 Task: Look for space in Kamenjane, Macedonia from 5th June, 2023 to 16th June, 2023 for 2 adults in price range Rs.7000 to Rs.15000. Place can be entire place with 1  bedroom having 1 bed and 1 bathroom. Property type can be house, flat, guest house, hotel. Amenities needed are: washing machine. Booking option can be shelf check-in. Required host language is English.
Action: Mouse moved to (594, 120)
Screenshot: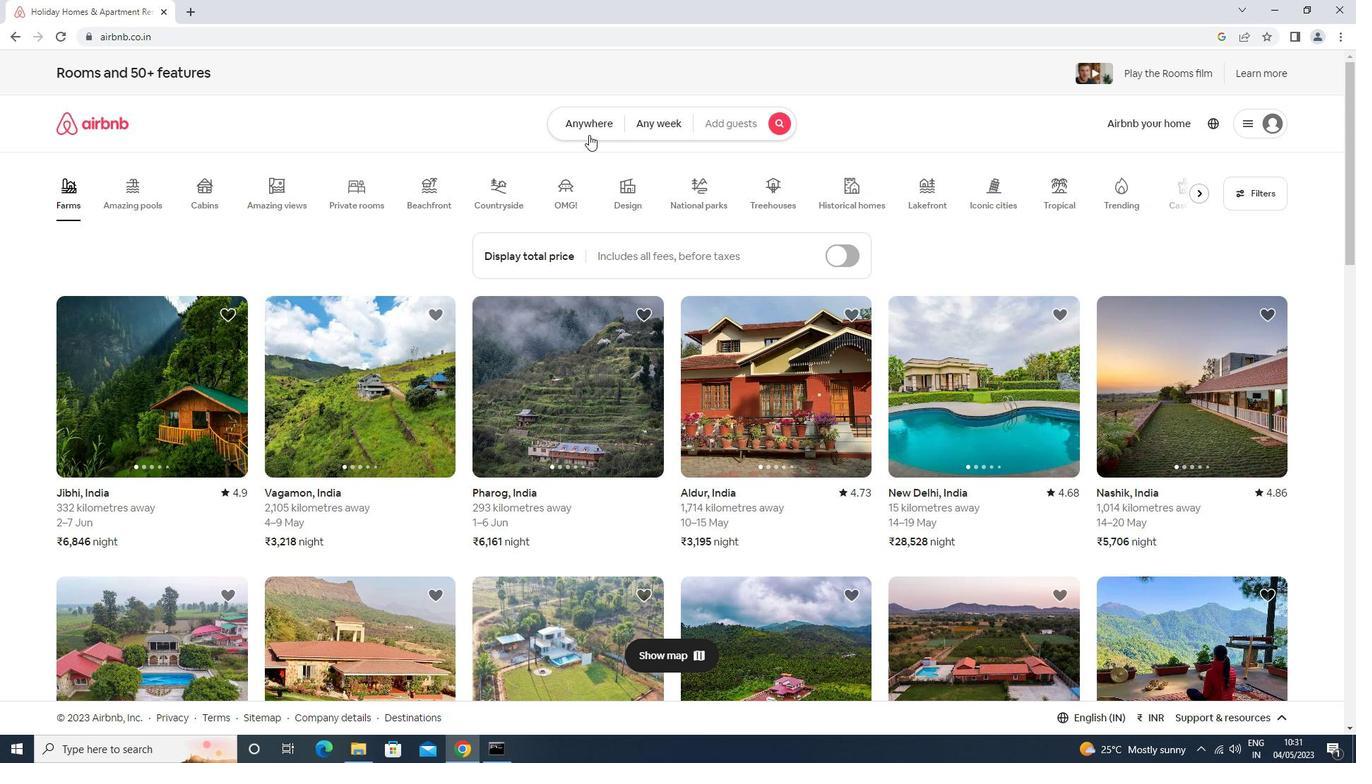 
Action: Mouse pressed left at (594, 120)
Screenshot: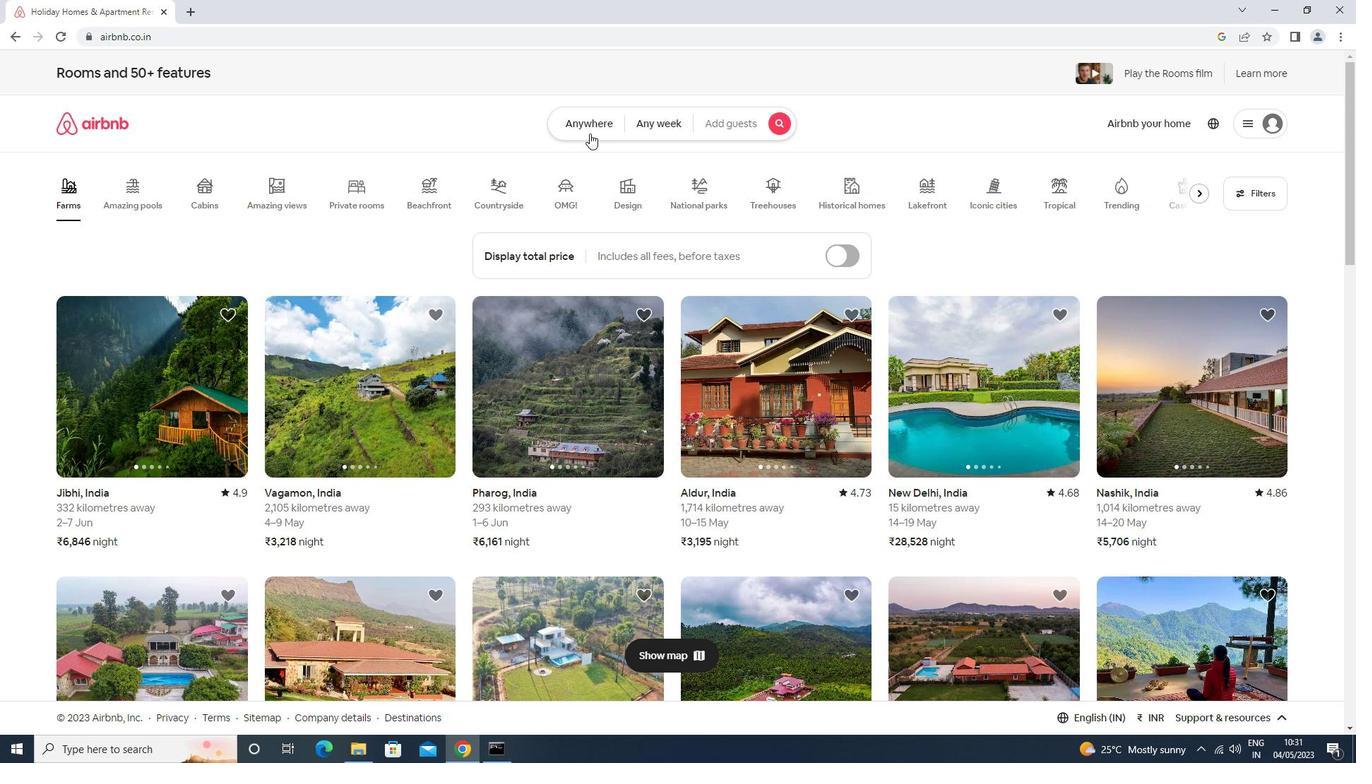 
Action: Mouse moved to (549, 180)
Screenshot: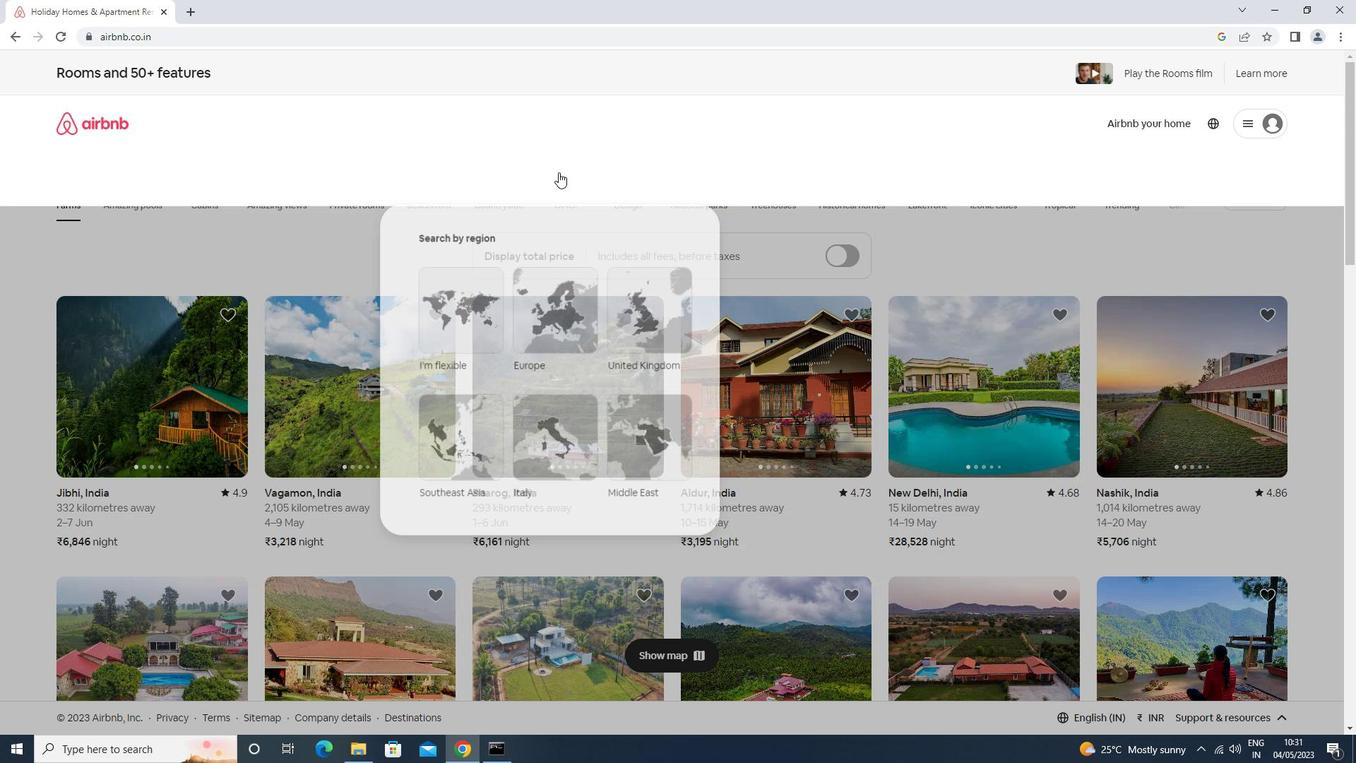 
Action: Mouse pressed left at (549, 180)
Screenshot: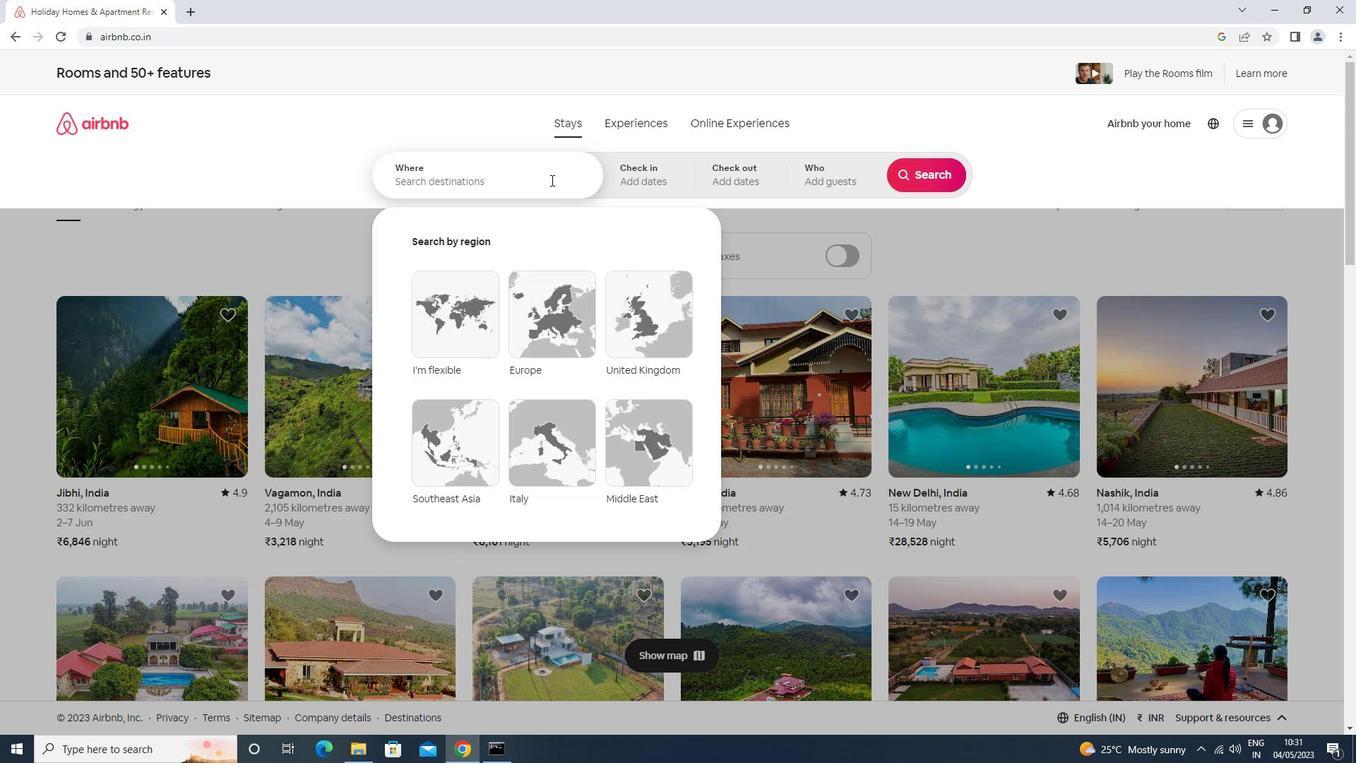 
Action: Key pressed kamejane<Key.enter>
Screenshot: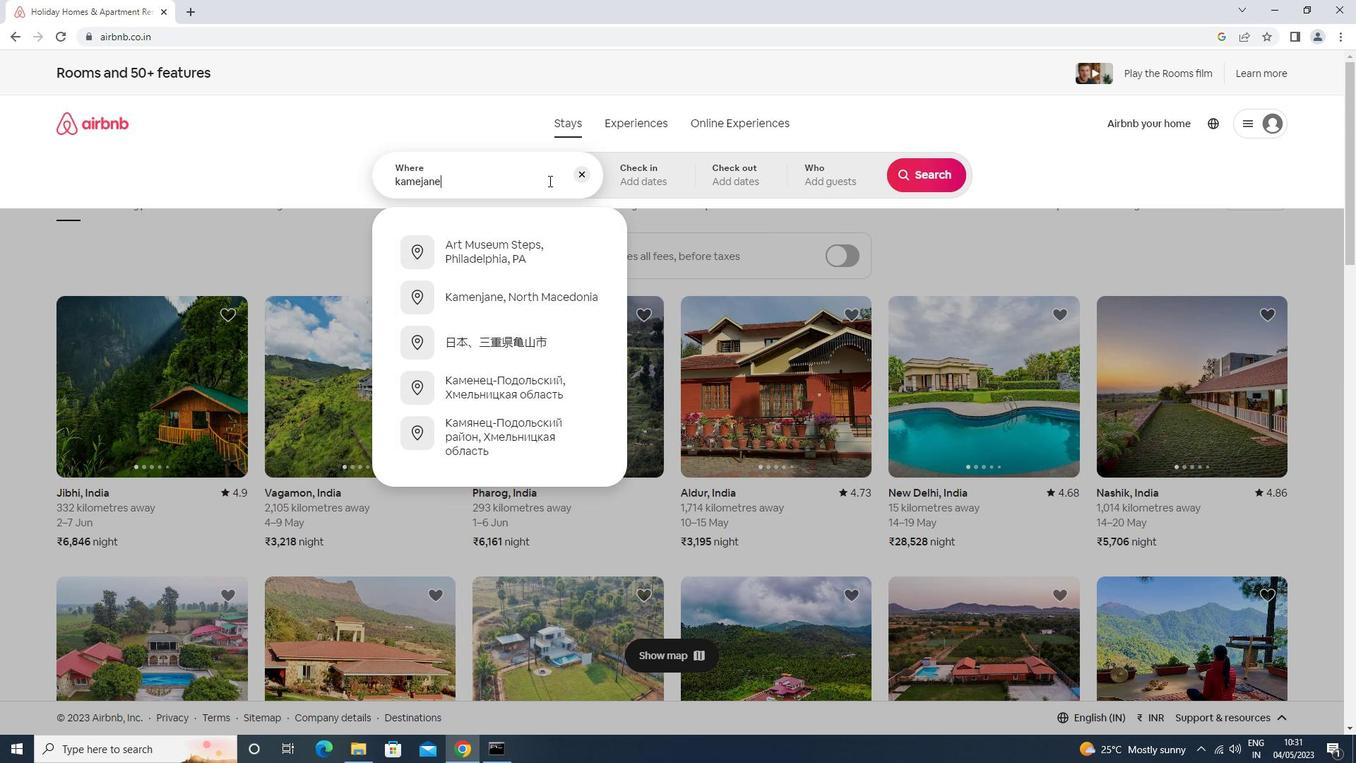
Action: Mouse moved to (741, 387)
Screenshot: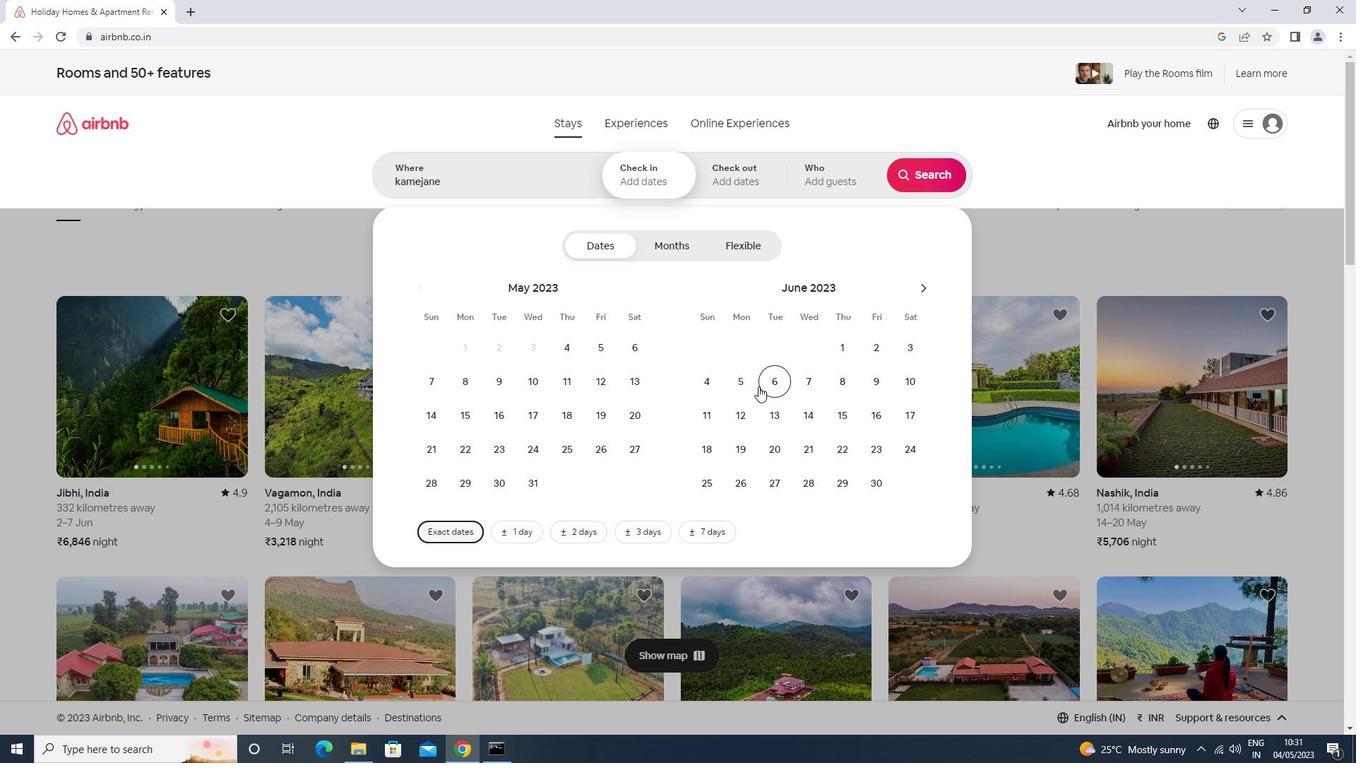 
Action: Mouse pressed left at (741, 387)
Screenshot: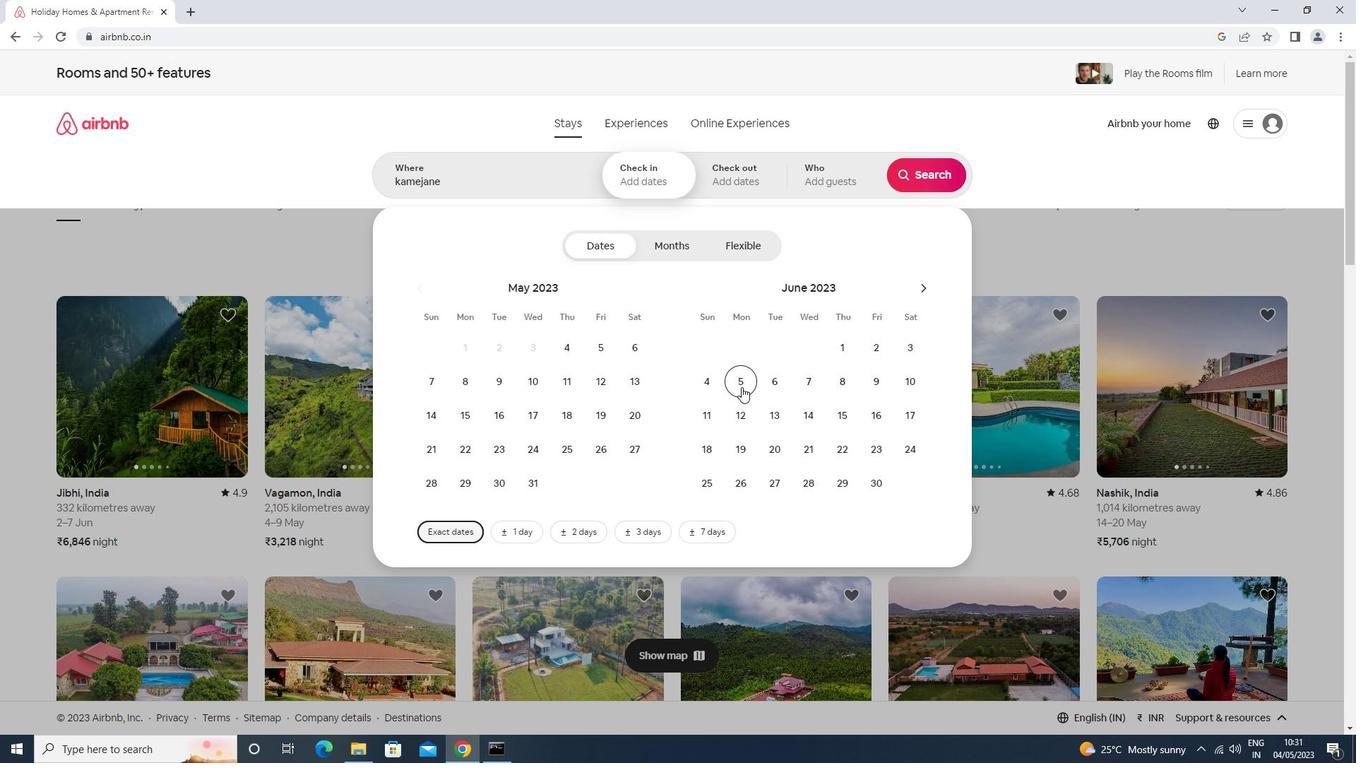 
Action: Mouse moved to (879, 407)
Screenshot: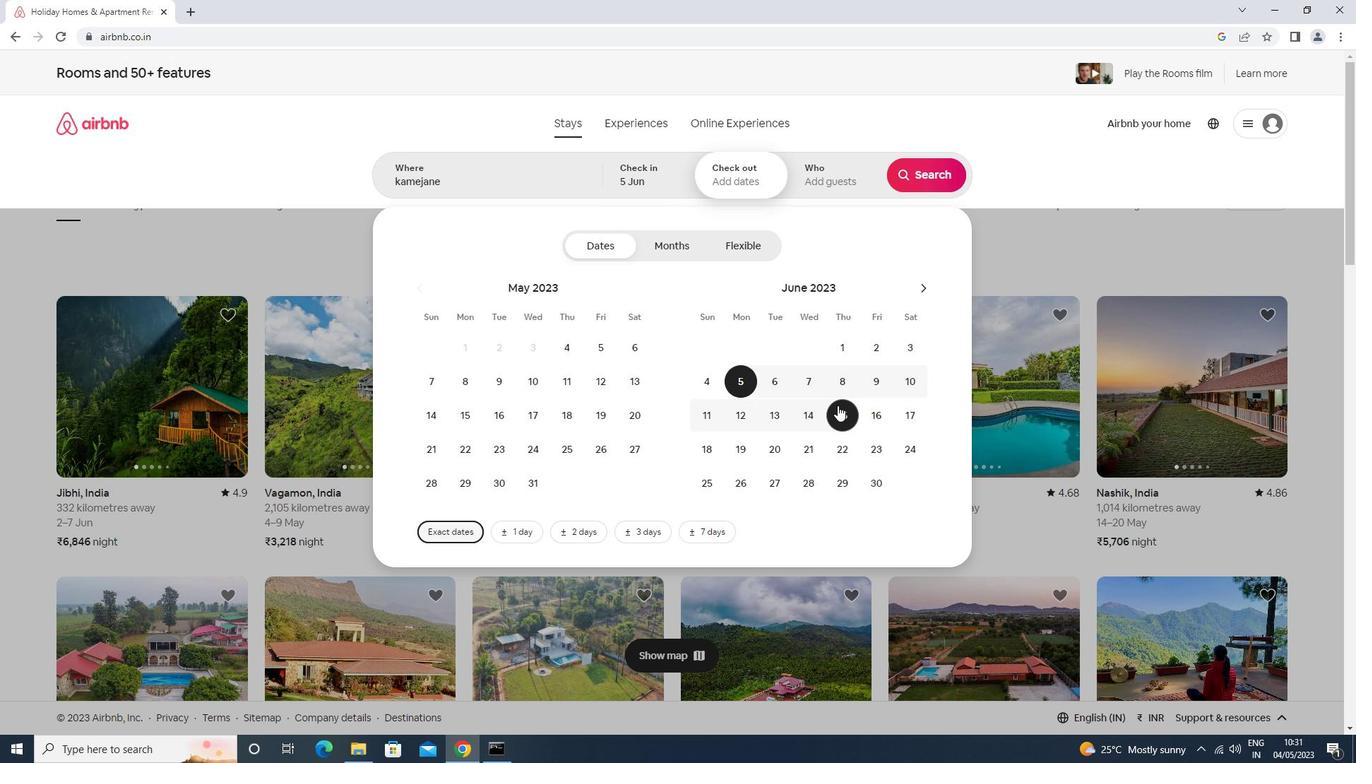 
Action: Mouse pressed left at (879, 407)
Screenshot: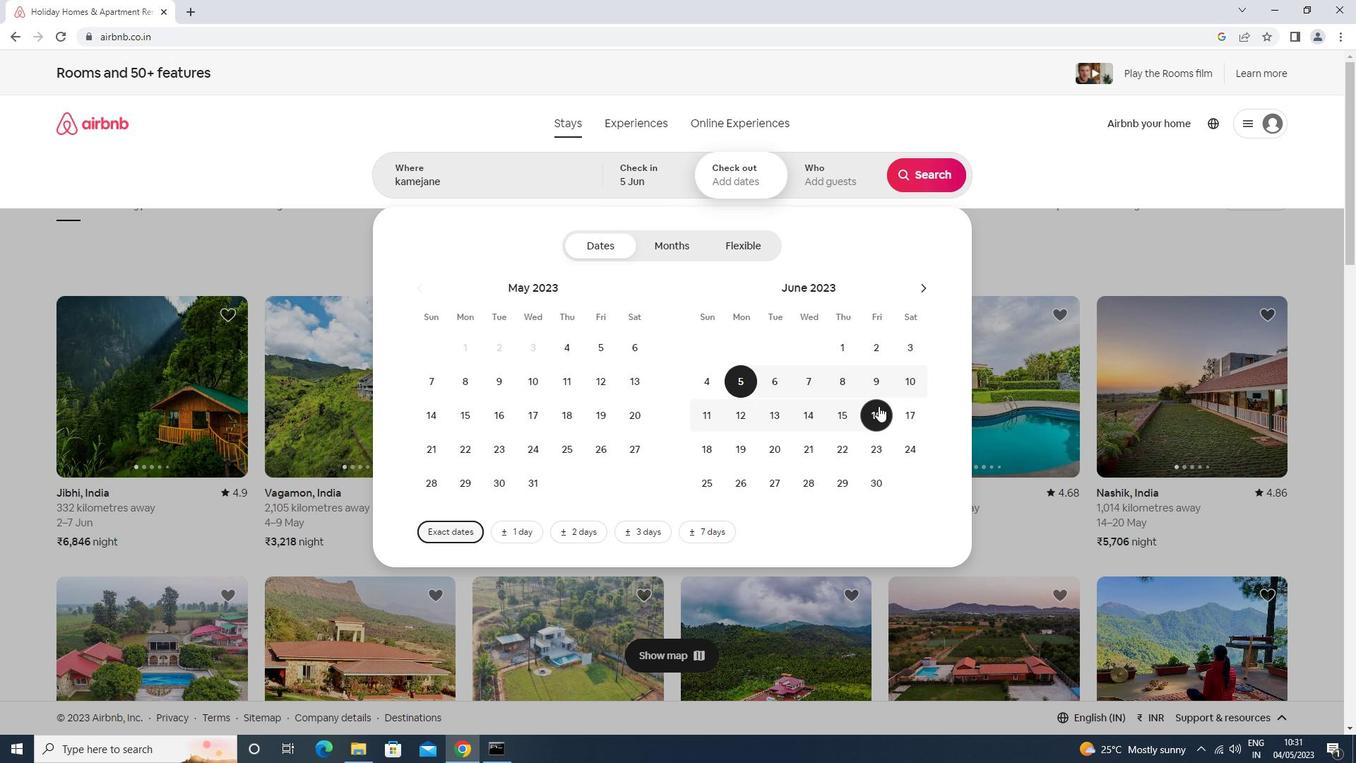 
Action: Mouse moved to (828, 180)
Screenshot: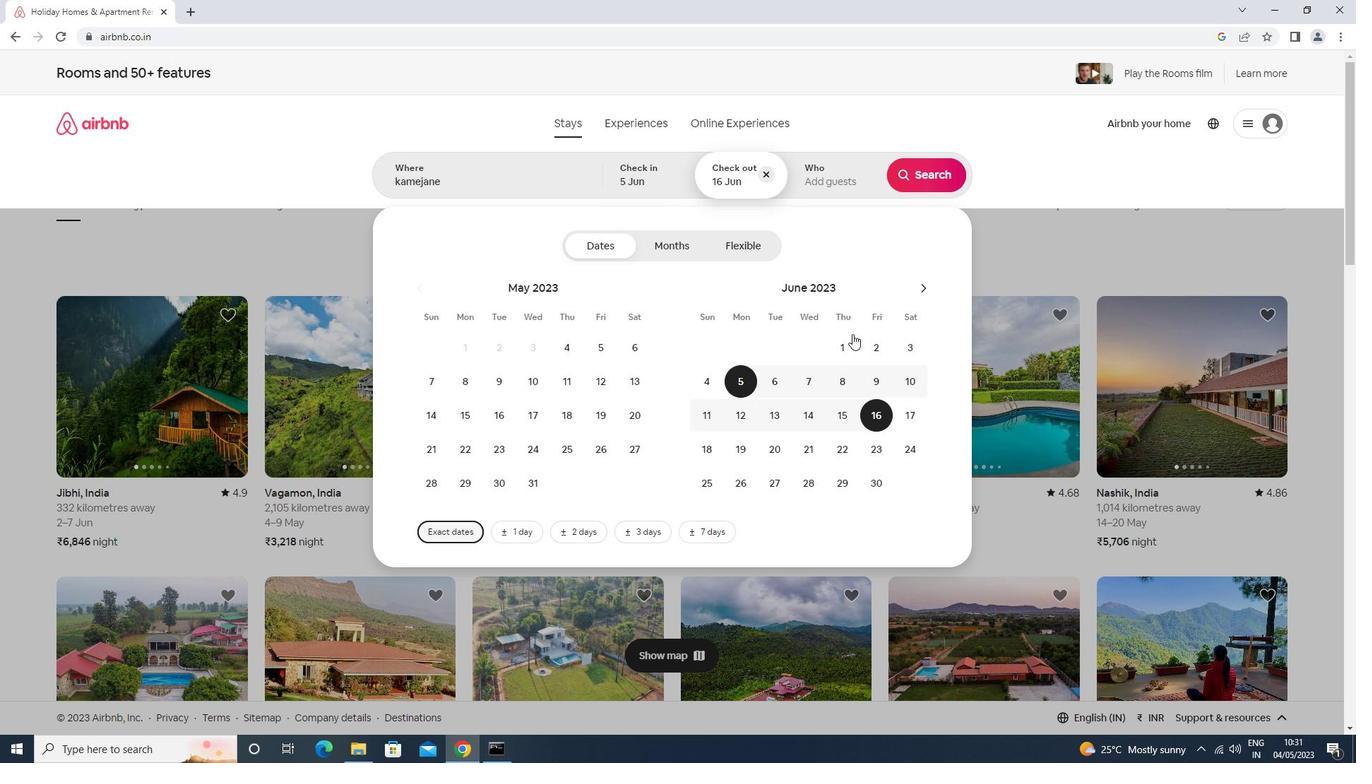 
Action: Mouse pressed left at (828, 180)
Screenshot: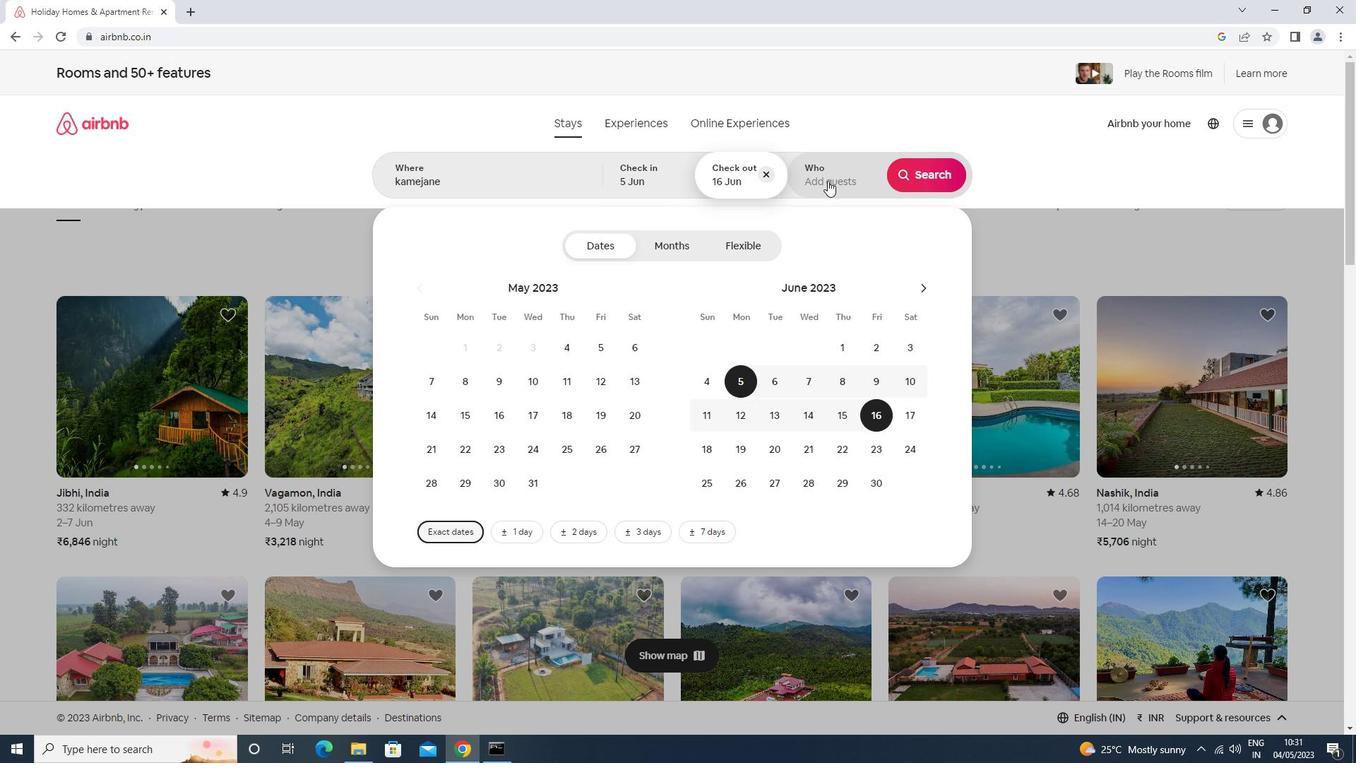 
Action: Mouse moved to (932, 250)
Screenshot: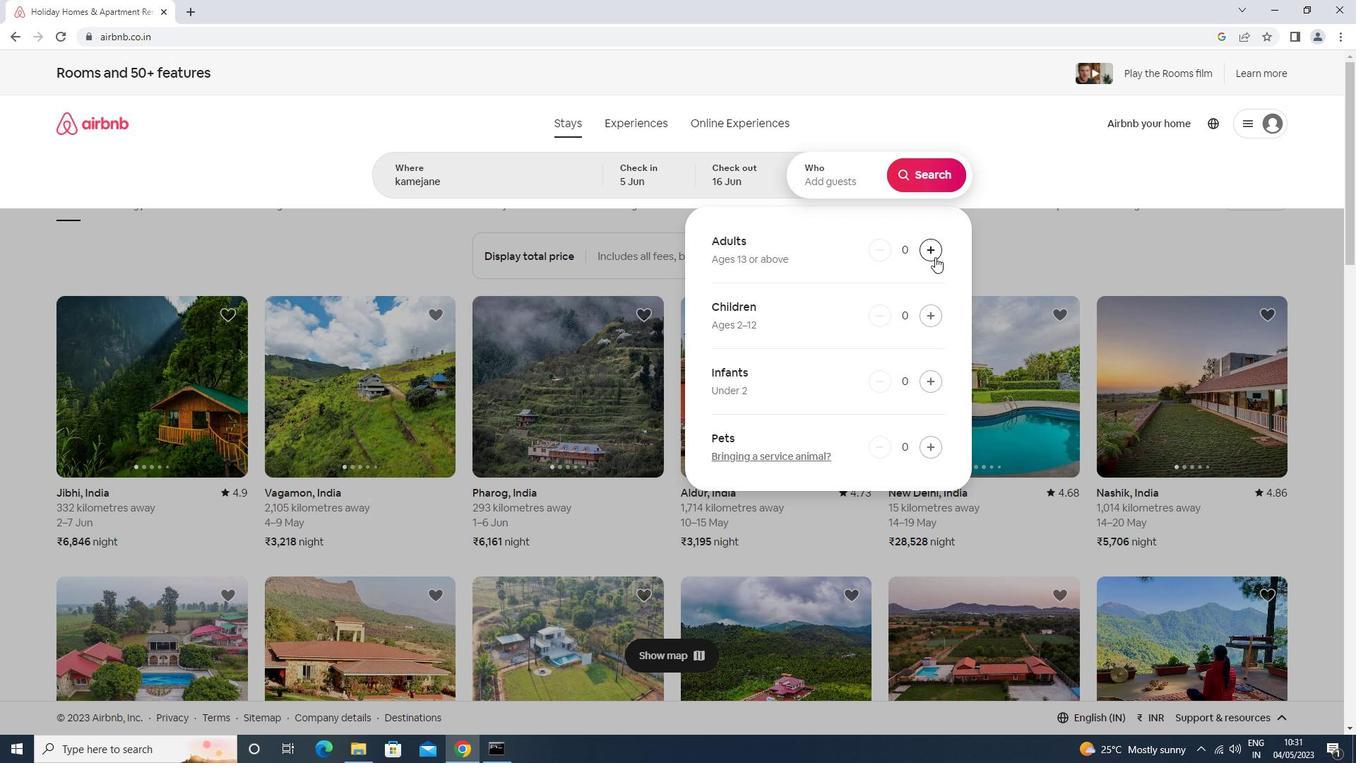 
Action: Mouse pressed left at (932, 250)
Screenshot: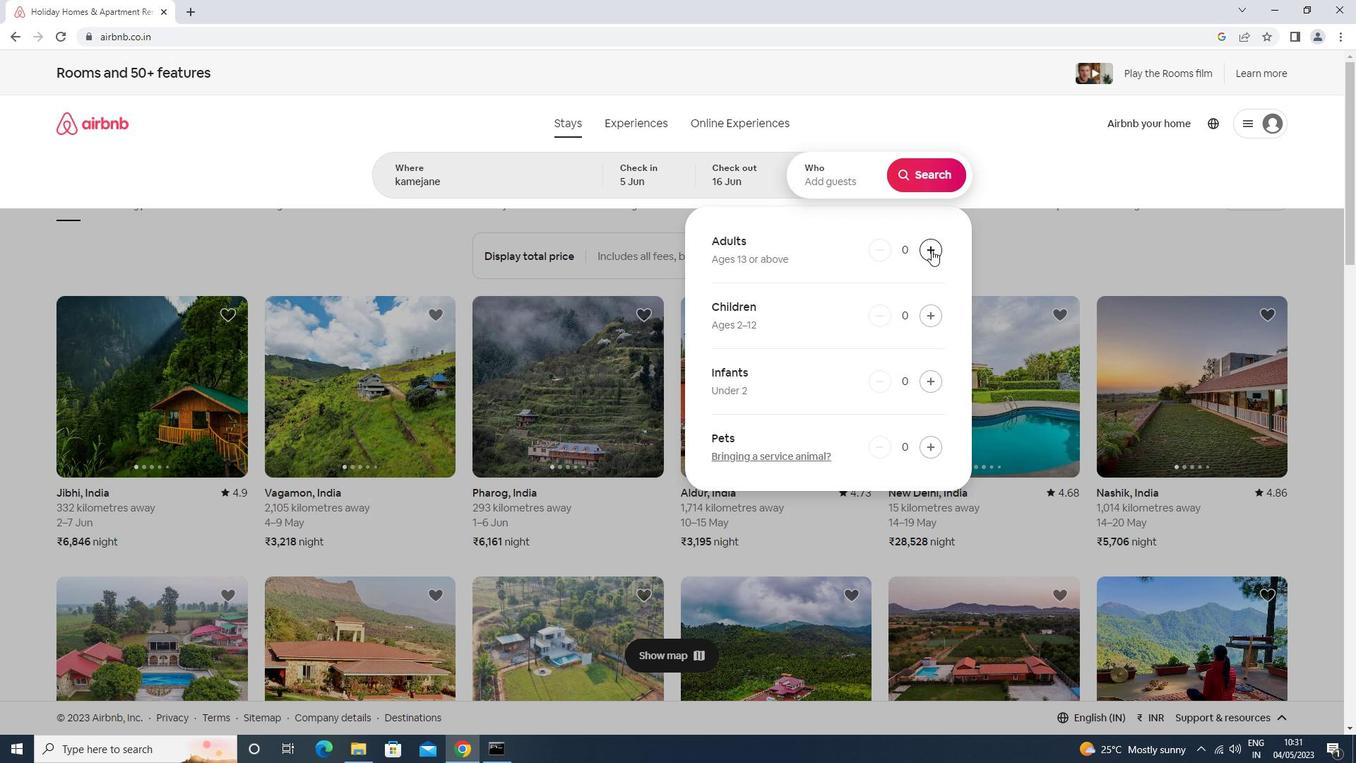 
Action: Mouse pressed left at (932, 250)
Screenshot: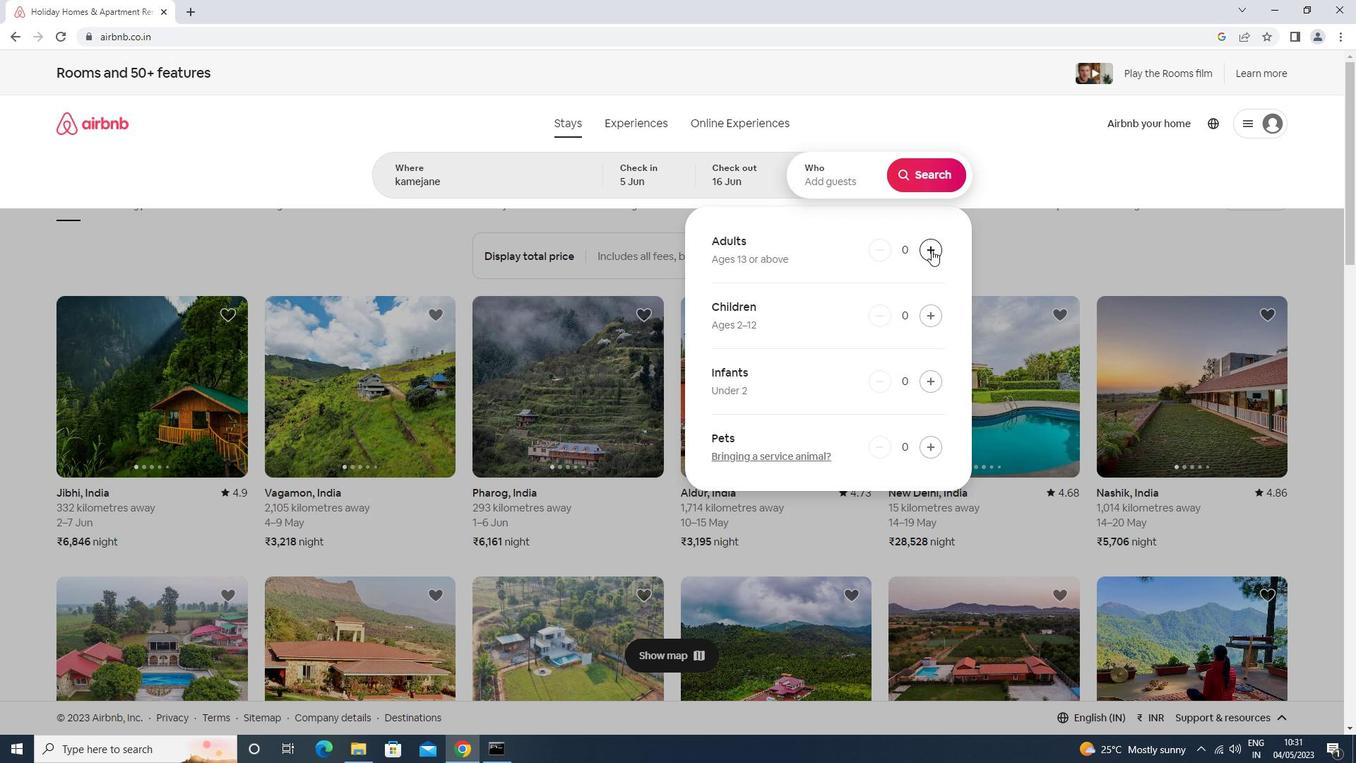 
Action: Mouse moved to (916, 170)
Screenshot: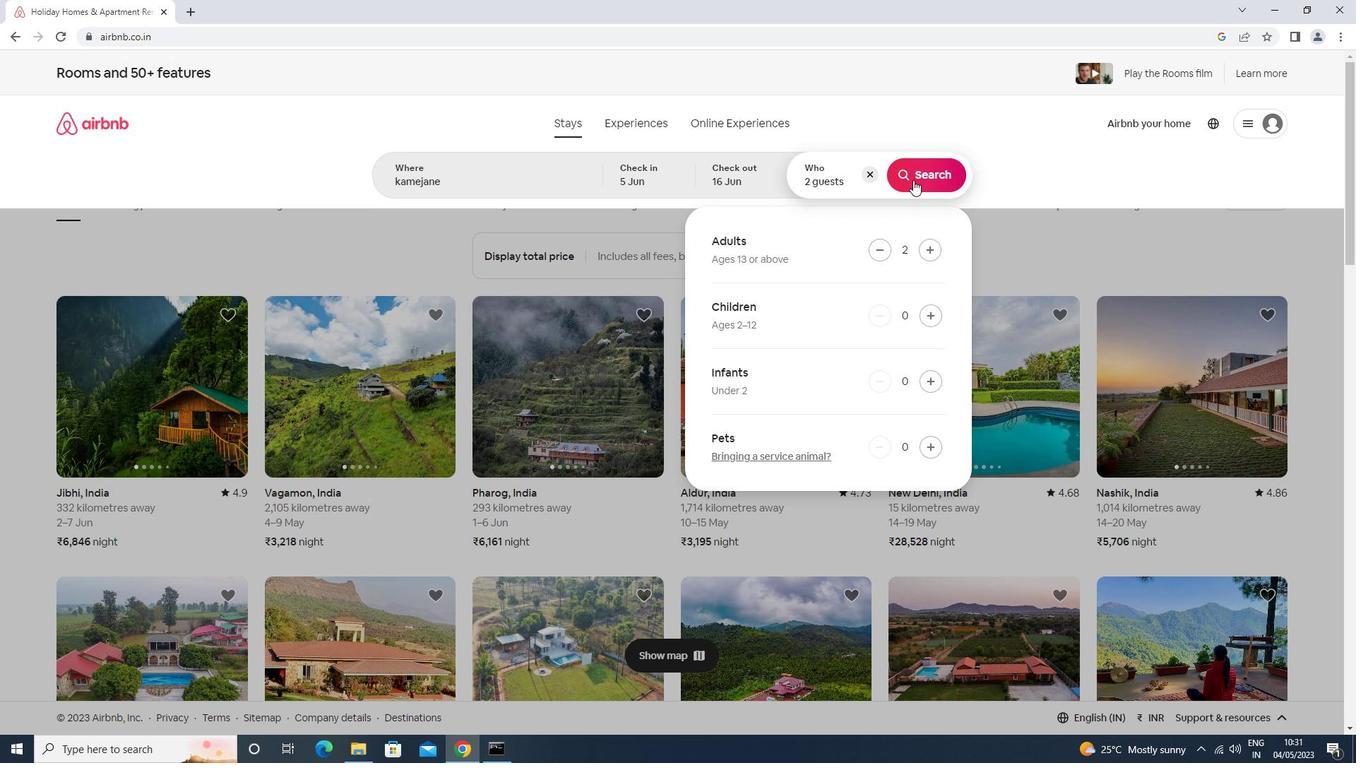 
Action: Mouse pressed left at (916, 170)
Screenshot: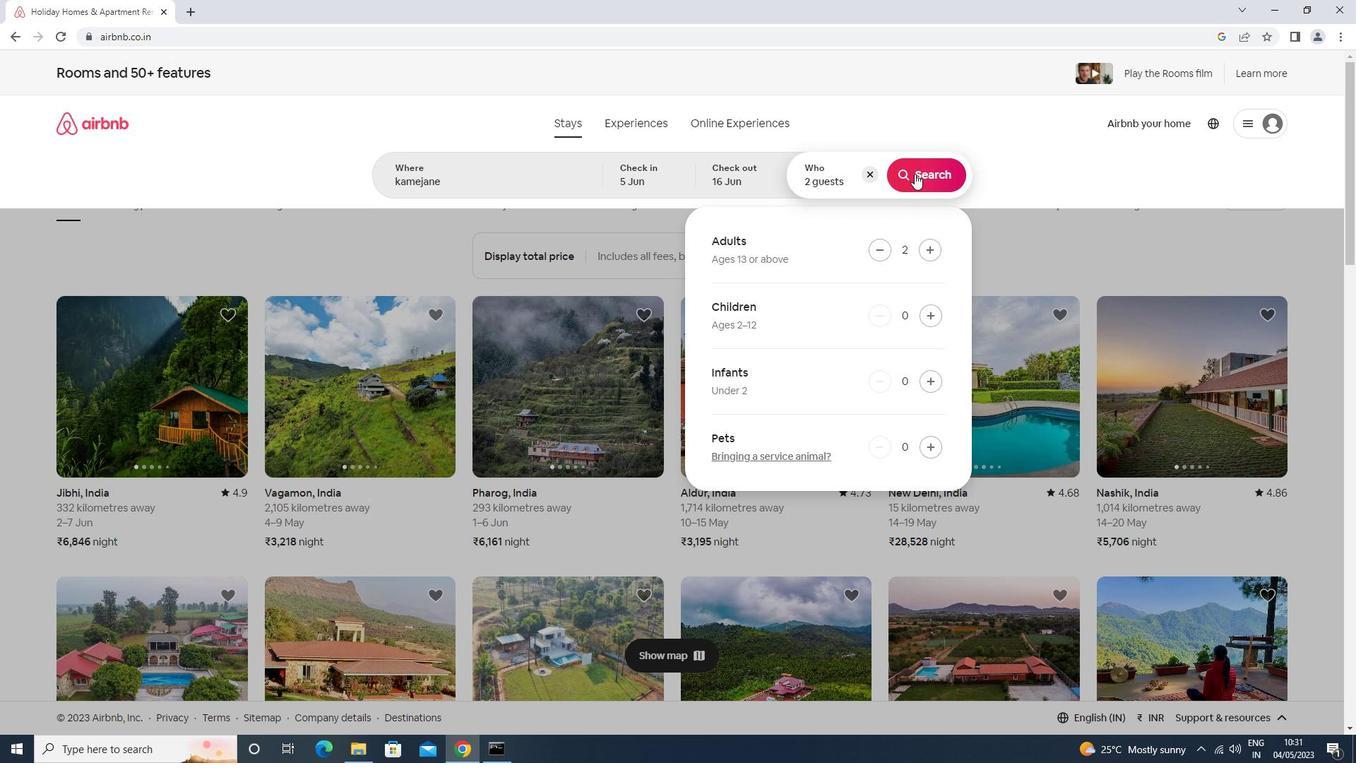 
Action: Mouse moved to (1302, 131)
Screenshot: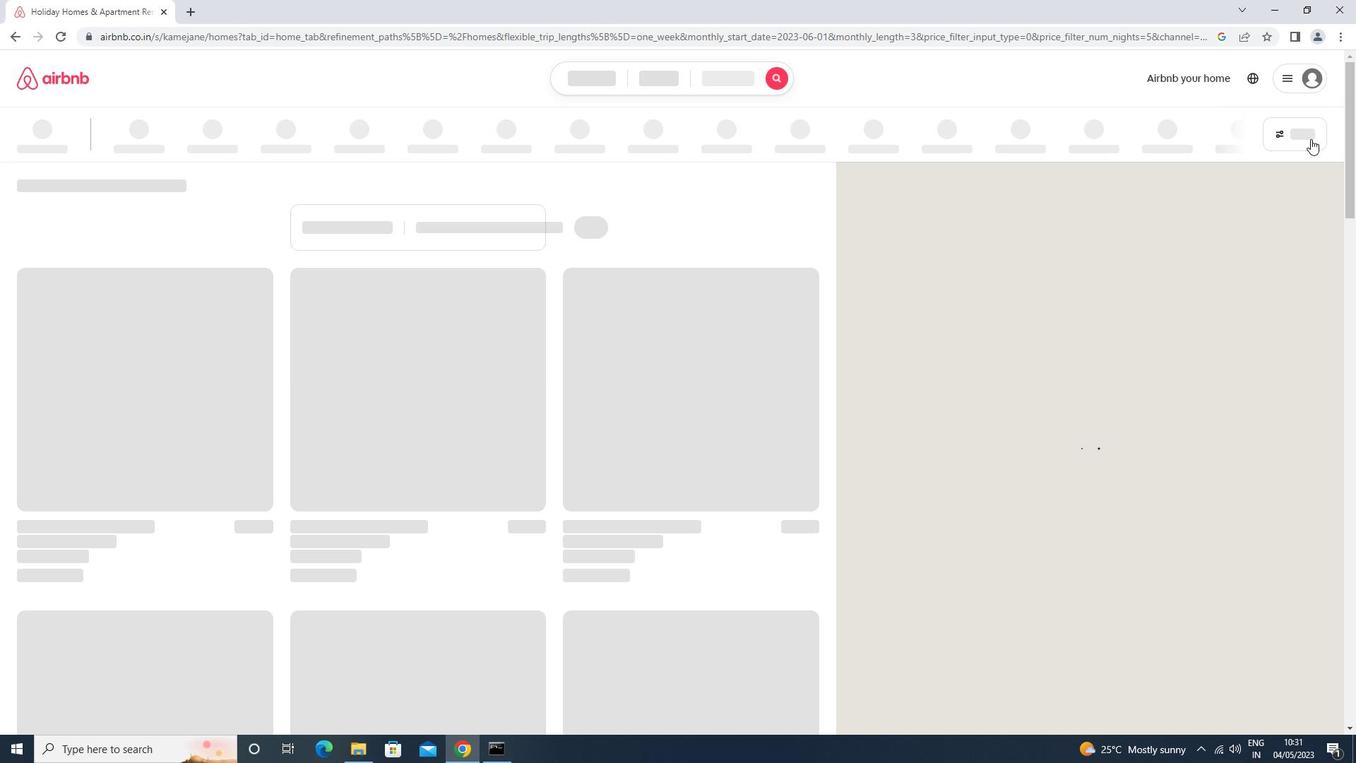 
Action: Mouse pressed left at (1302, 131)
Screenshot: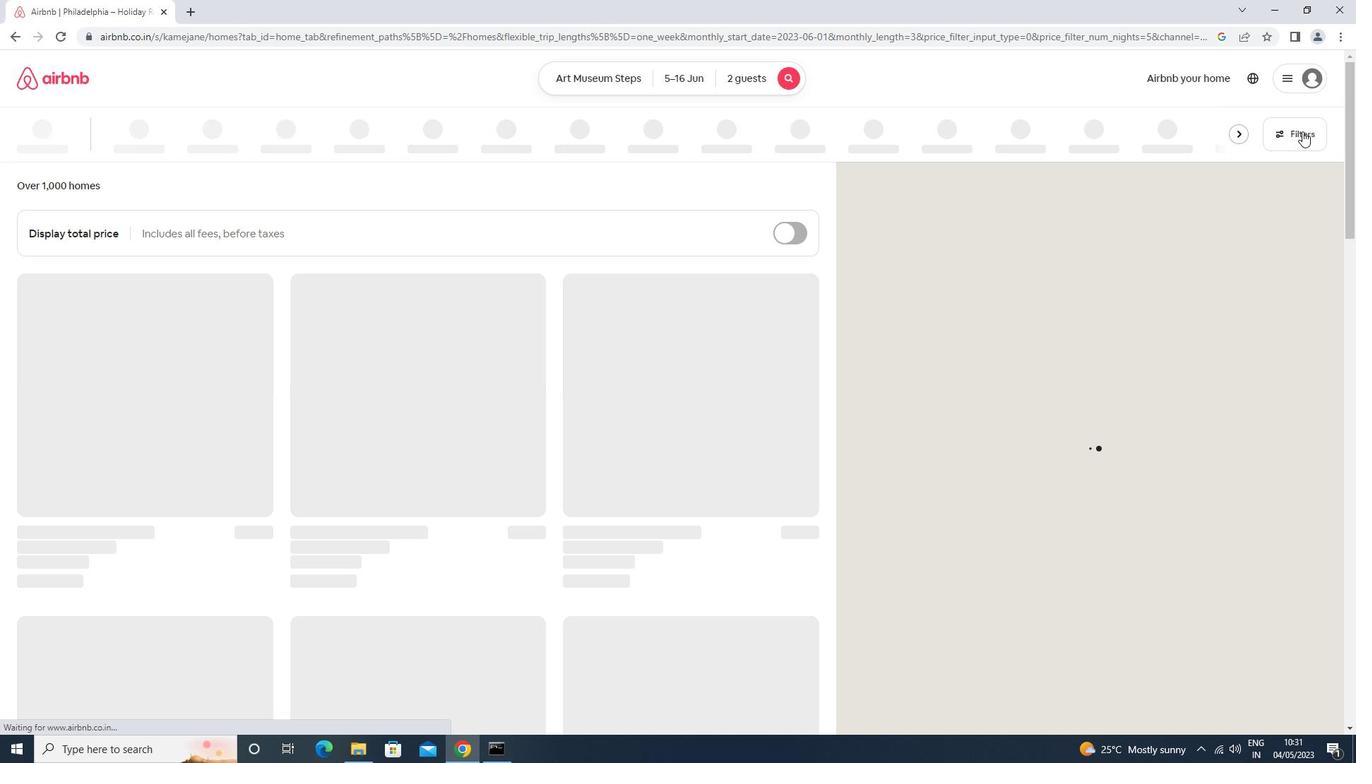 
Action: Mouse moved to (571, 304)
Screenshot: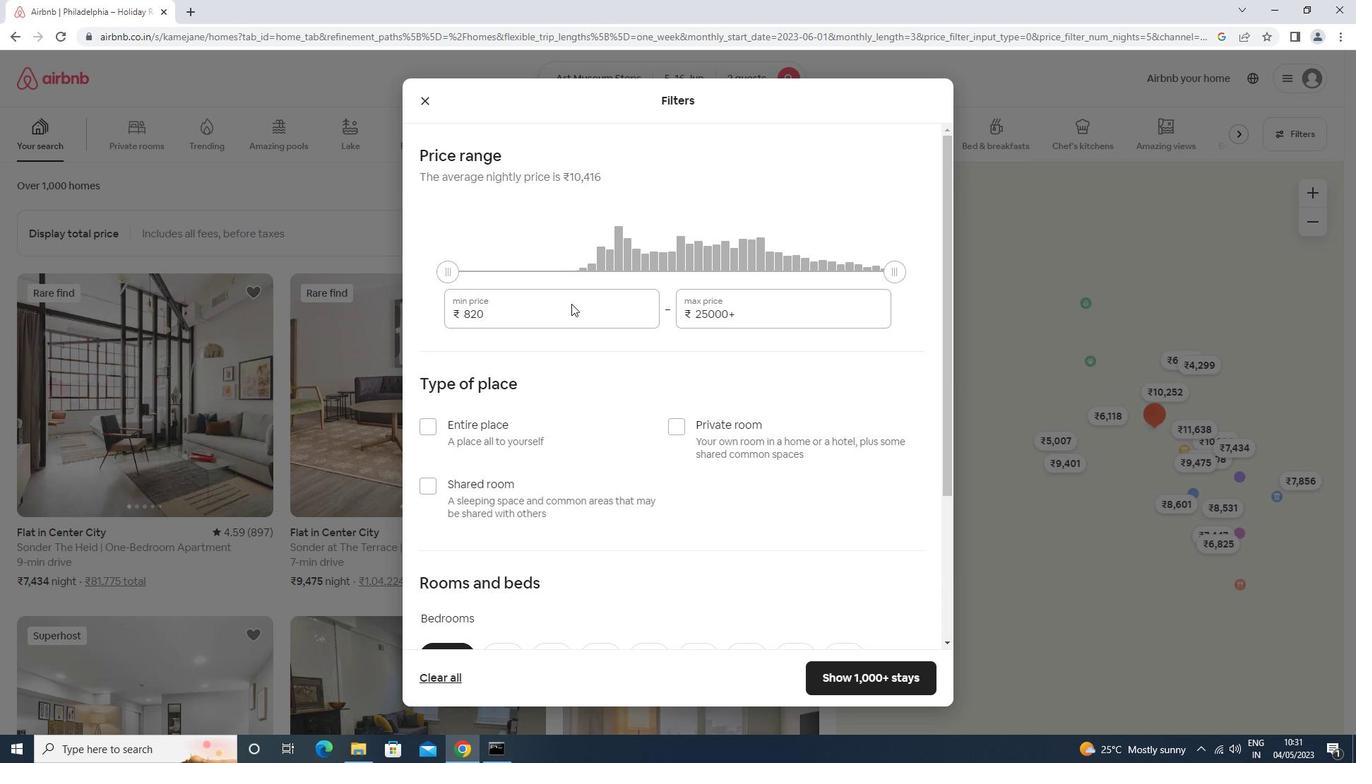 
Action: Mouse pressed left at (571, 304)
Screenshot: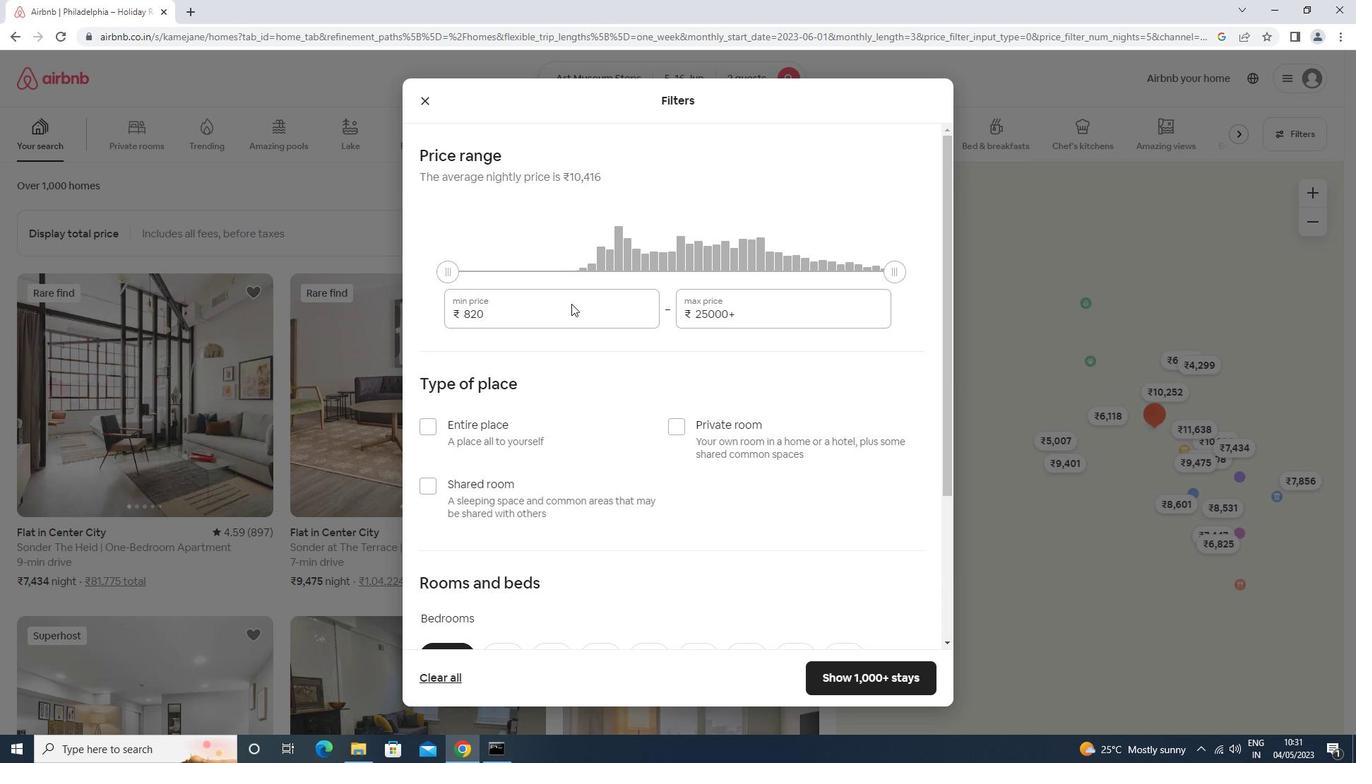 
Action: Mouse moved to (568, 308)
Screenshot: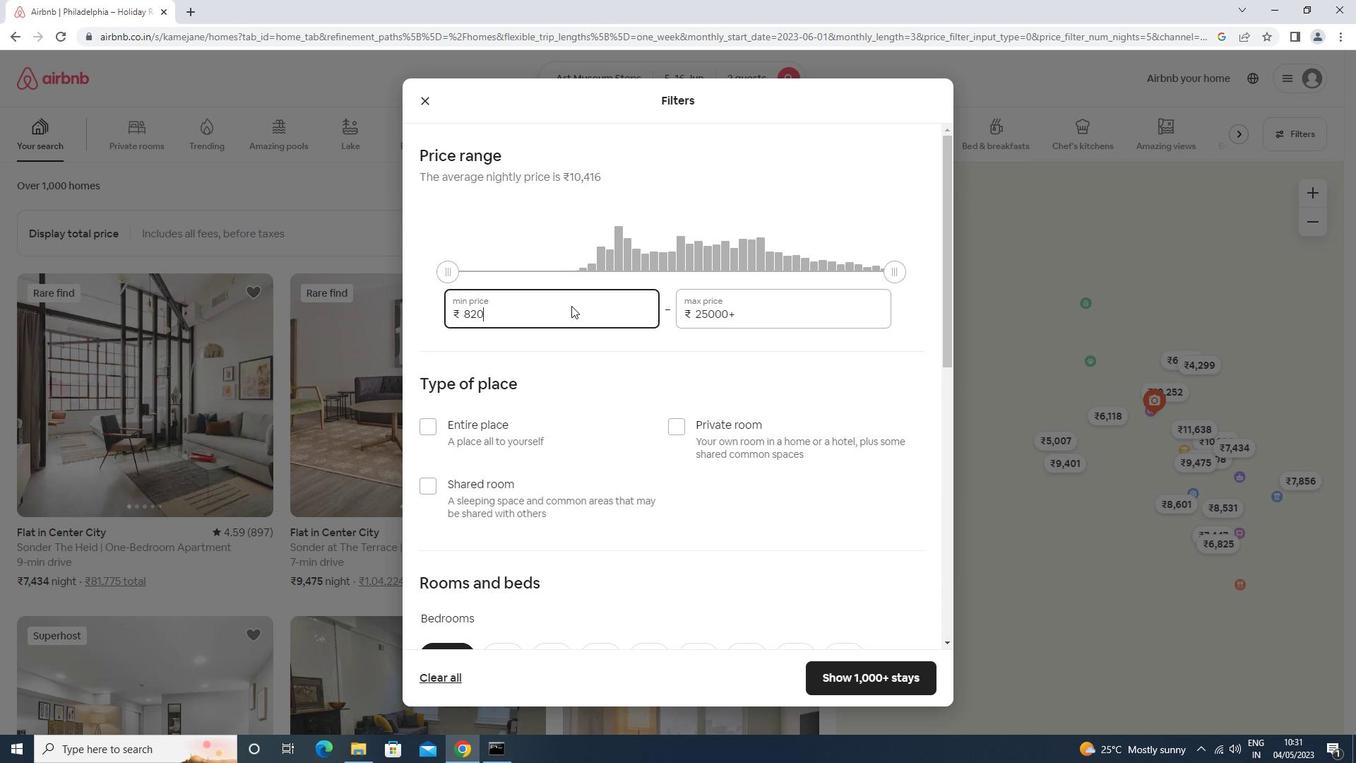 
Action: Key pressed <Key.backspace><Key.backspace><Key.backspace><Key.backspace><Key.backspace><Key.backspace><Key.backspace><Key.backspace><Key.backspace><Key.backspace><Key.backspace>7000<Key.tab>15000
Screenshot: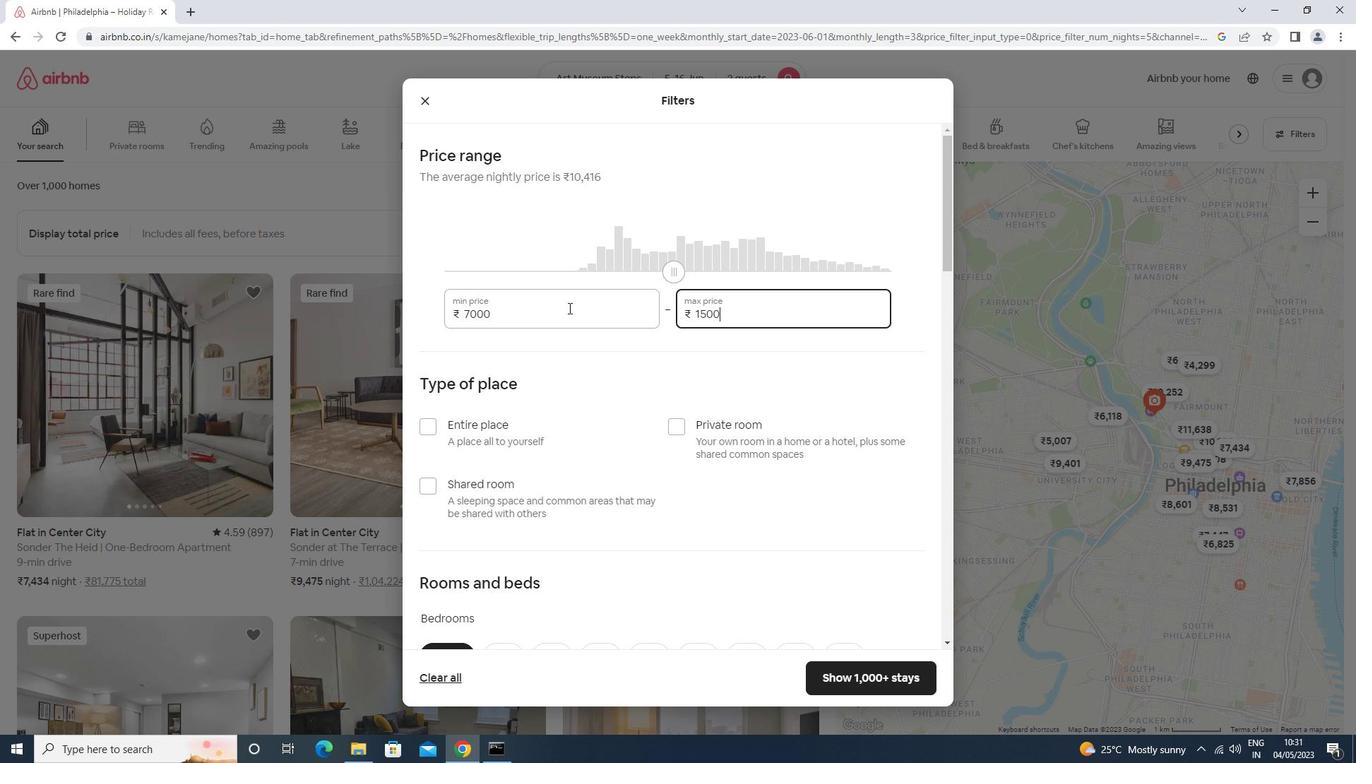 
Action: Mouse moved to (496, 431)
Screenshot: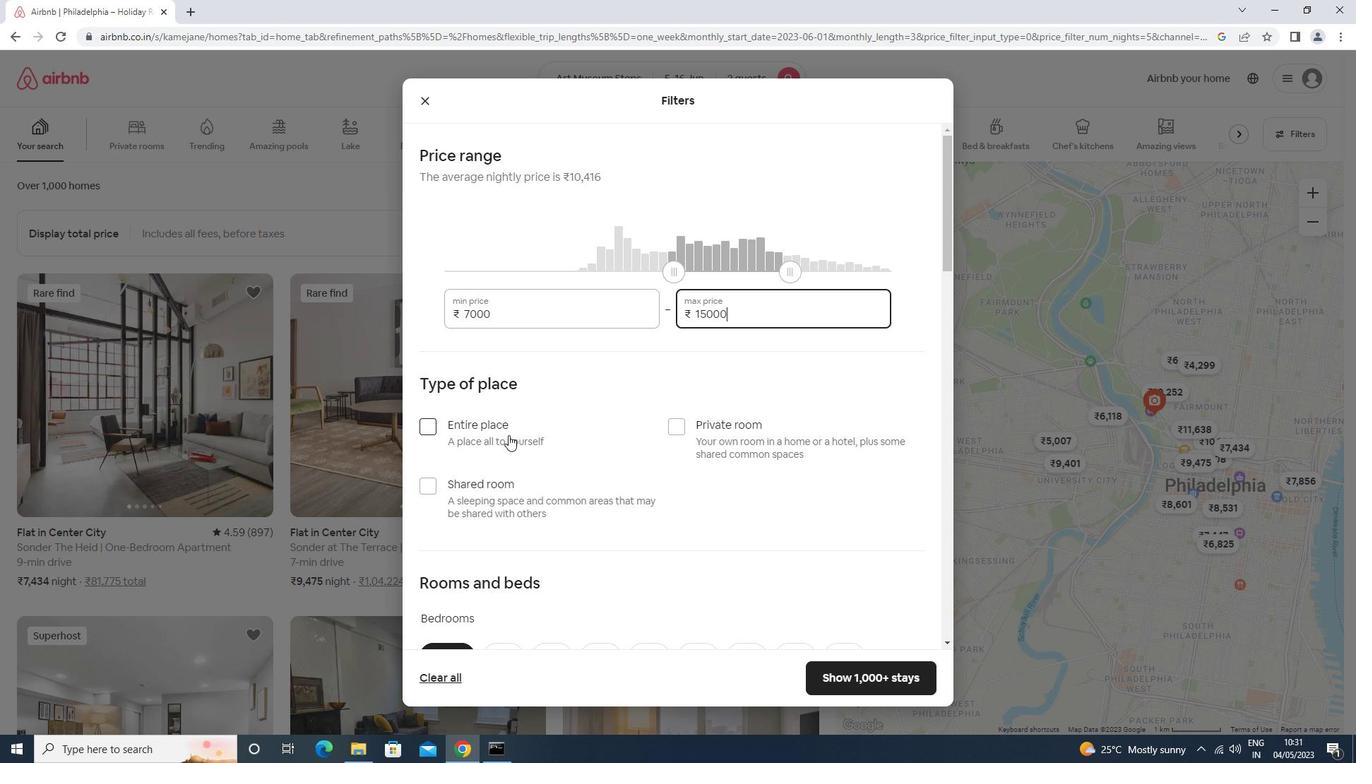 
Action: Mouse pressed left at (496, 431)
Screenshot: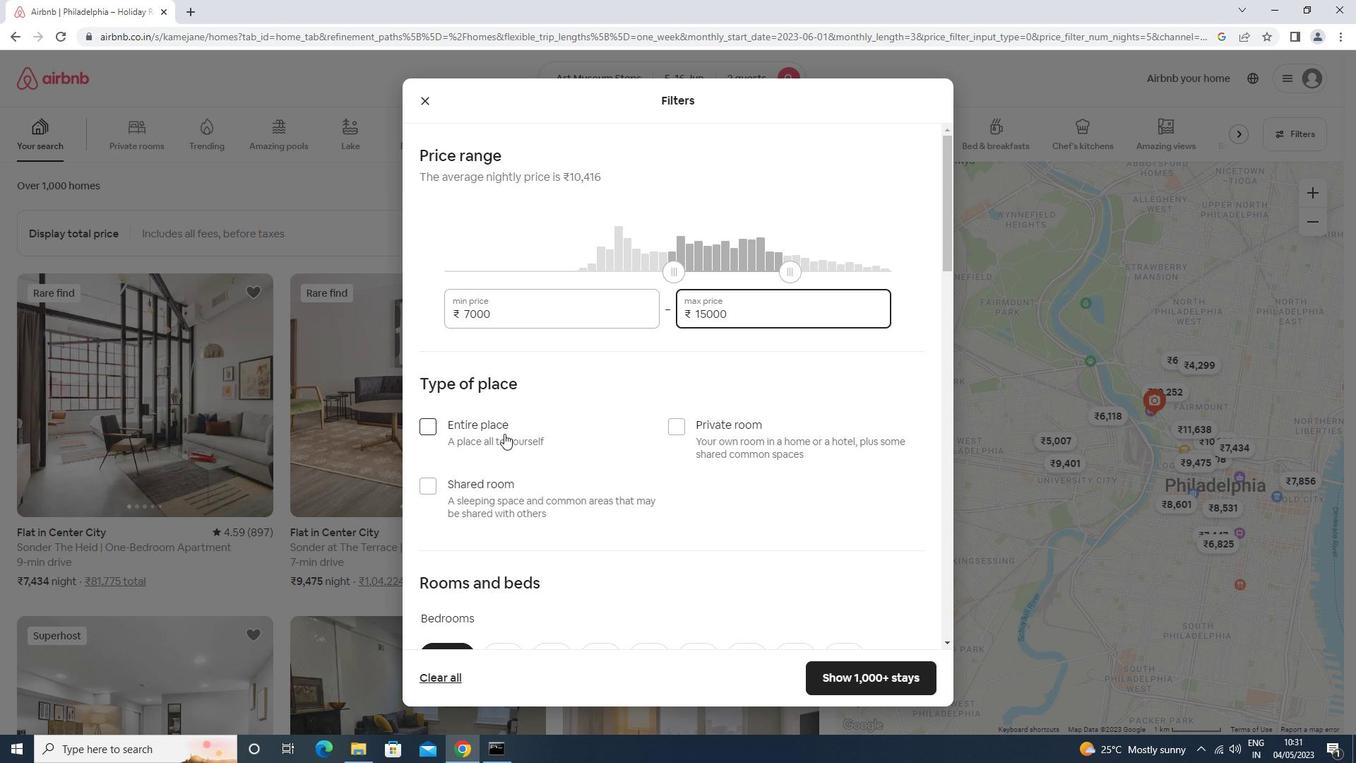 
Action: Mouse scrolled (496, 431) with delta (0, 0)
Screenshot: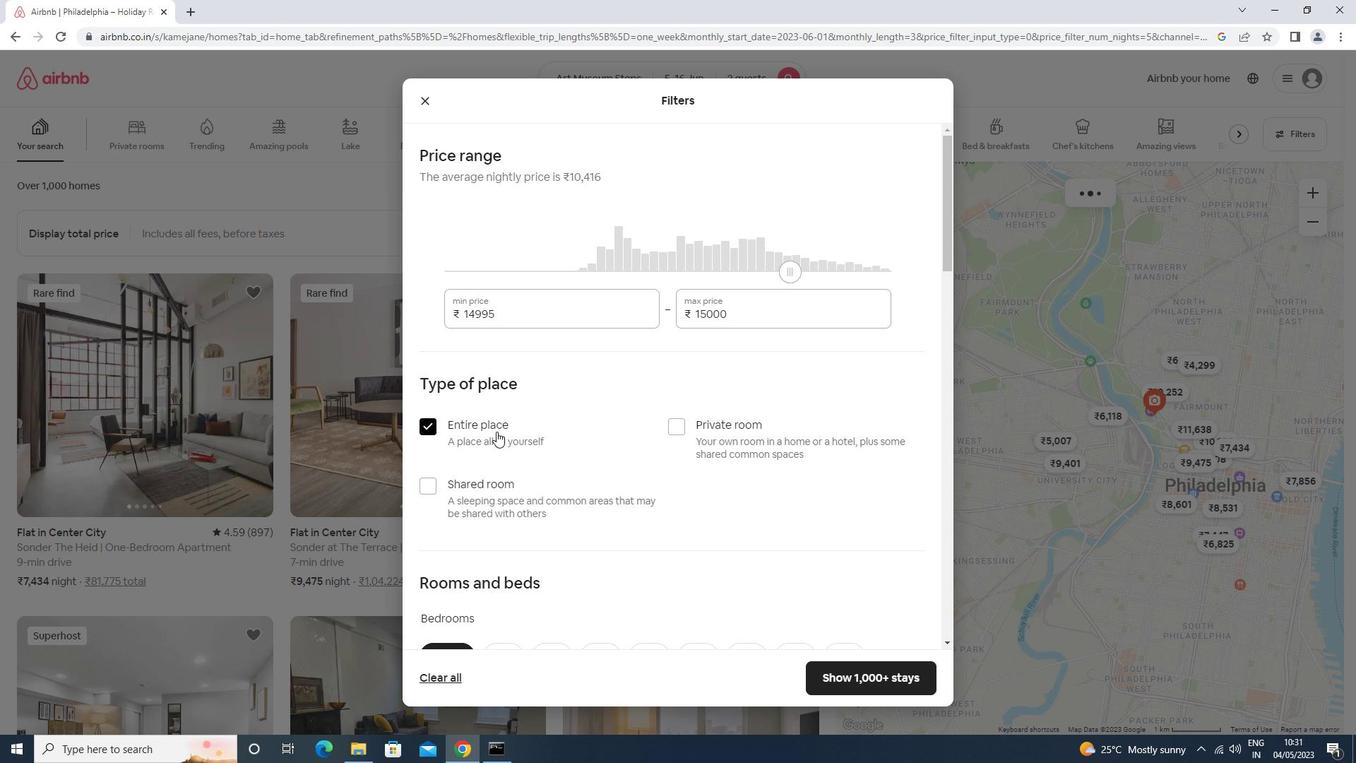 
Action: Mouse scrolled (496, 431) with delta (0, 0)
Screenshot: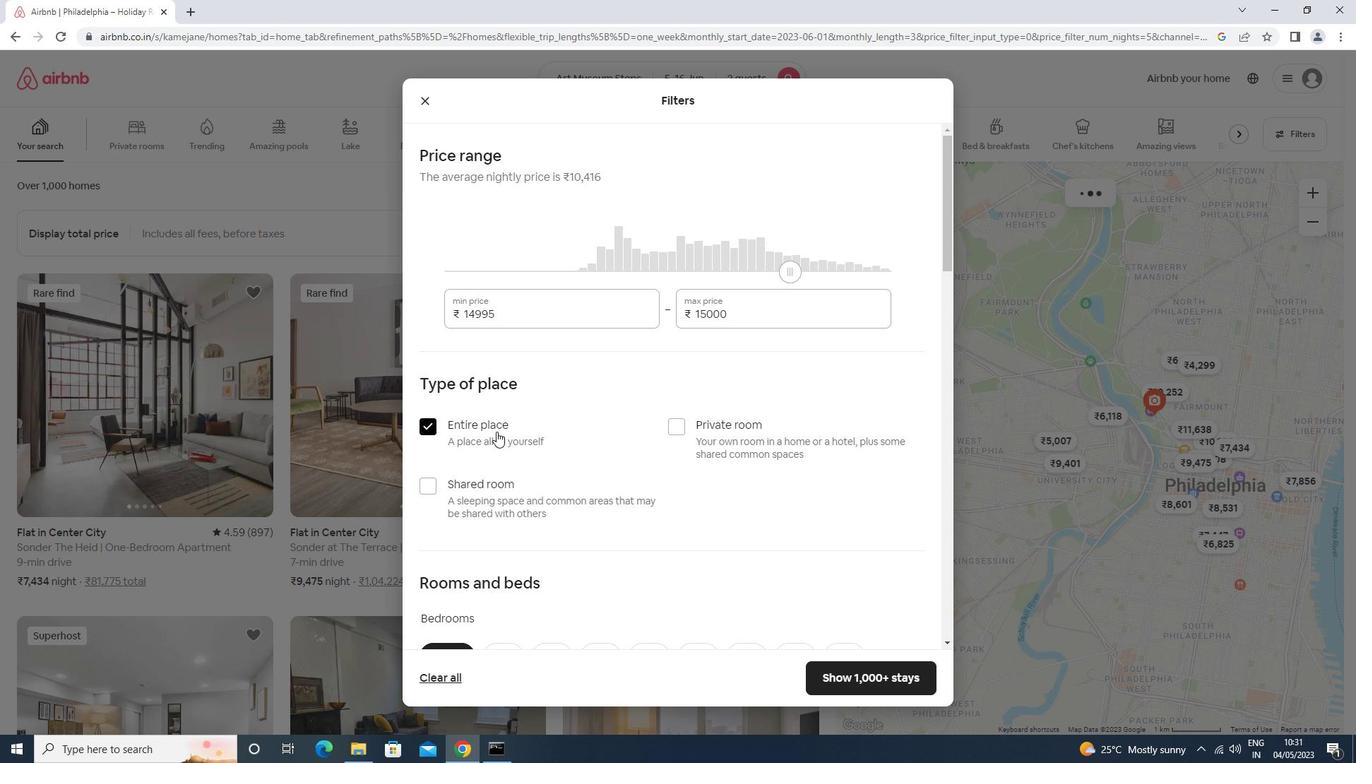 
Action: Mouse scrolled (496, 431) with delta (0, 0)
Screenshot: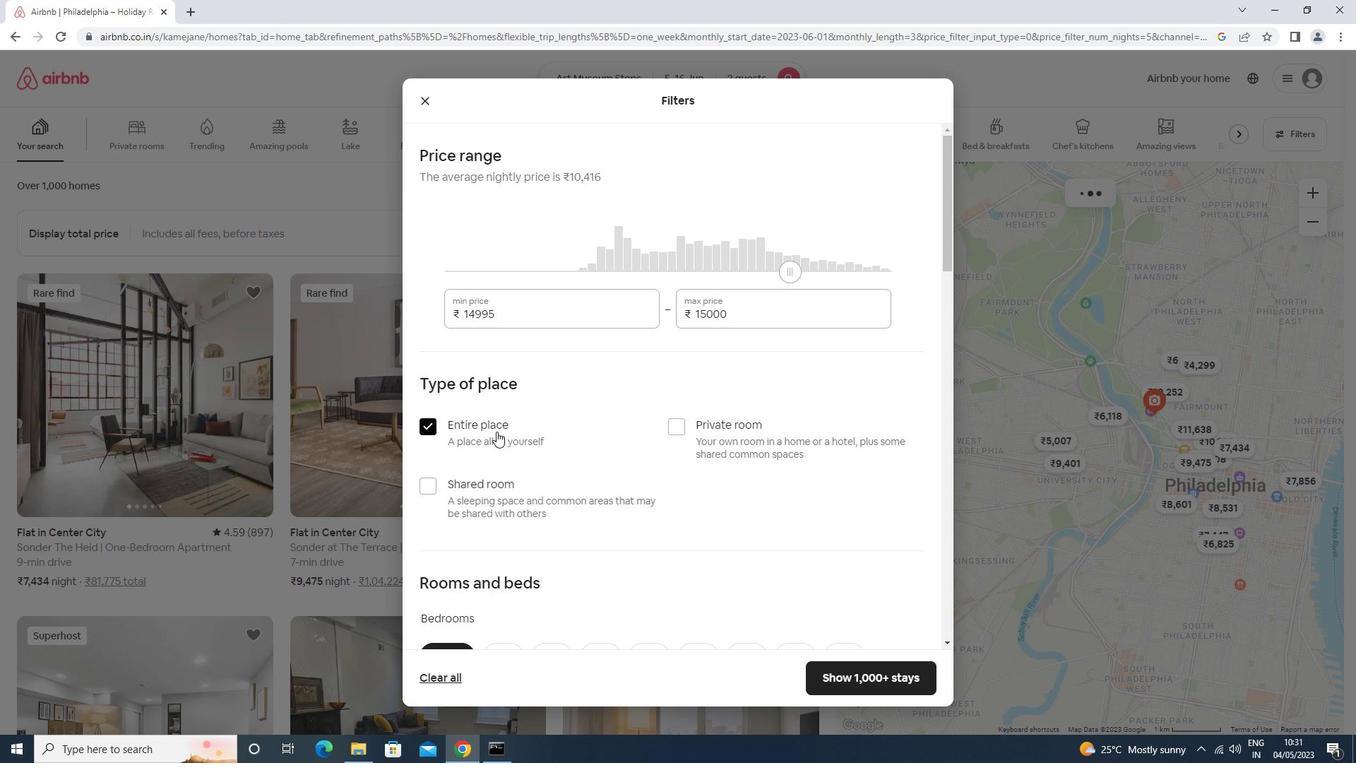 
Action: Mouse moved to (504, 441)
Screenshot: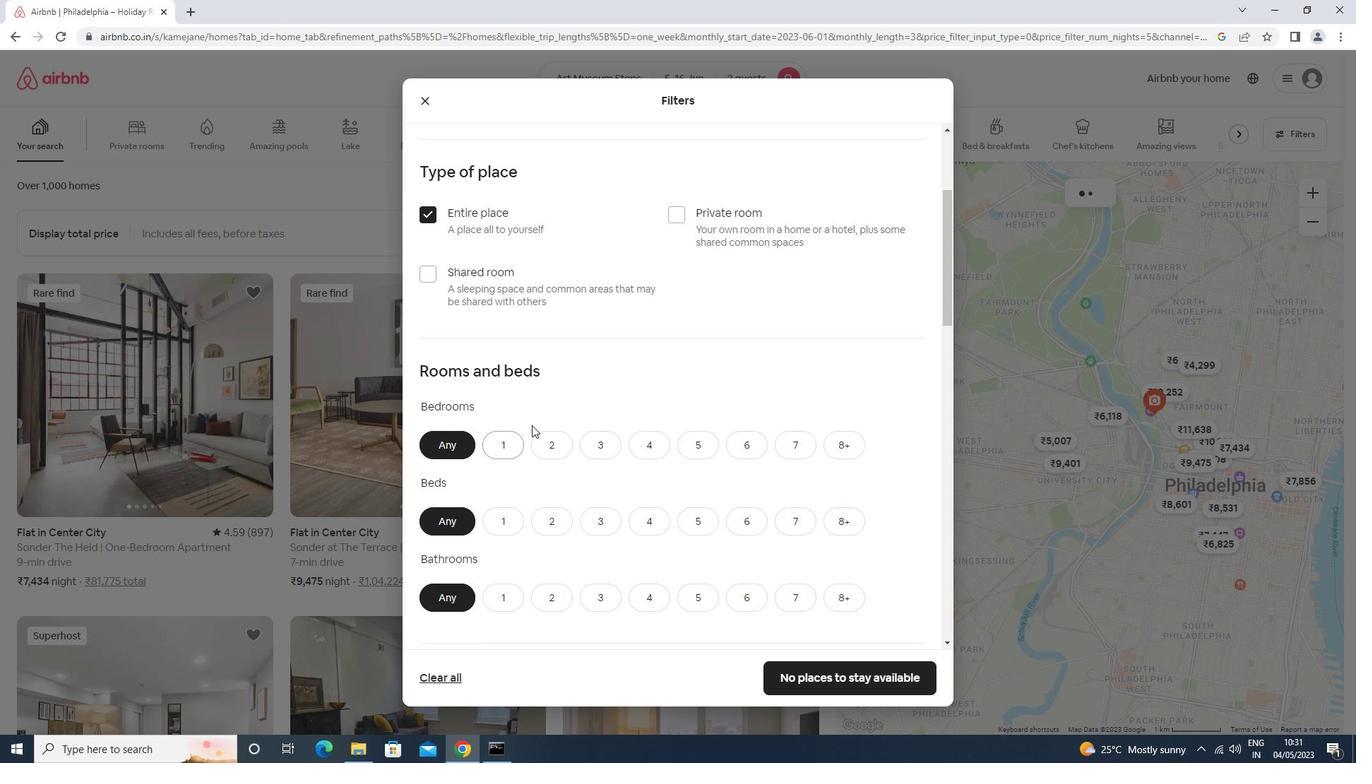 
Action: Mouse pressed left at (504, 441)
Screenshot: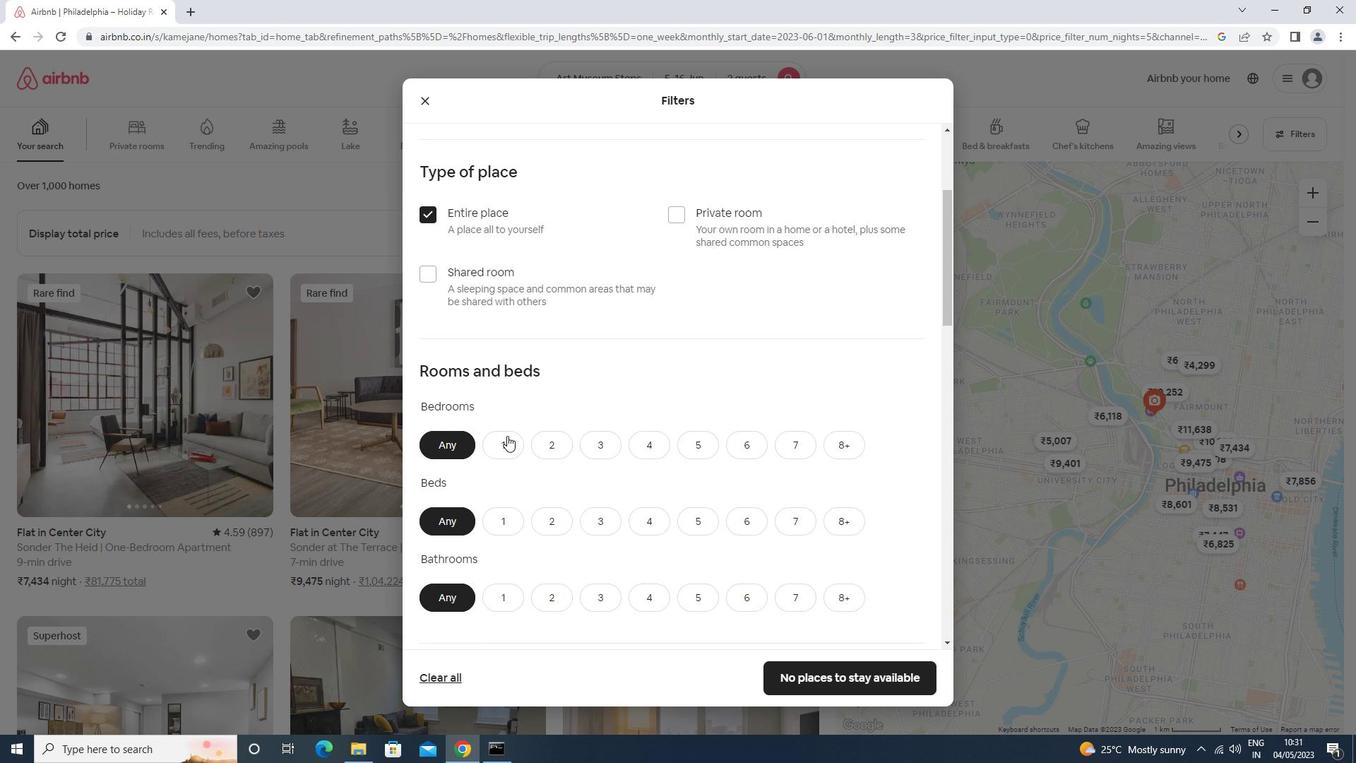 
Action: Mouse moved to (499, 513)
Screenshot: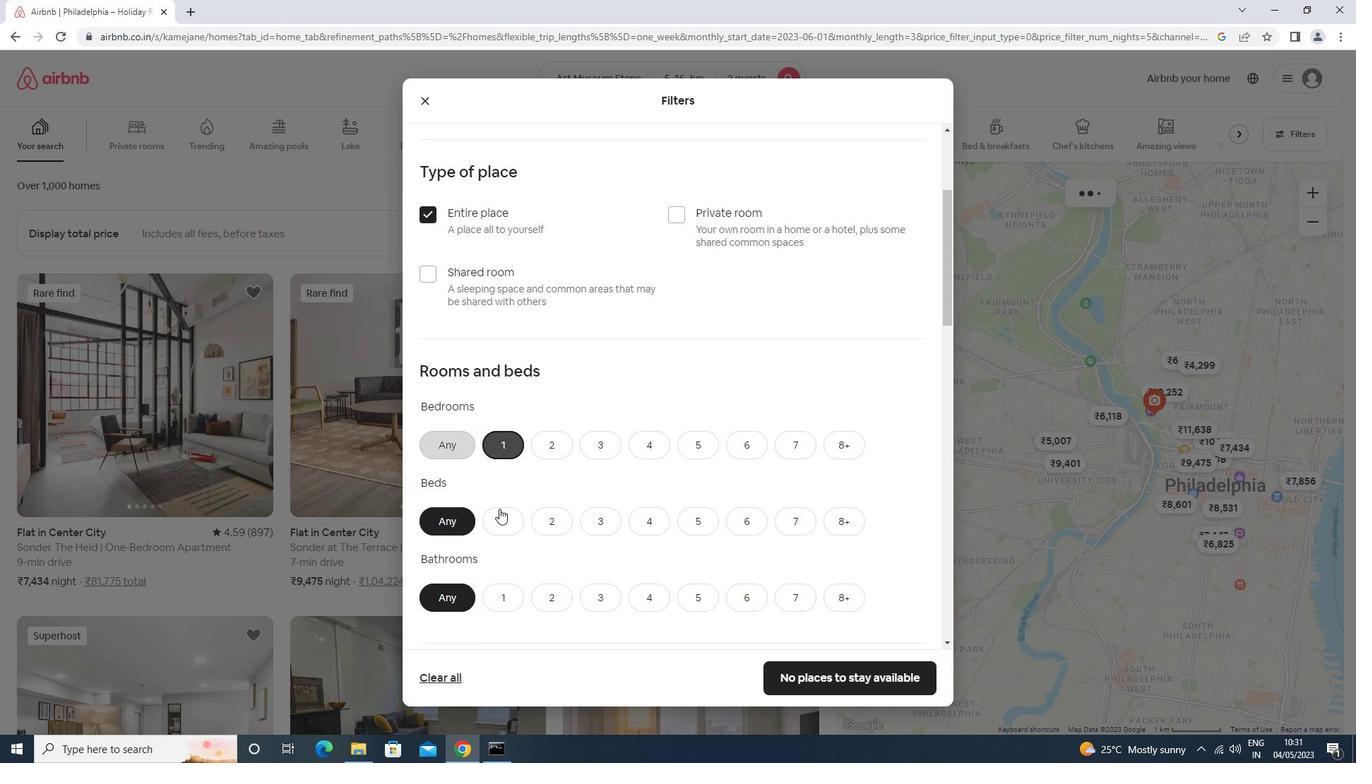 
Action: Mouse pressed left at (499, 513)
Screenshot: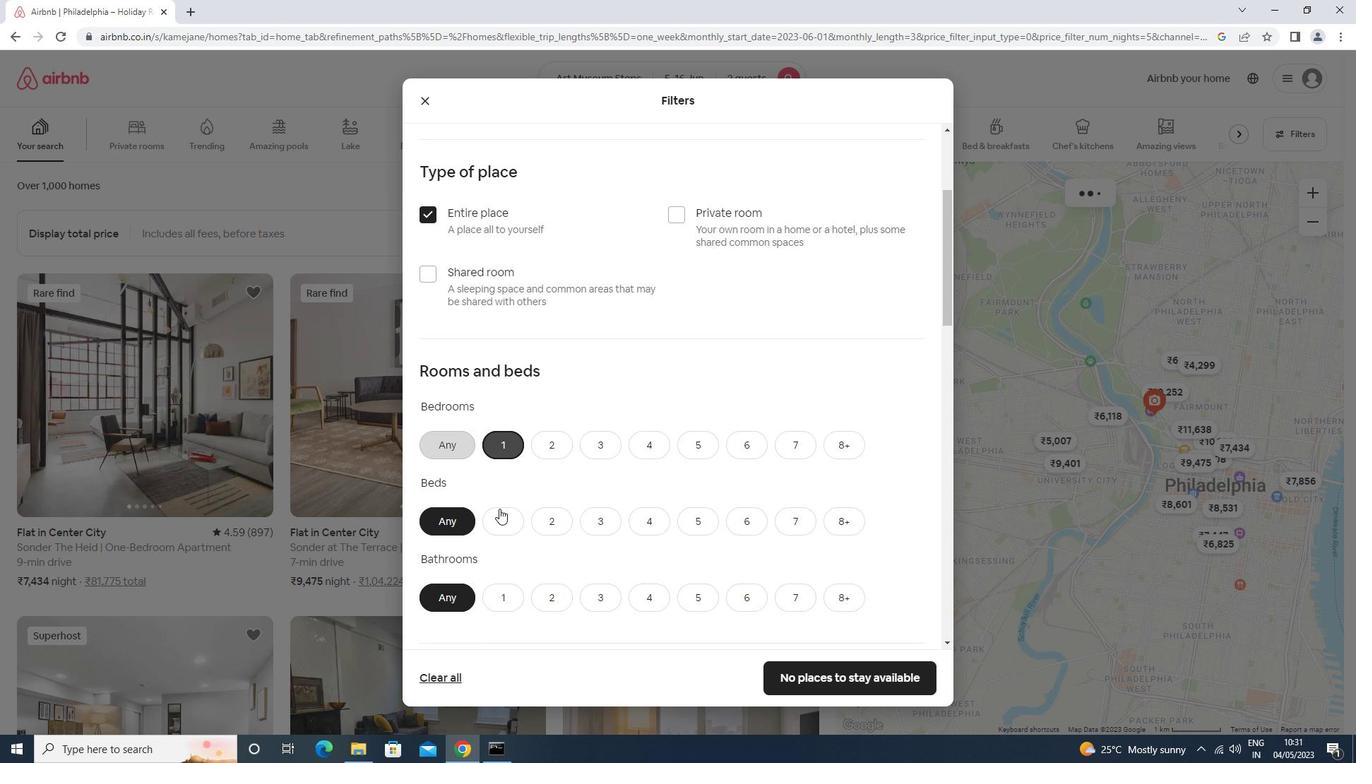 
Action: Mouse scrolled (499, 512) with delta (0, 0)
Screenshot: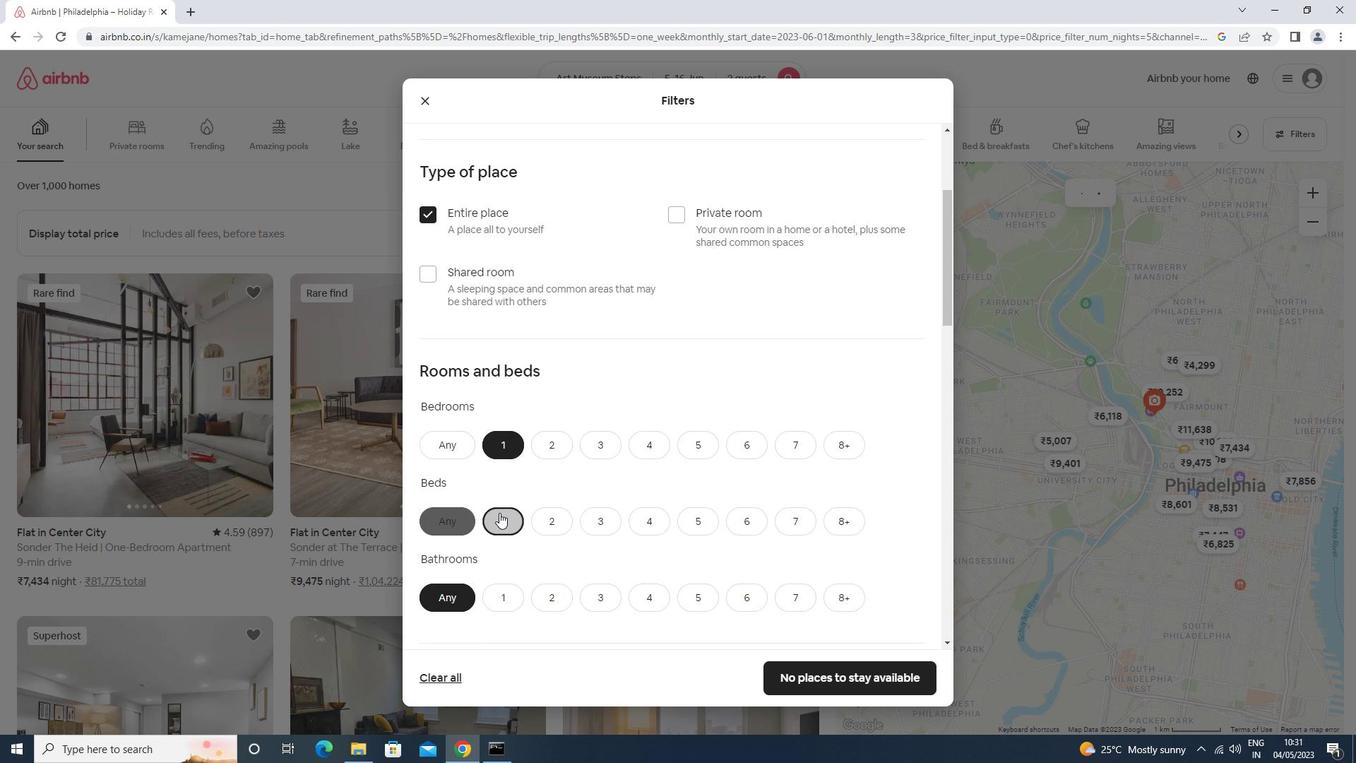 
Action: Mouse scrolled (499, 512) with delta (0, 0)
Screenshot: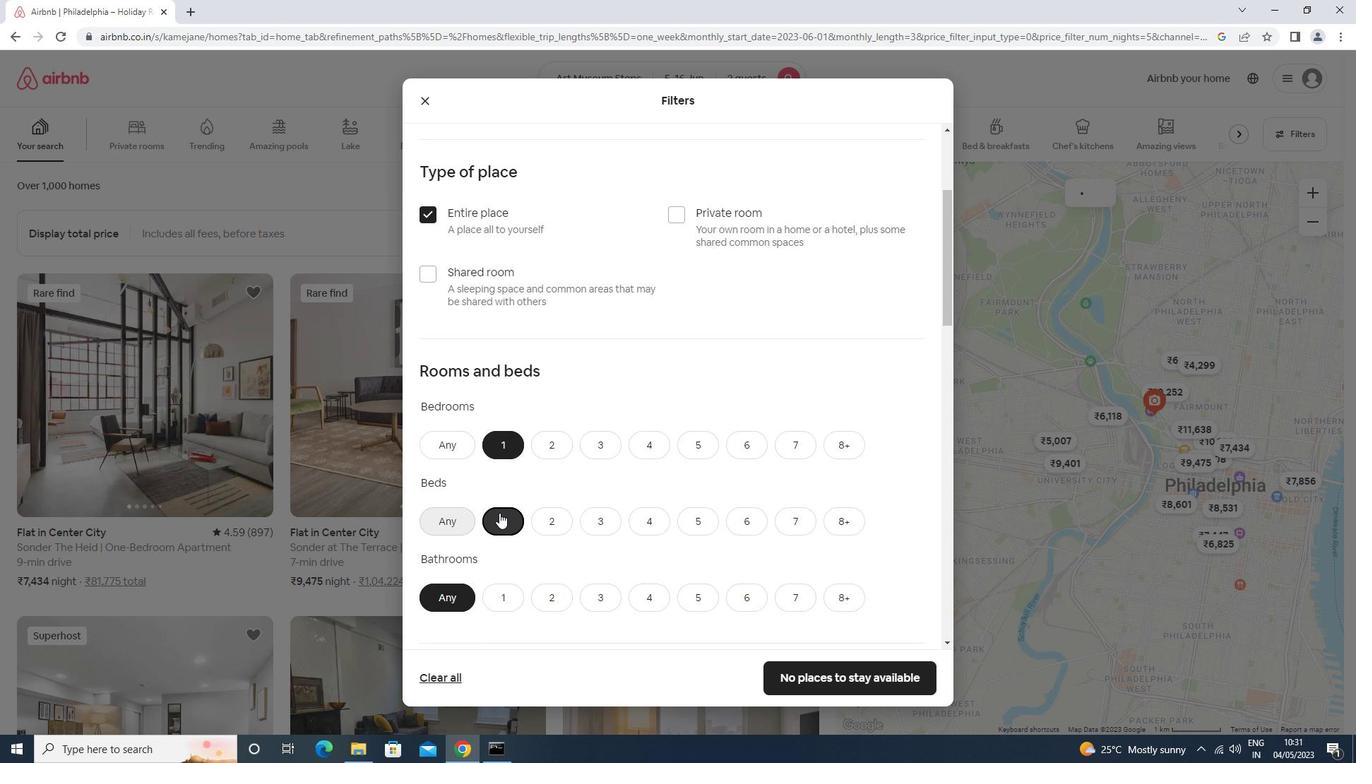 
Action: Mouse moved to (517, 452)
Screenshot: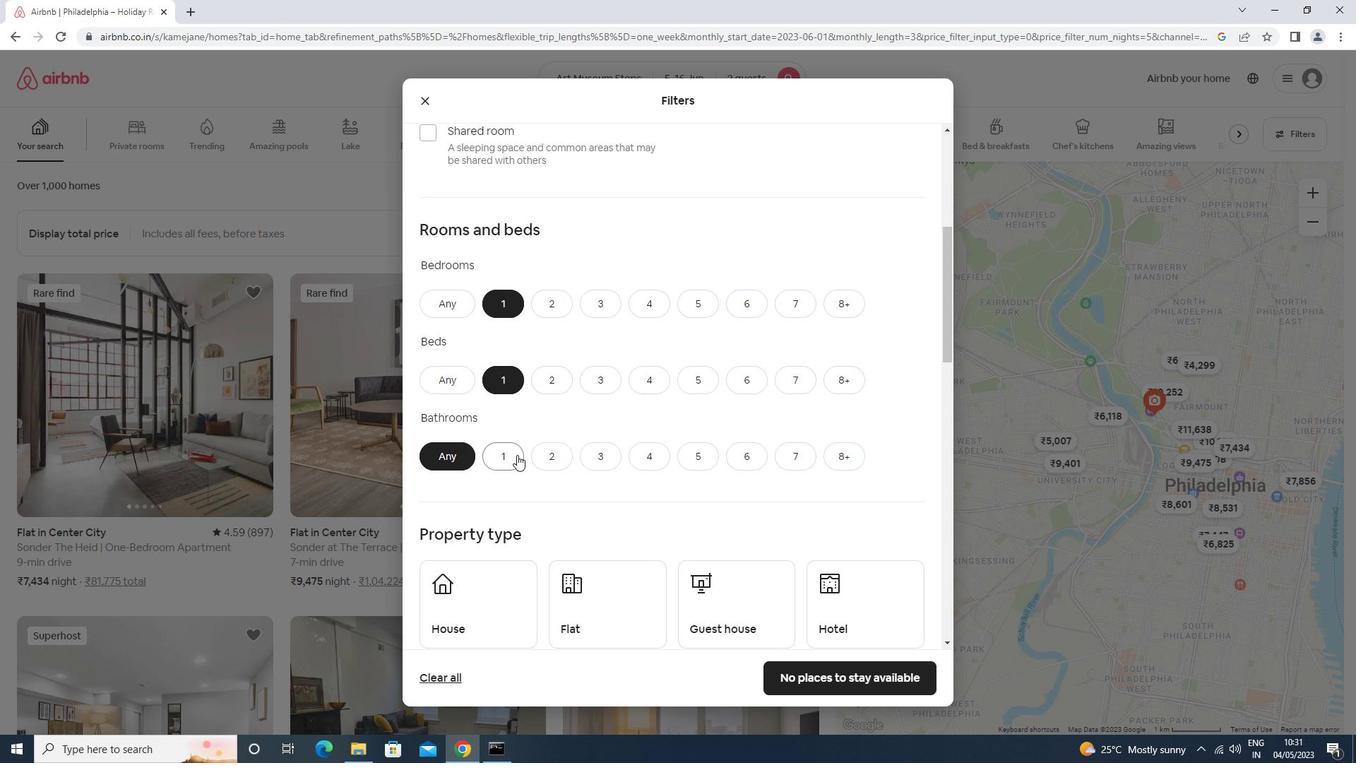 
Action: Mouse pressed left at (517, 452)
Screenshot: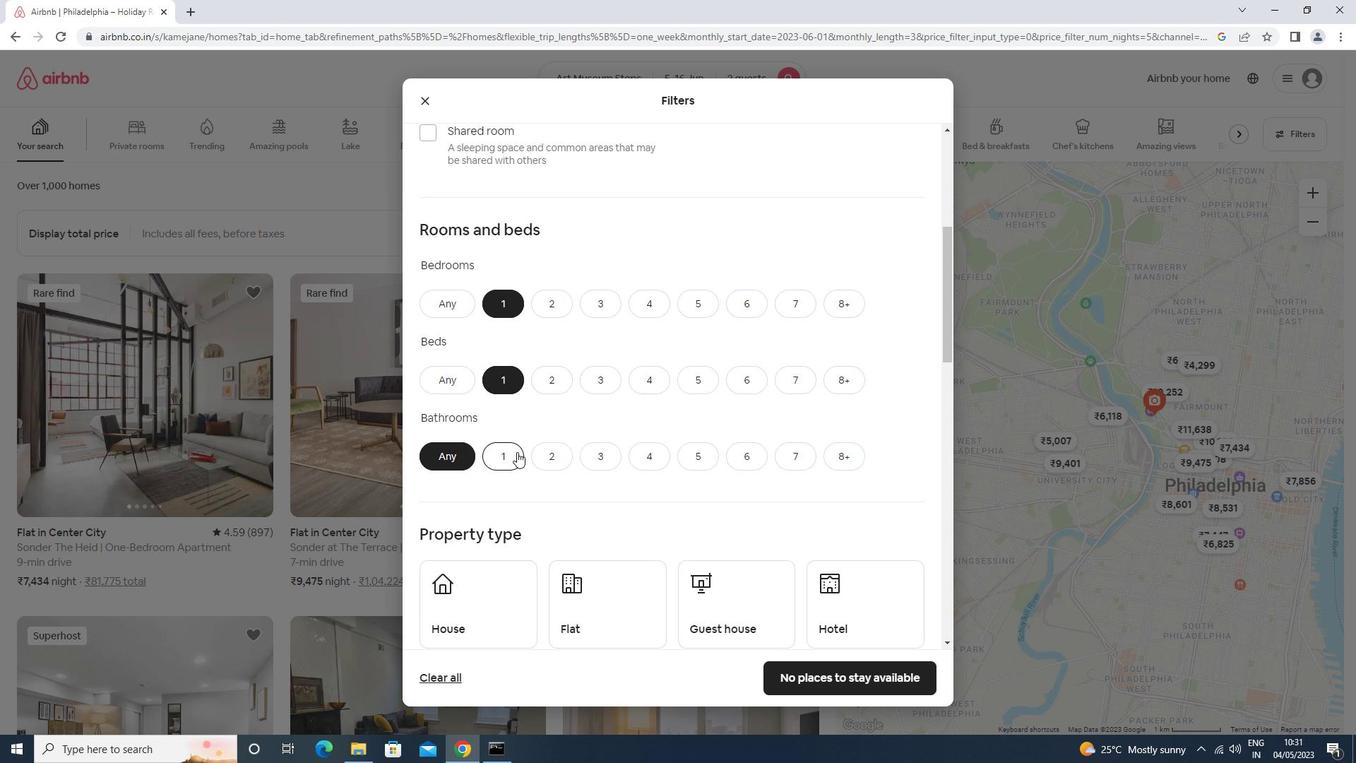 
Action: Mouse moved to (514, 452)
Screenshot: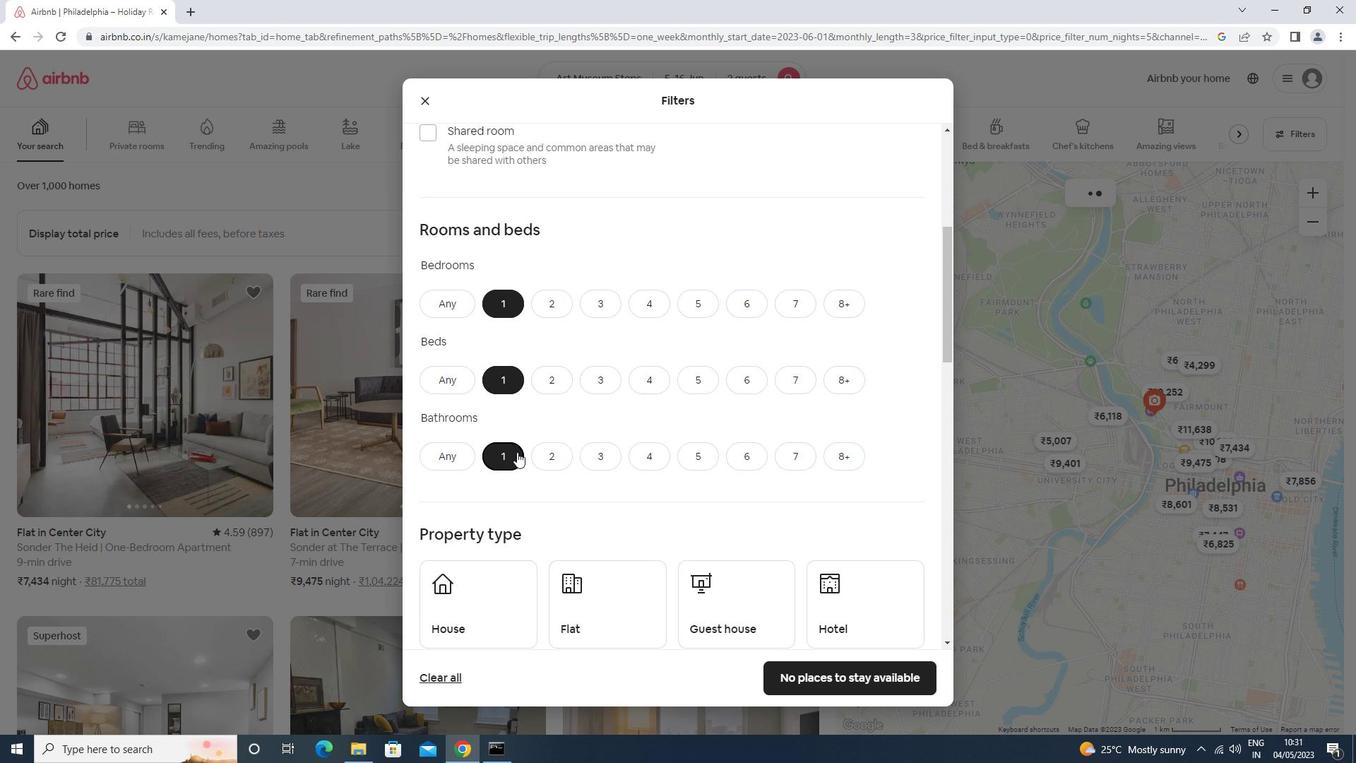 
Action: Mouse scrolled (514, 451) with delta (0, 0)
Screenshot: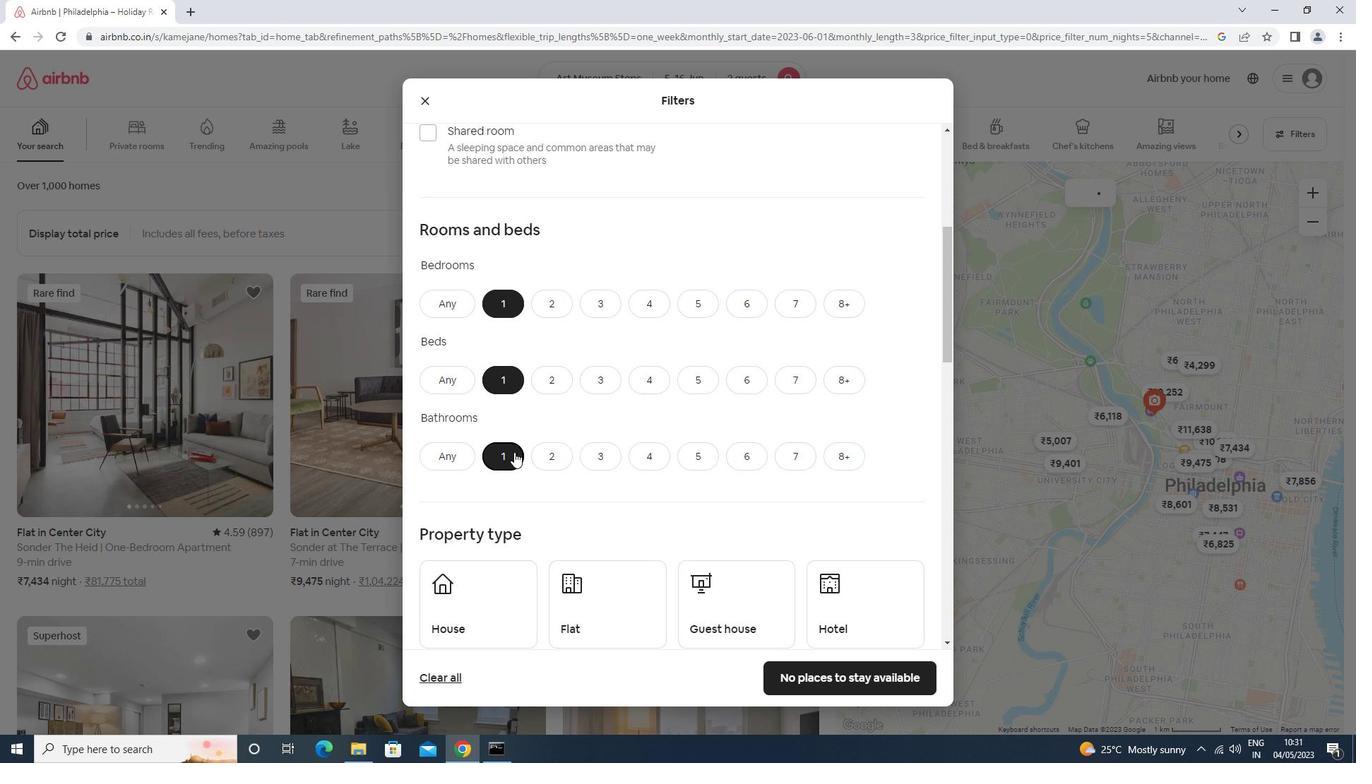 
Action: Mouse scrolled (514, 451) with delta (0, 0)
Screenshot: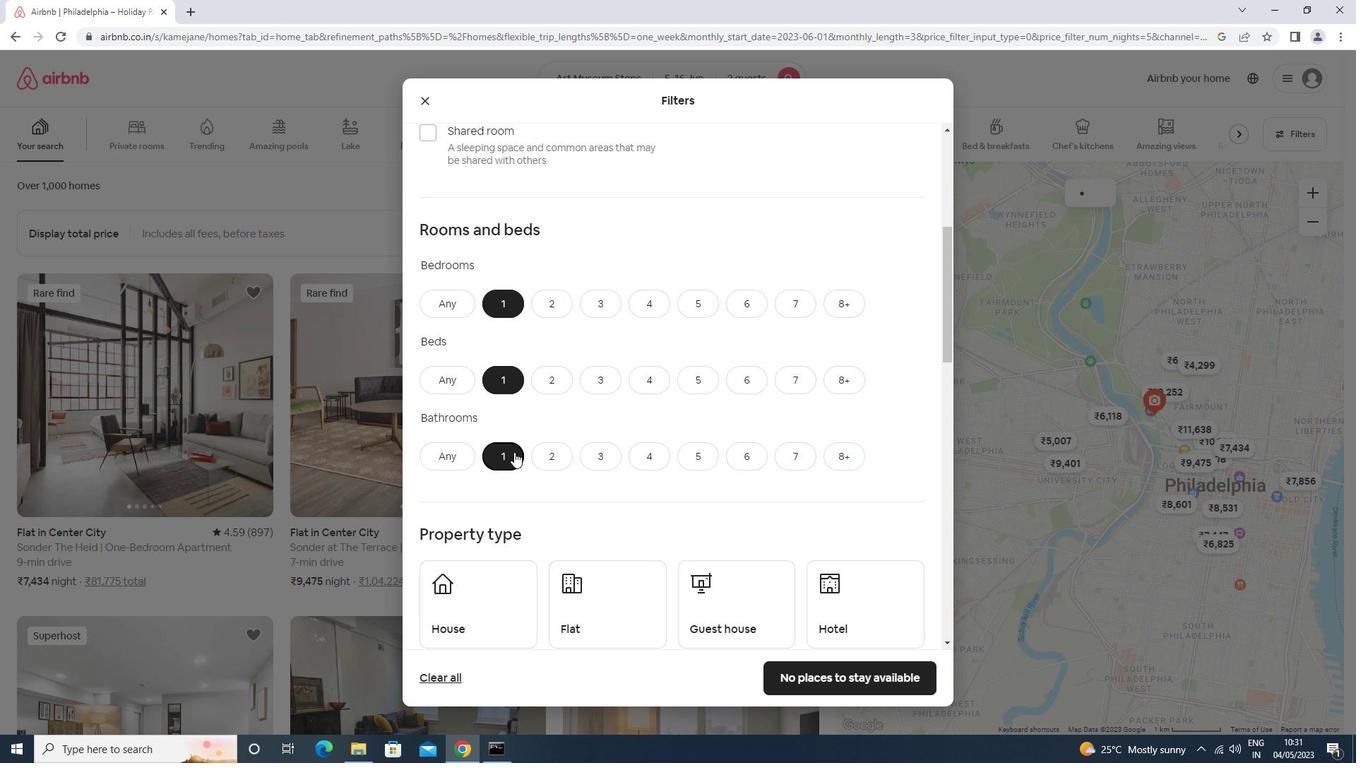 
Action: Mouse moved to (492, 473)
Screenshot: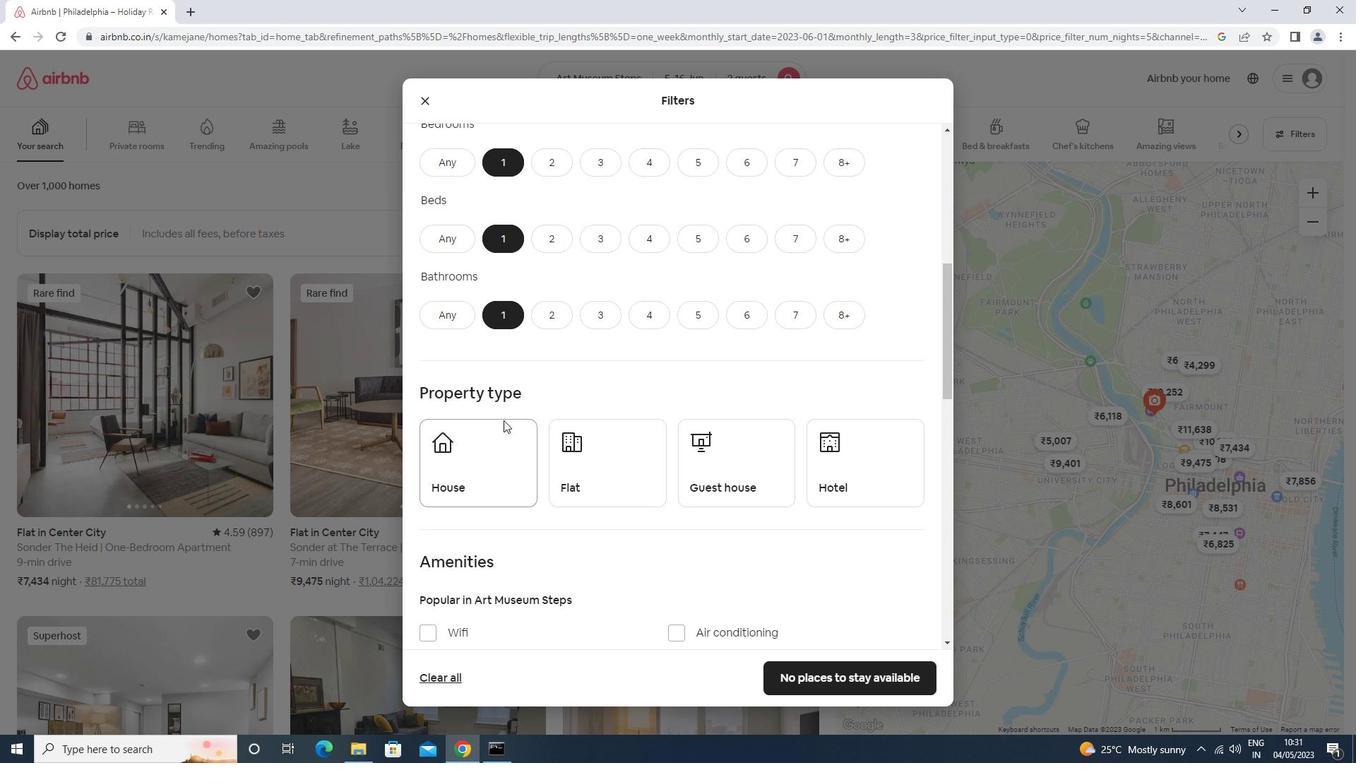 
Action: Mouse pressed left at (492, 473)
Screenshot: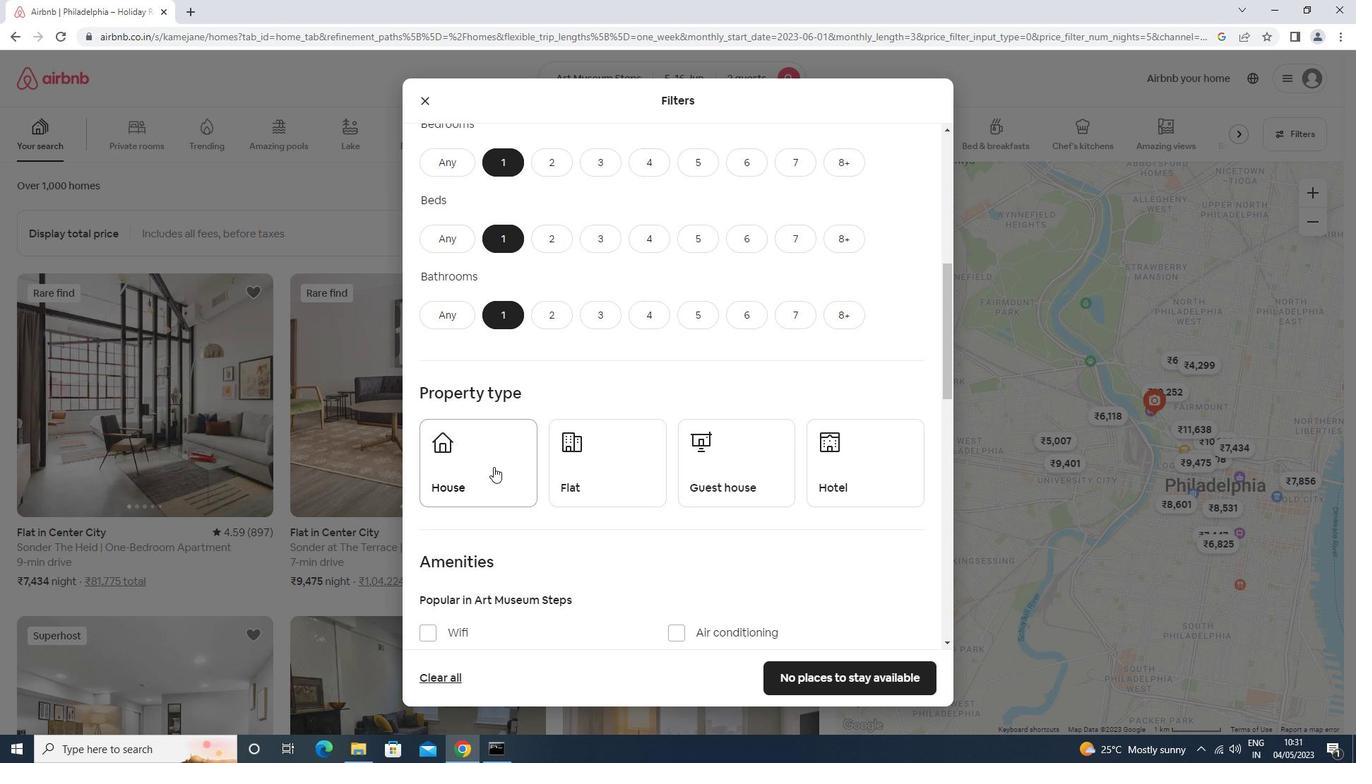 
Action: Mouse moved to (617, 481)
Screenshot: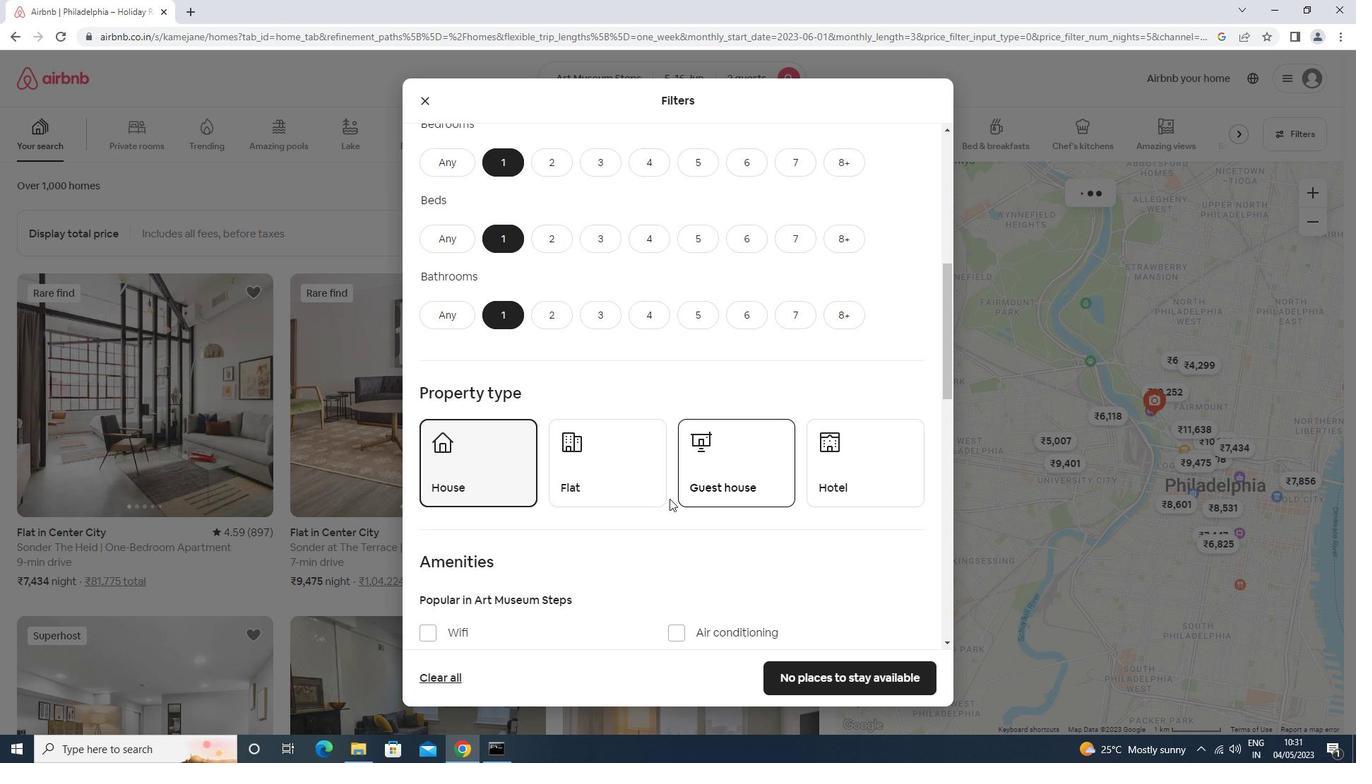 
Action: Mouse pressed left at (617, 481)
Screenshot: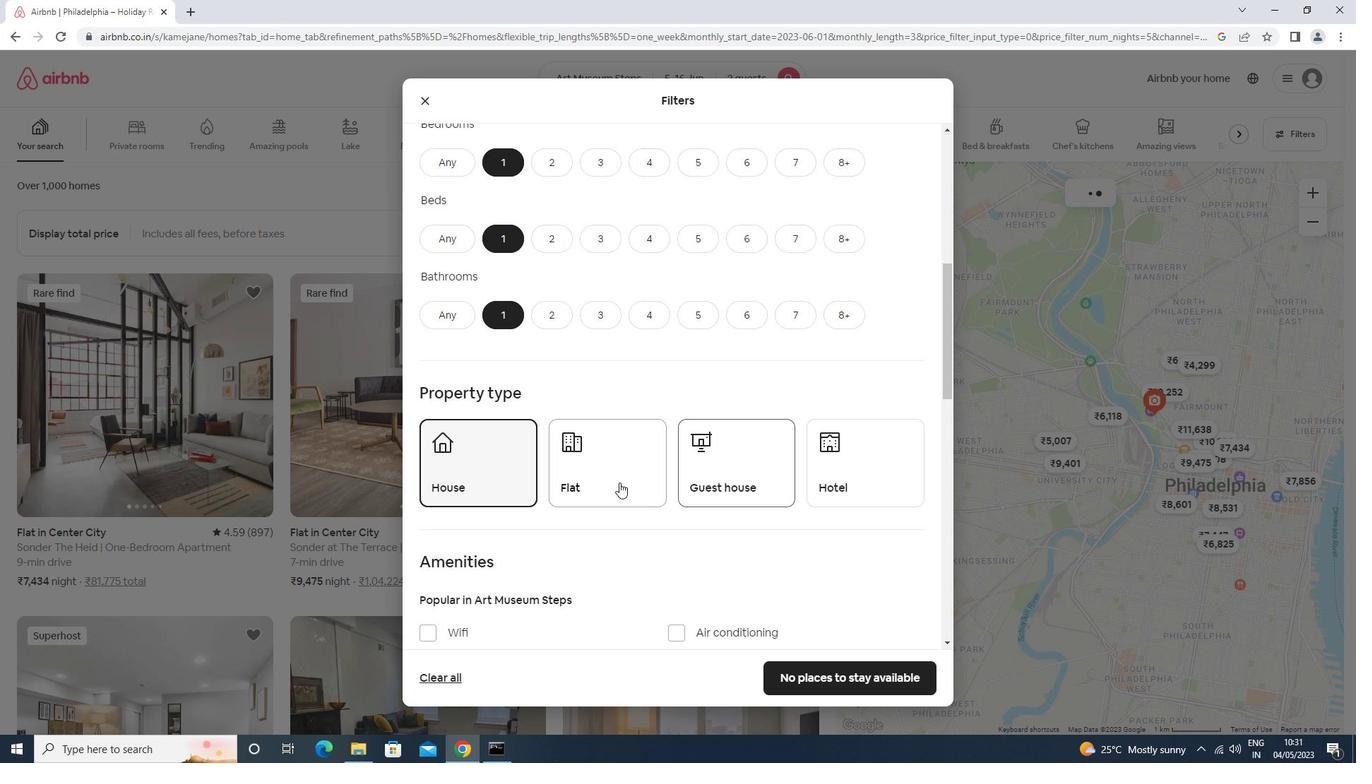 
Action: Mouse moved to (713, 469)
Screenshot: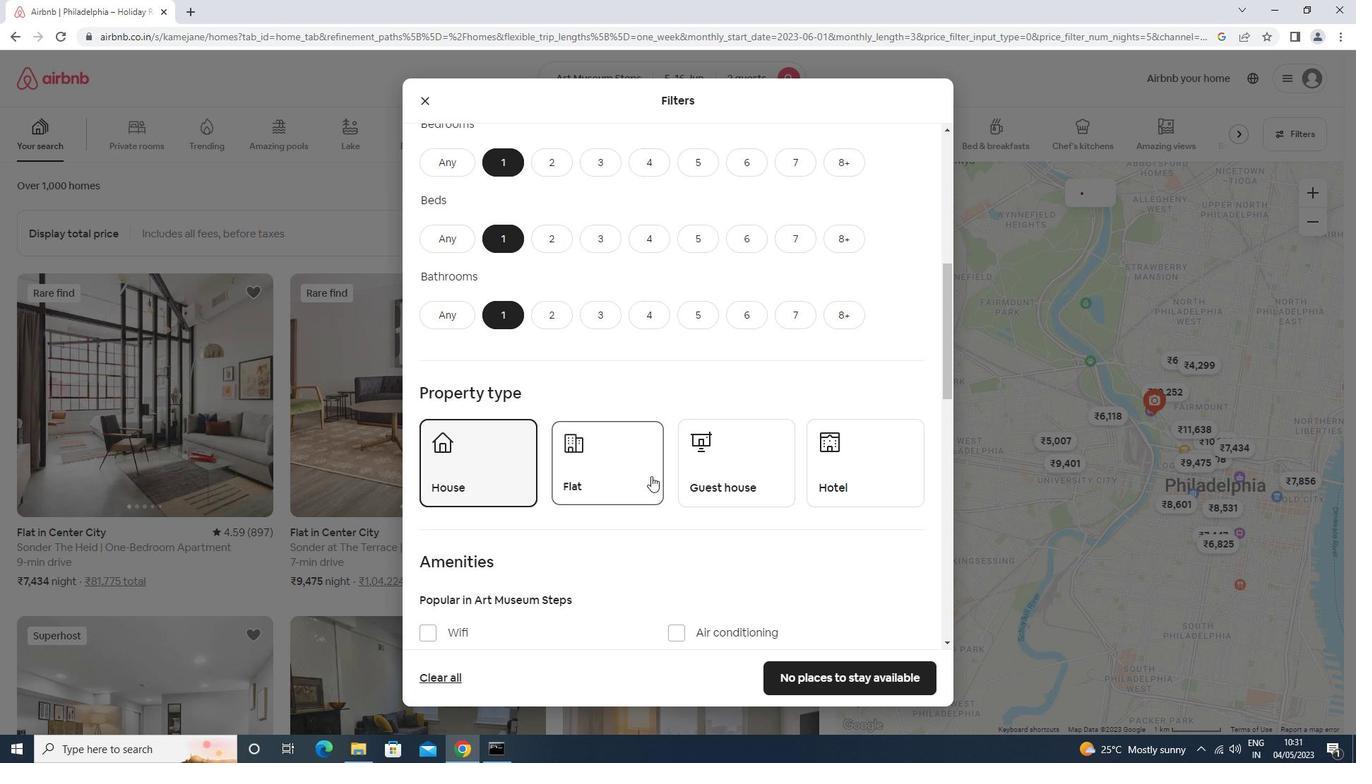 
Action: Mouse pressed left at (713, 469)
Screenshot: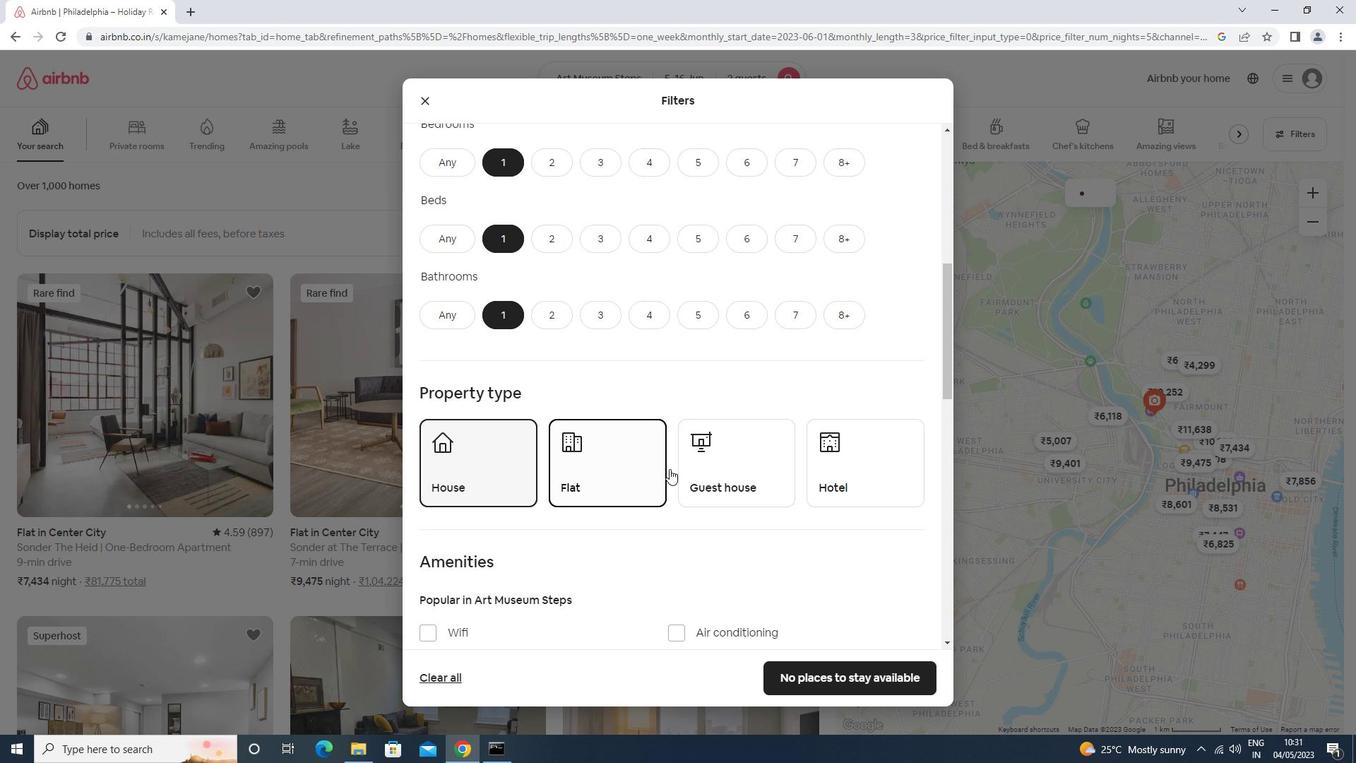 
Action: Mouse moved to (862, 490)
Screenshot: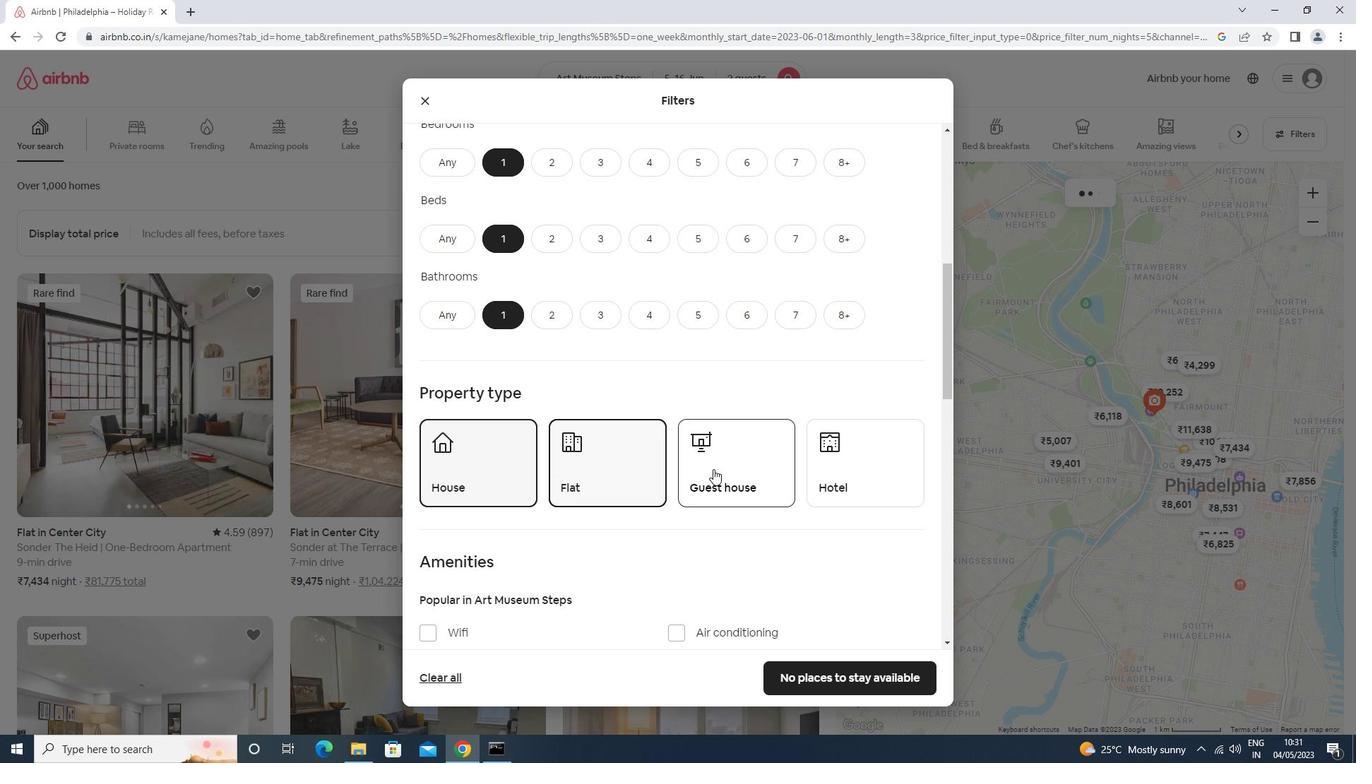 
Action: Mouse pressed left at (862, 490)
Screenshot: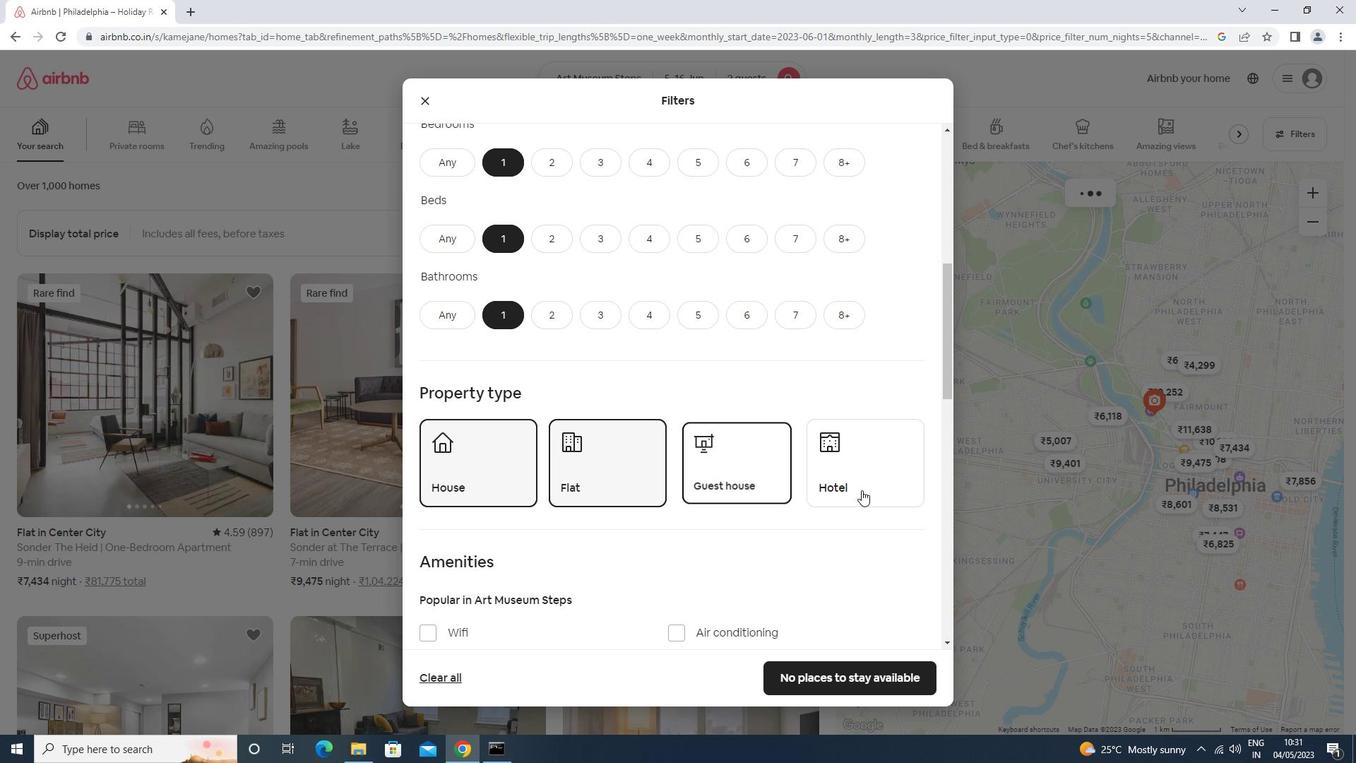 
Action: Mouse moved to (862, 491)
Screenshot: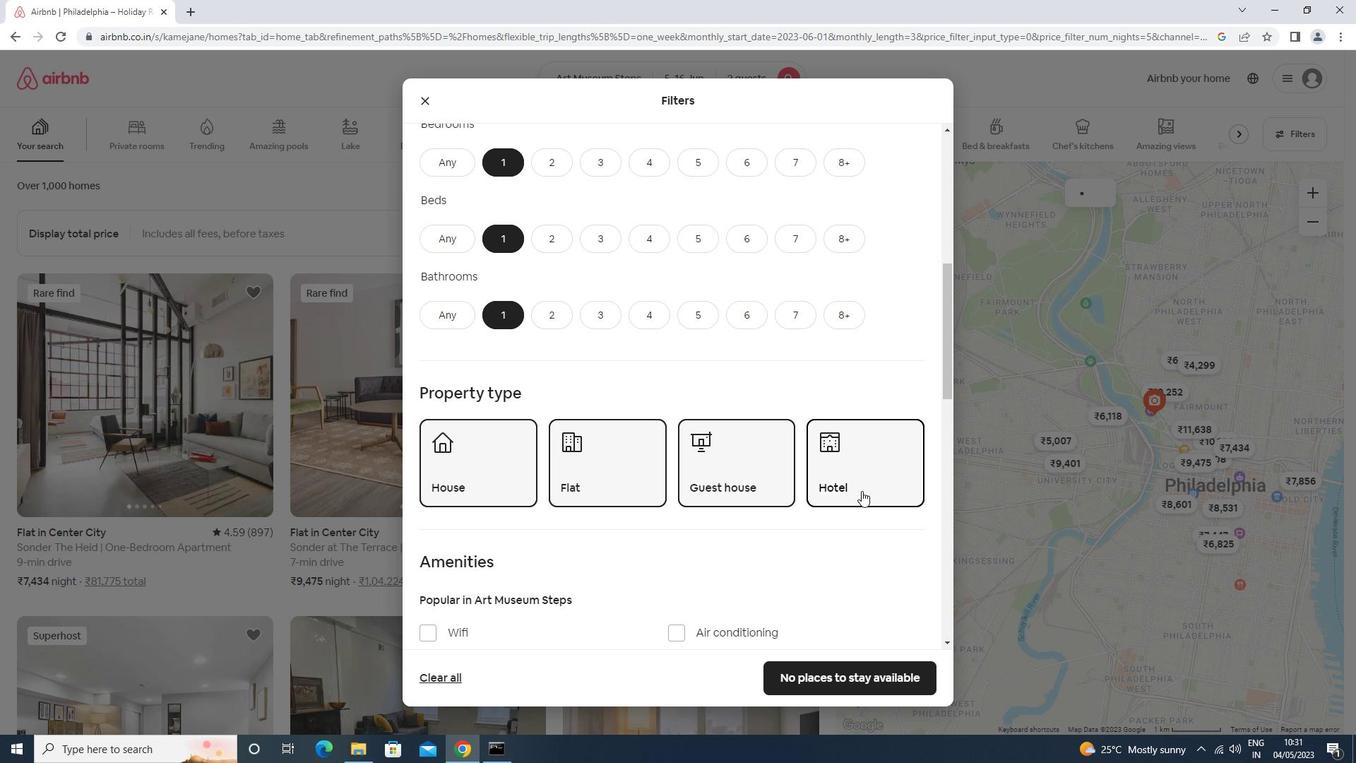 
Action: Mouse scrolled (862, 491) with delta (0, 0)
Screenshot: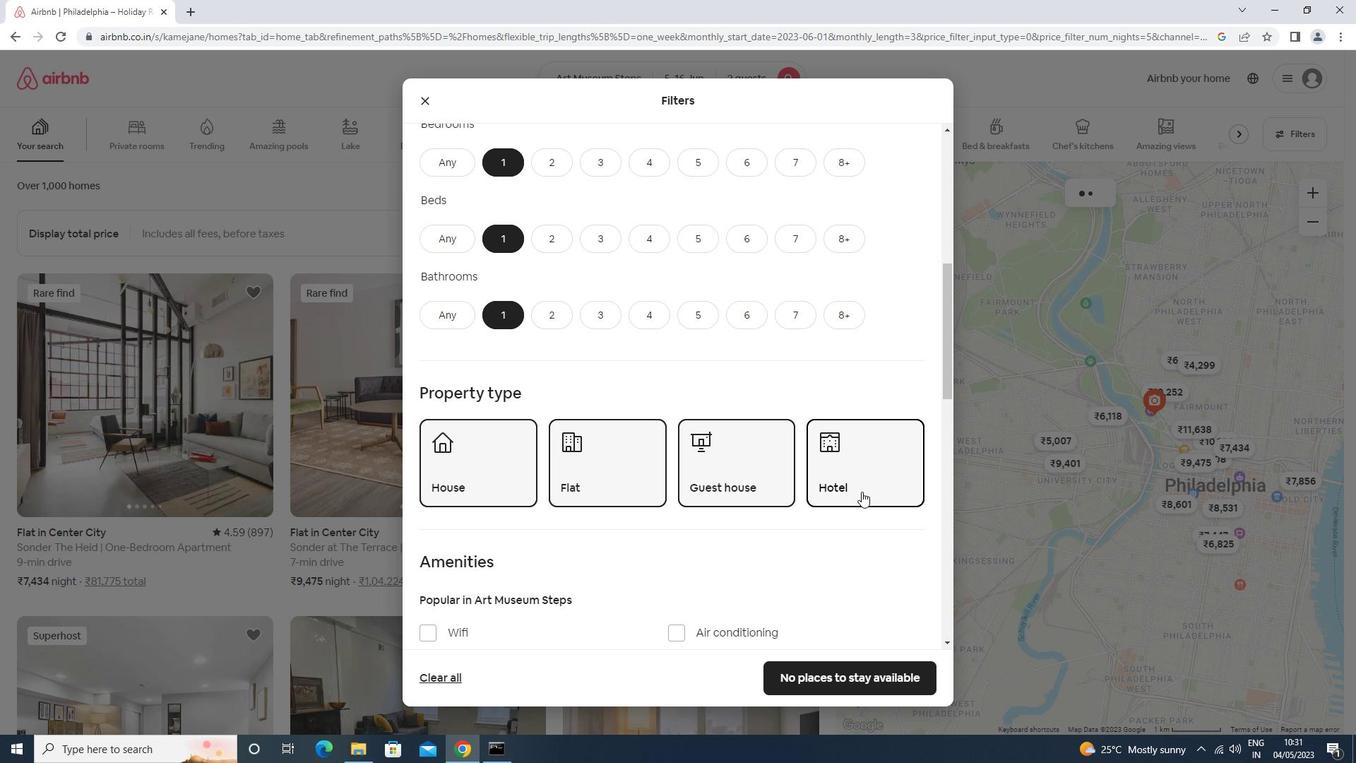 
Action: Mouse scrolled (862, 491) with delta (0, 0)
Screenshot: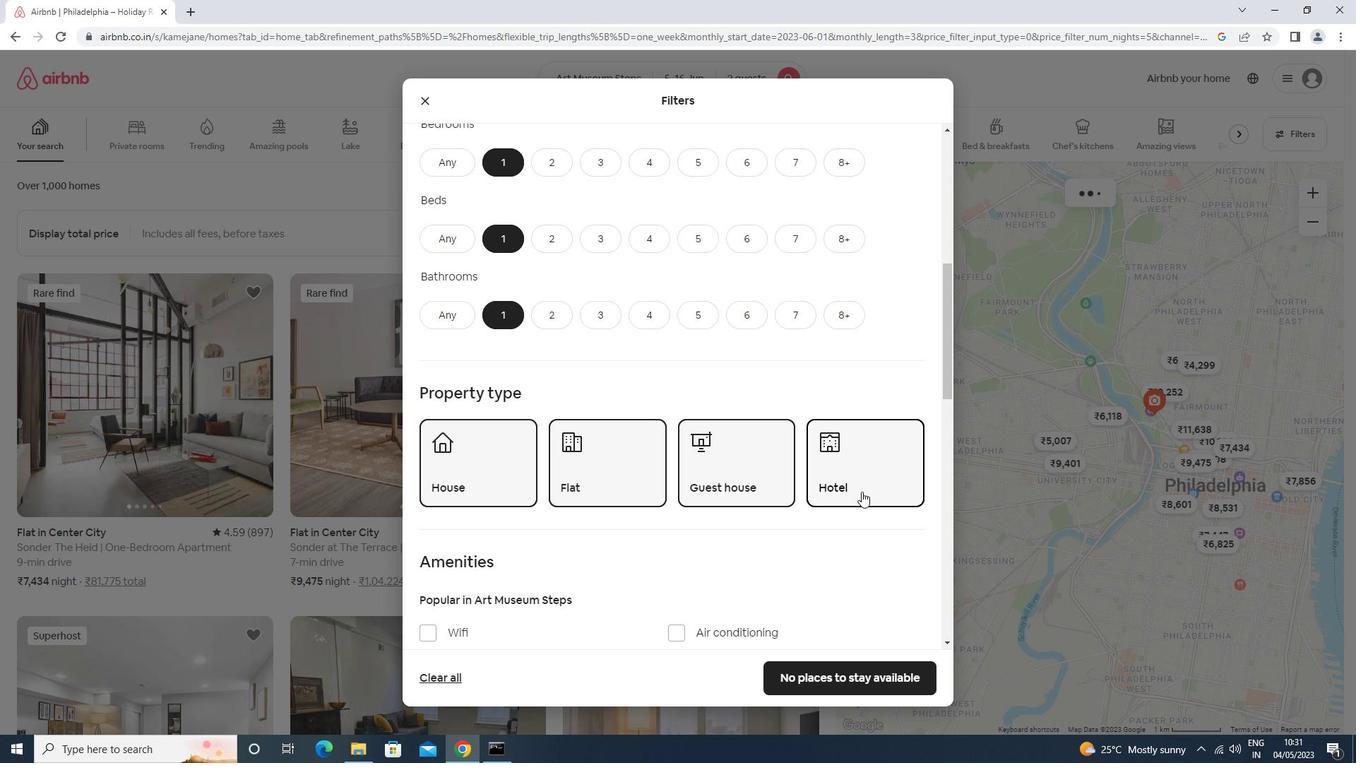 
Action: Mouse scrolled (862, 491) with delta (0, 0)
Screenshot: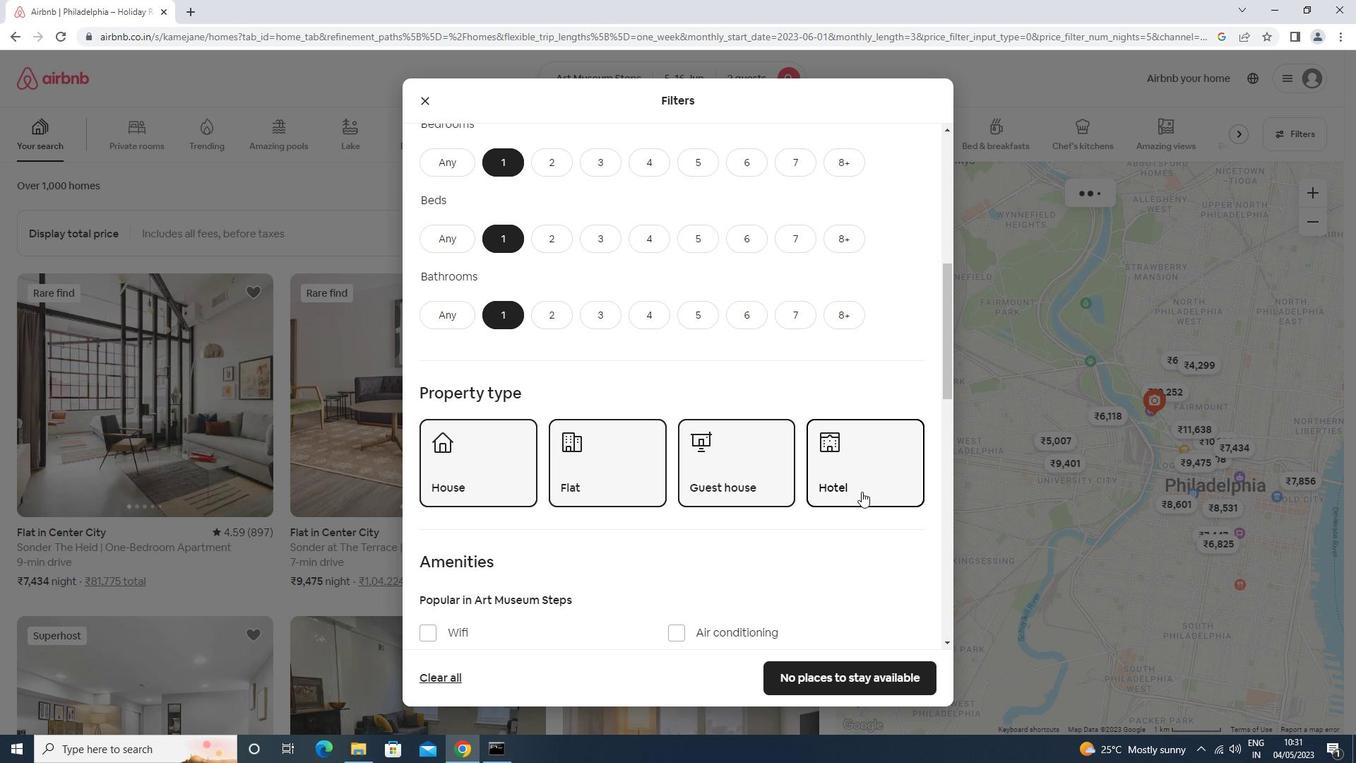
Action: Mouse scrolled (862, 491) with delta (0, 0)
Screenshot: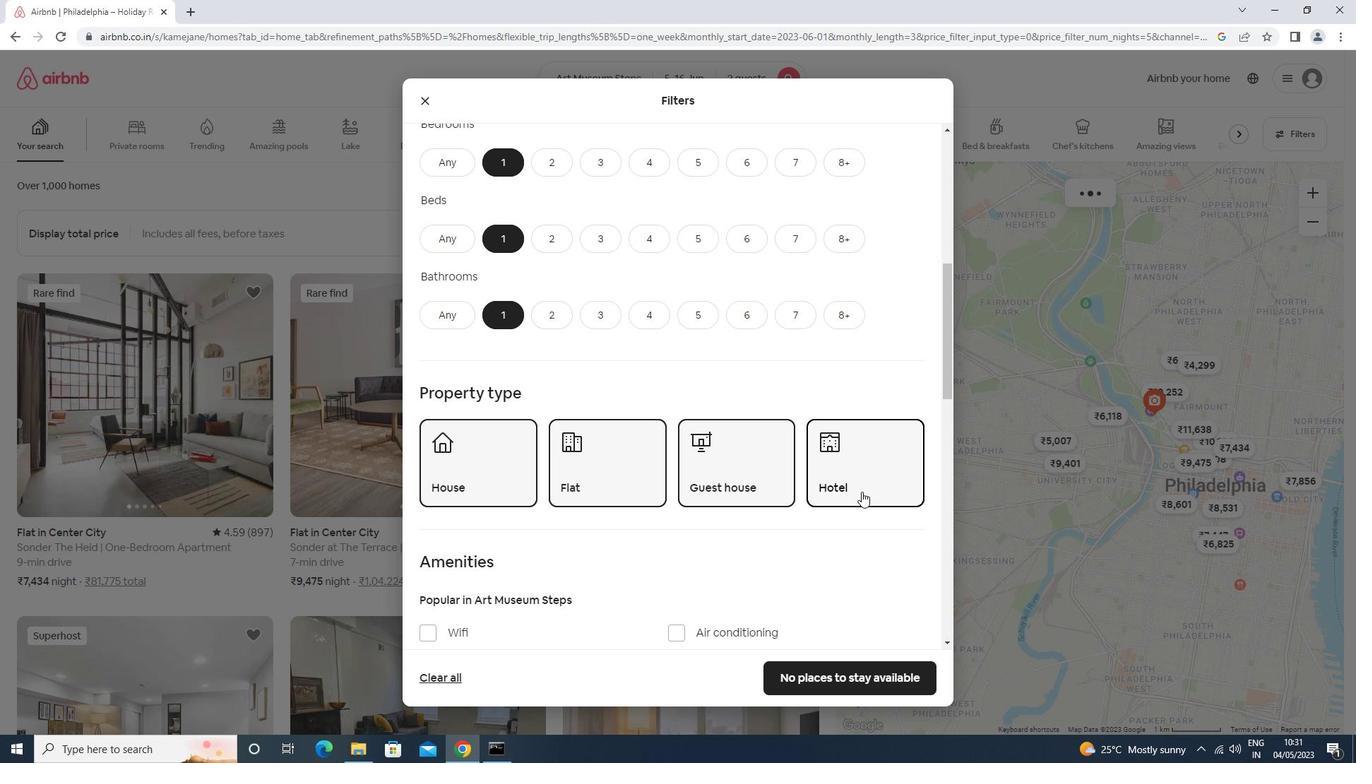 
Action: Mouse moved to (717, 380)
Screenshot: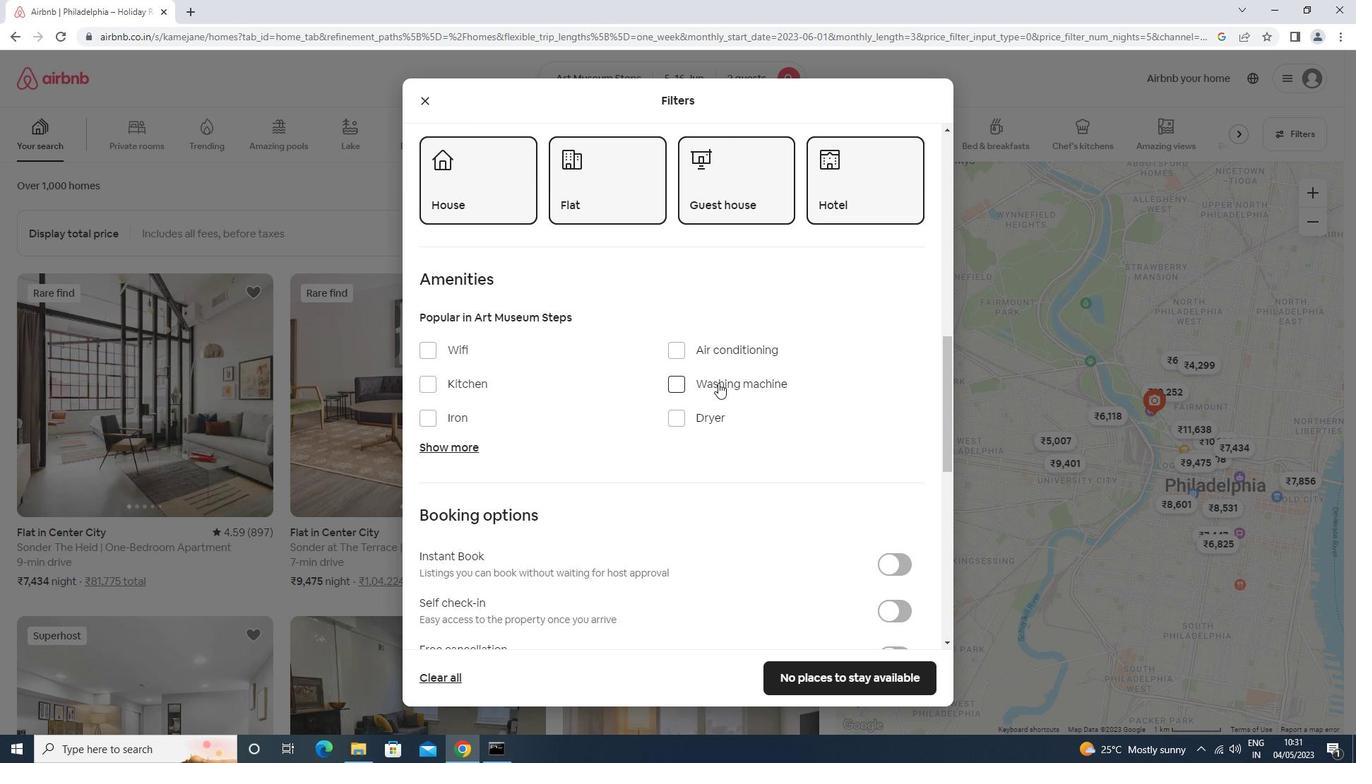
Action: Mouse pressed left at (717, 380)
Screenshot: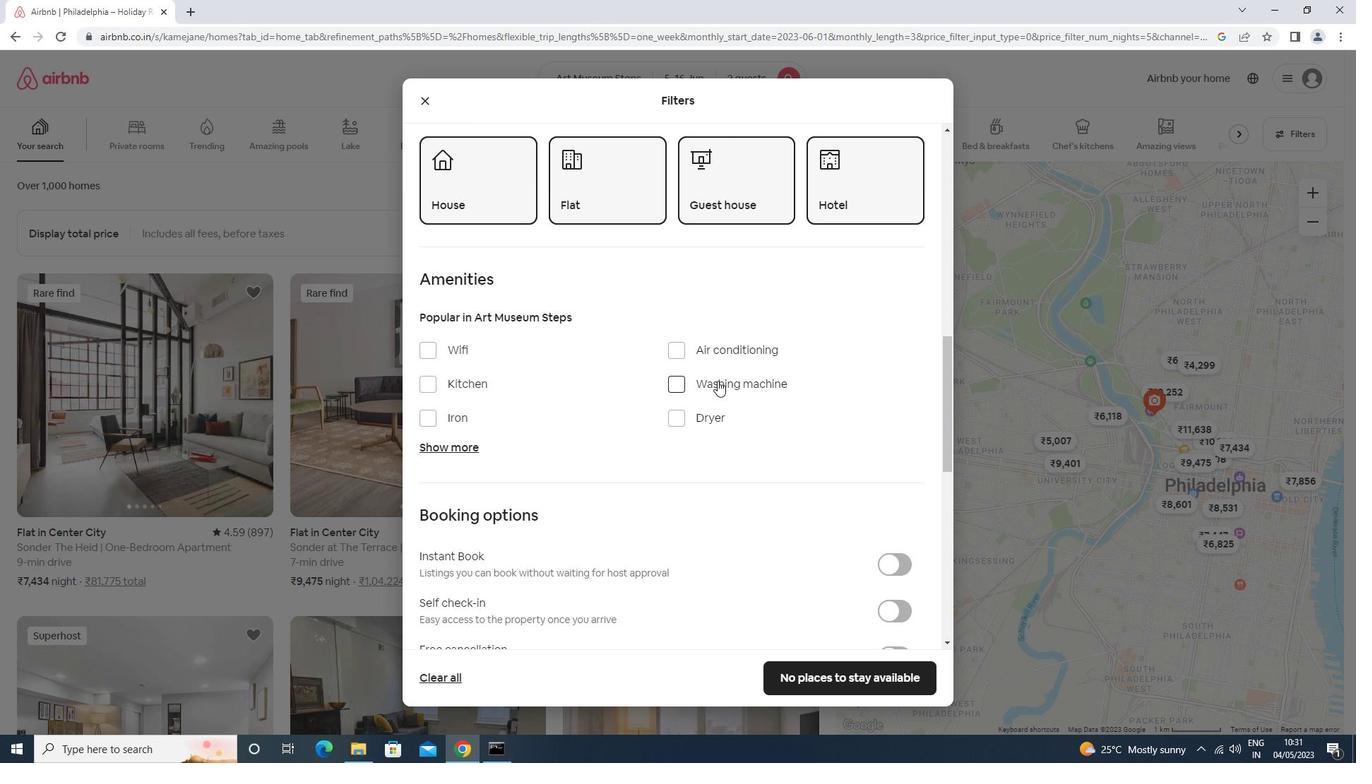 
Action: Mouse moved to (752, 419)
Screenshot: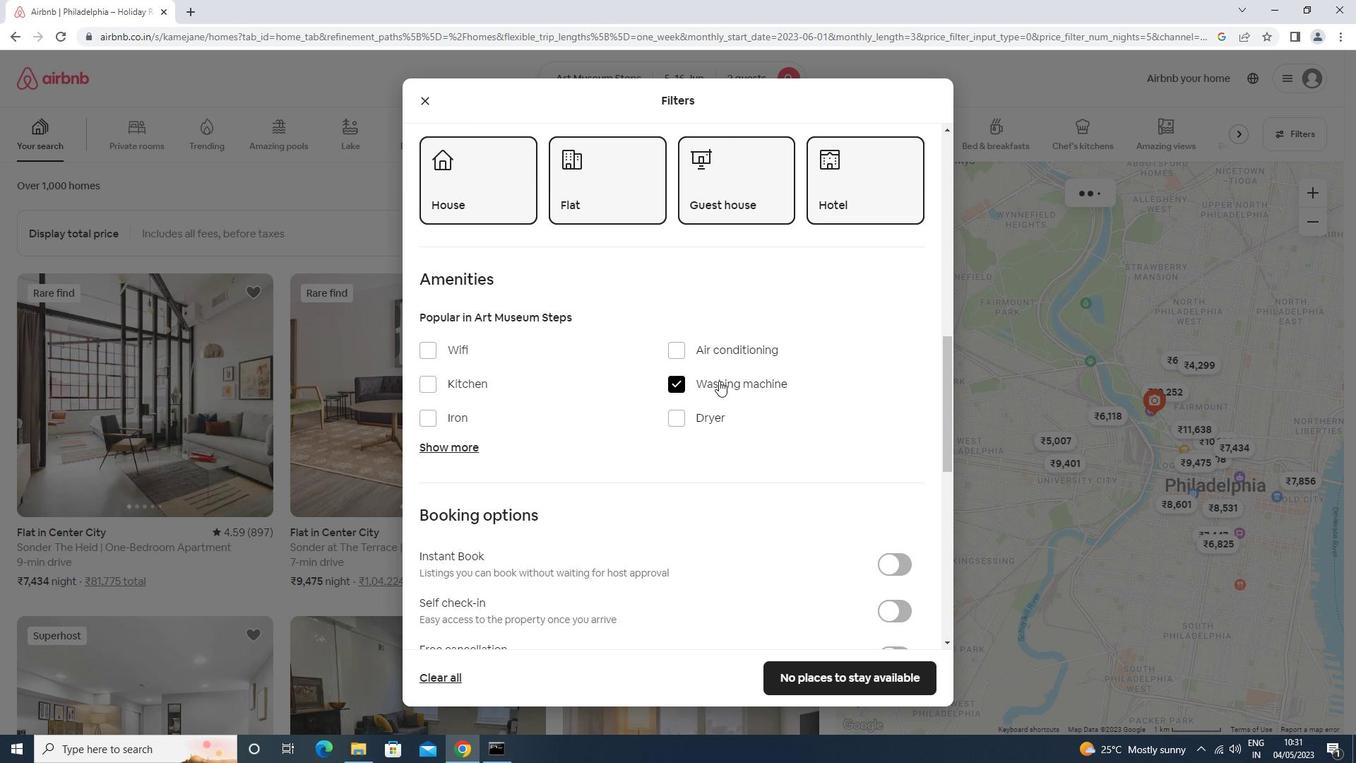 
Action: Mouse scrolled (752, 418) with delta (0, 0)
Screenshot: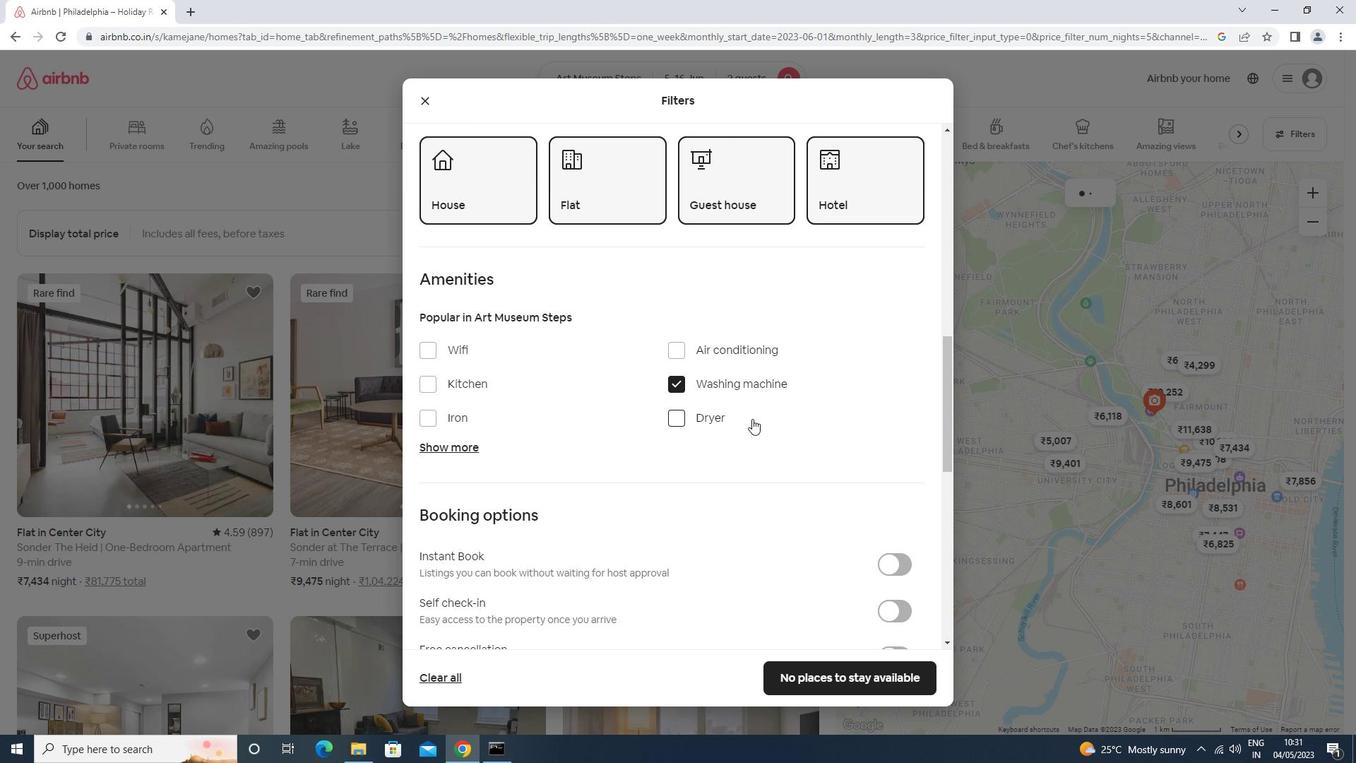 
Action: Mouse scrolled (752, 418) with delta (0, 0)
Screenshot: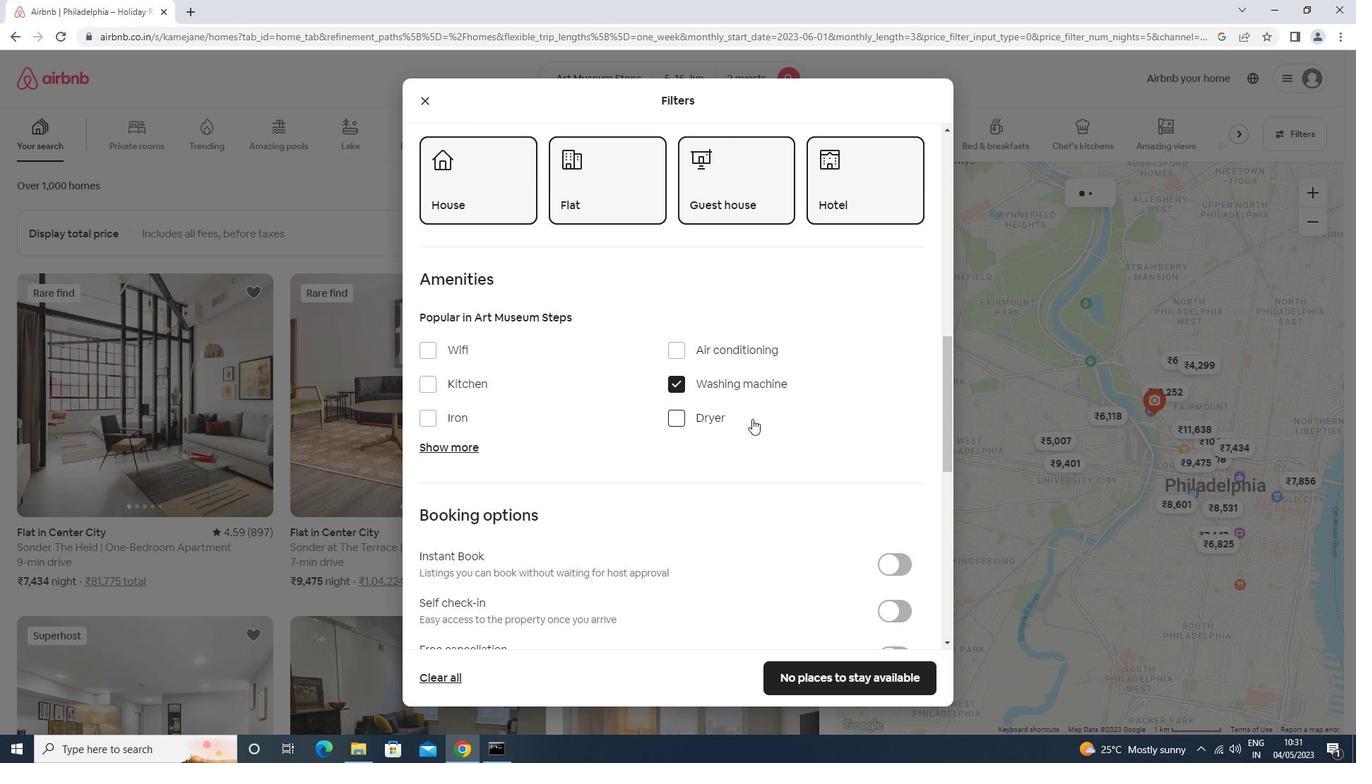 
Action: Mouse scrolled (752, 418) with delta (0, 0)
Screenshot: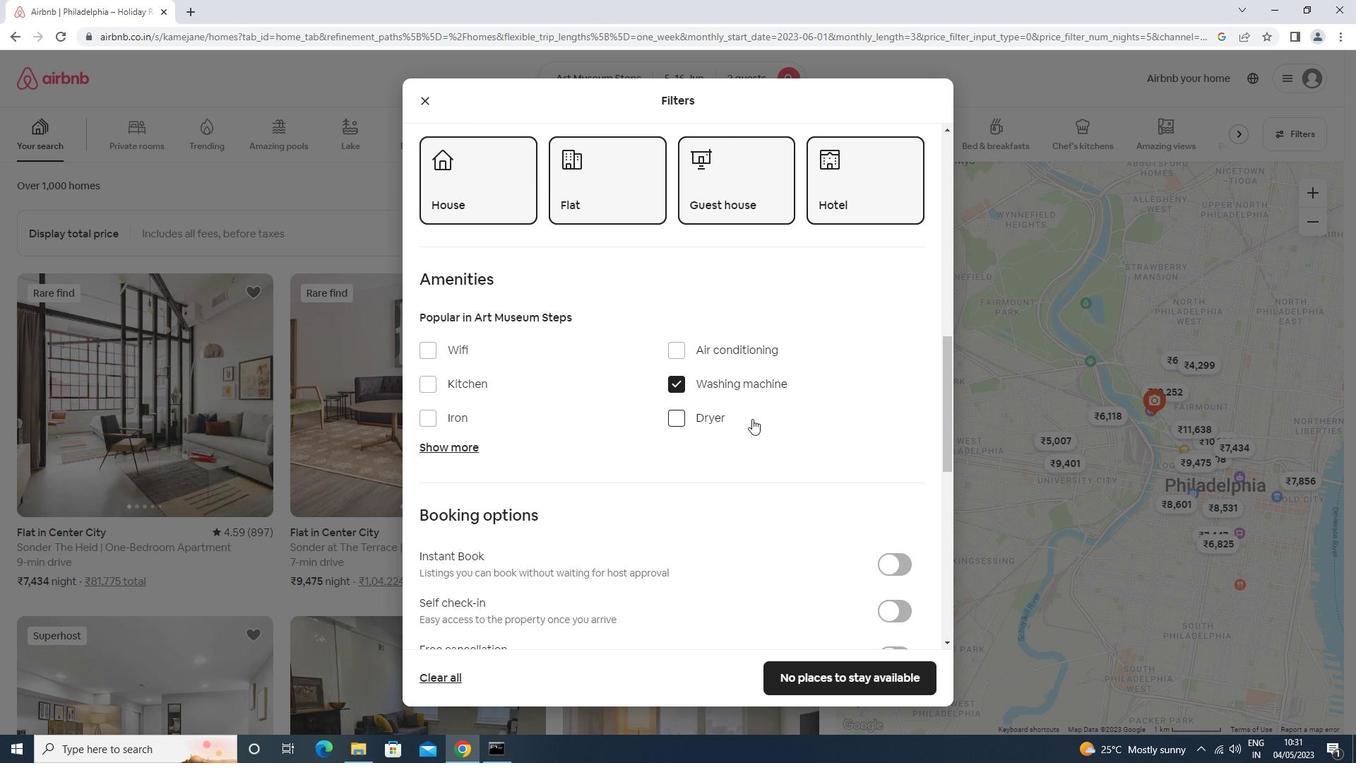 
Action: Mouse moved to (895, 394)
Screenshot: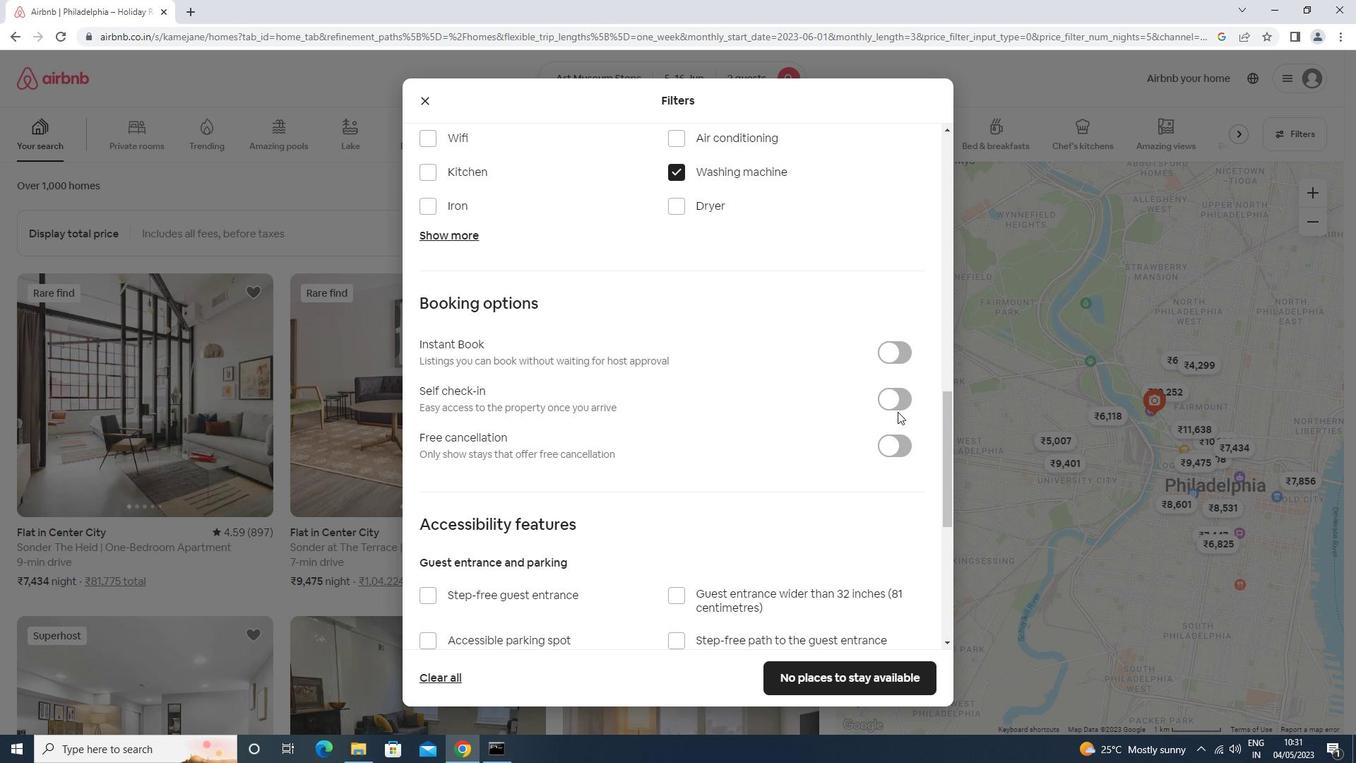 
Action: Mouse pressed left at (895, 394)
Screenshot: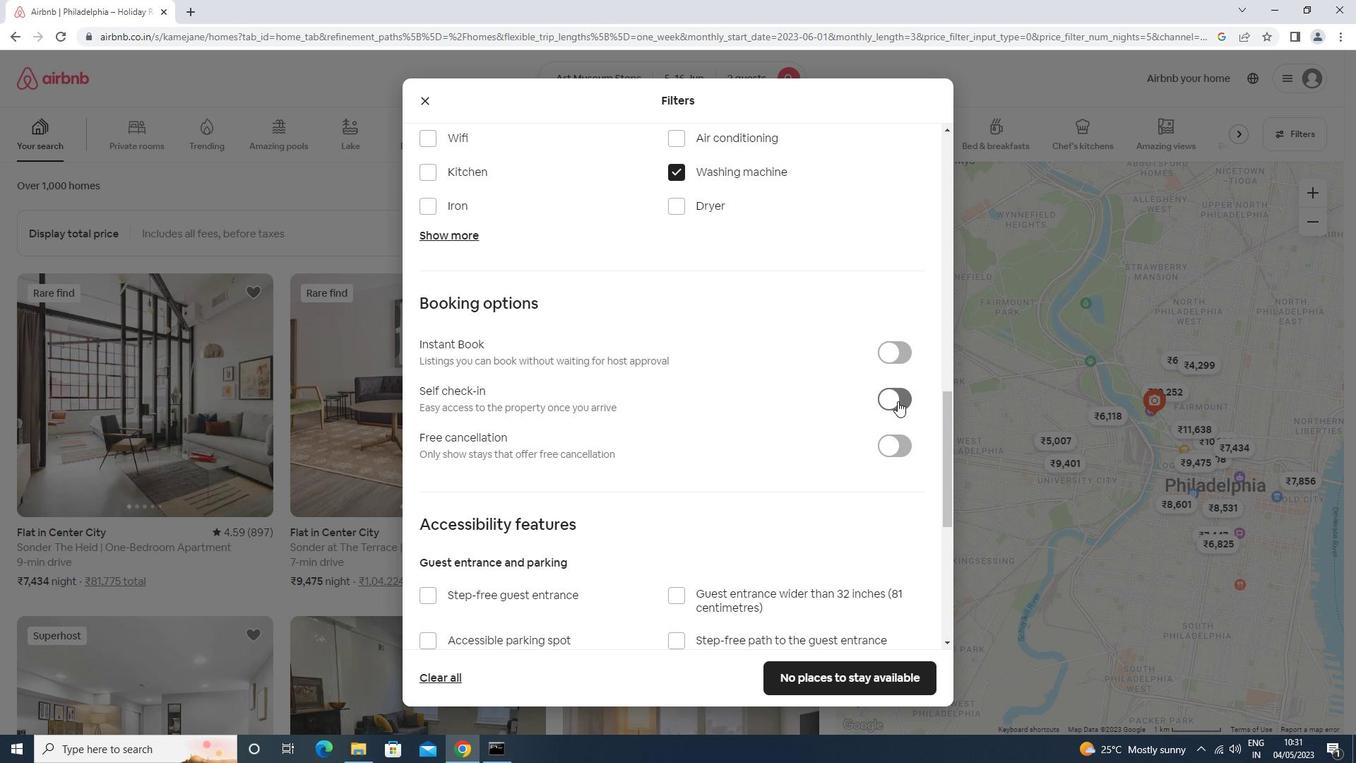 
Action: Mouse moved to (876, 445)
Screenshot: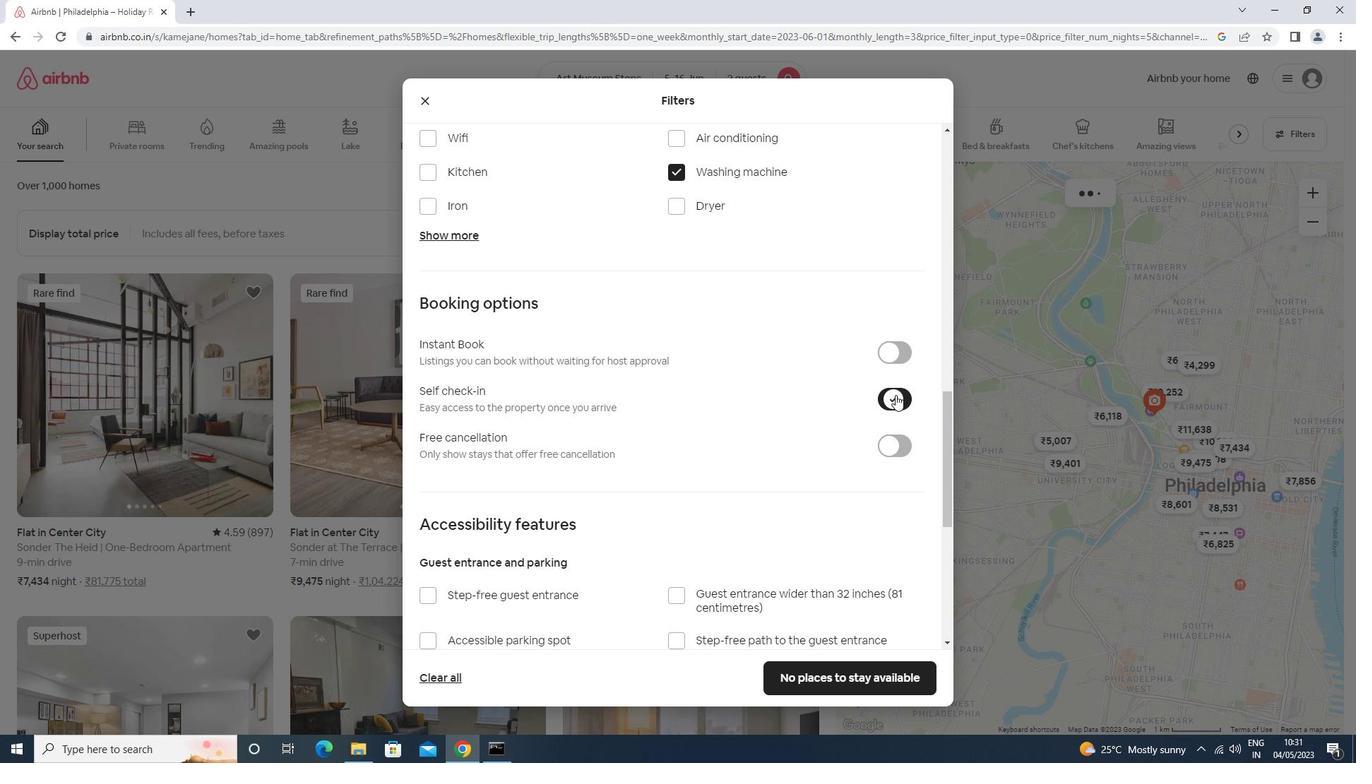 
Action: Mouse scrolled (876, 444) with delta (0, 0)
Screenshot: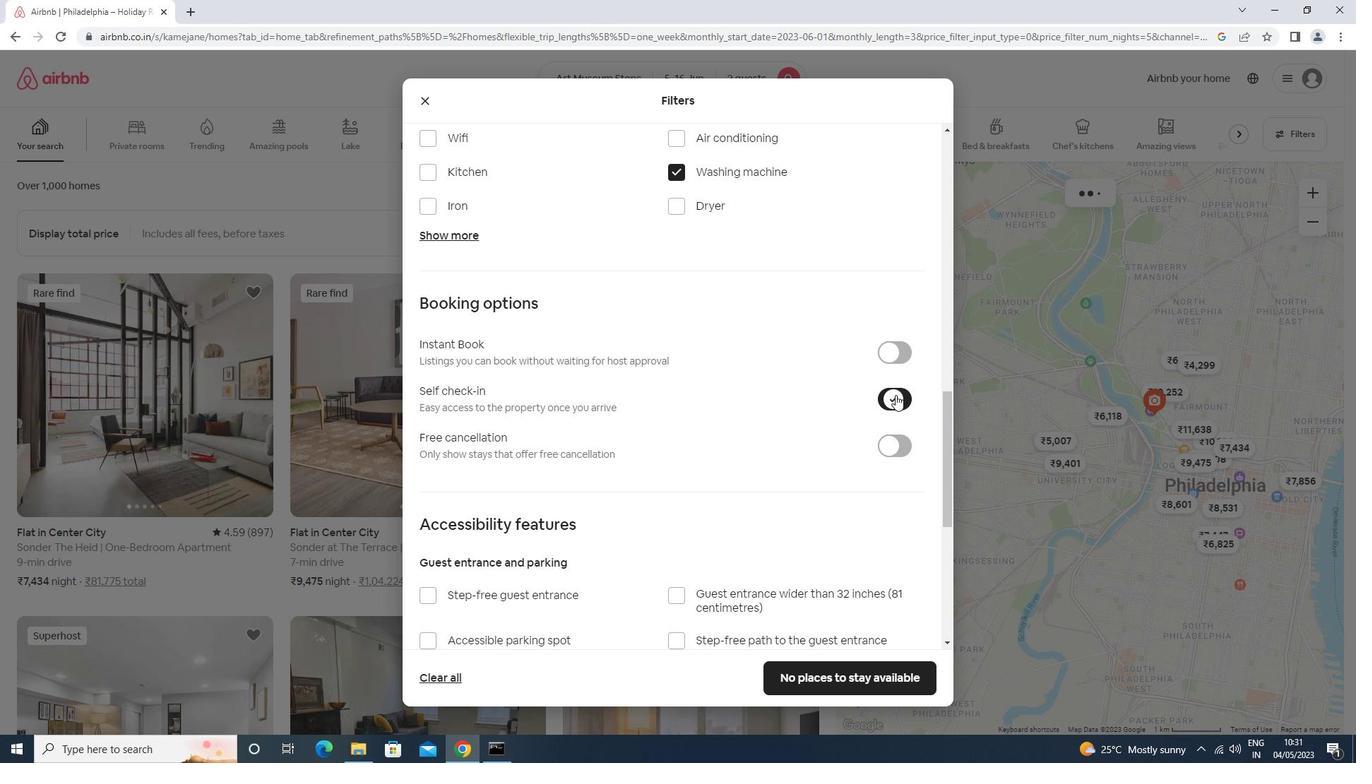 
Action: Mouse moved to (871, 452)
Screenshot: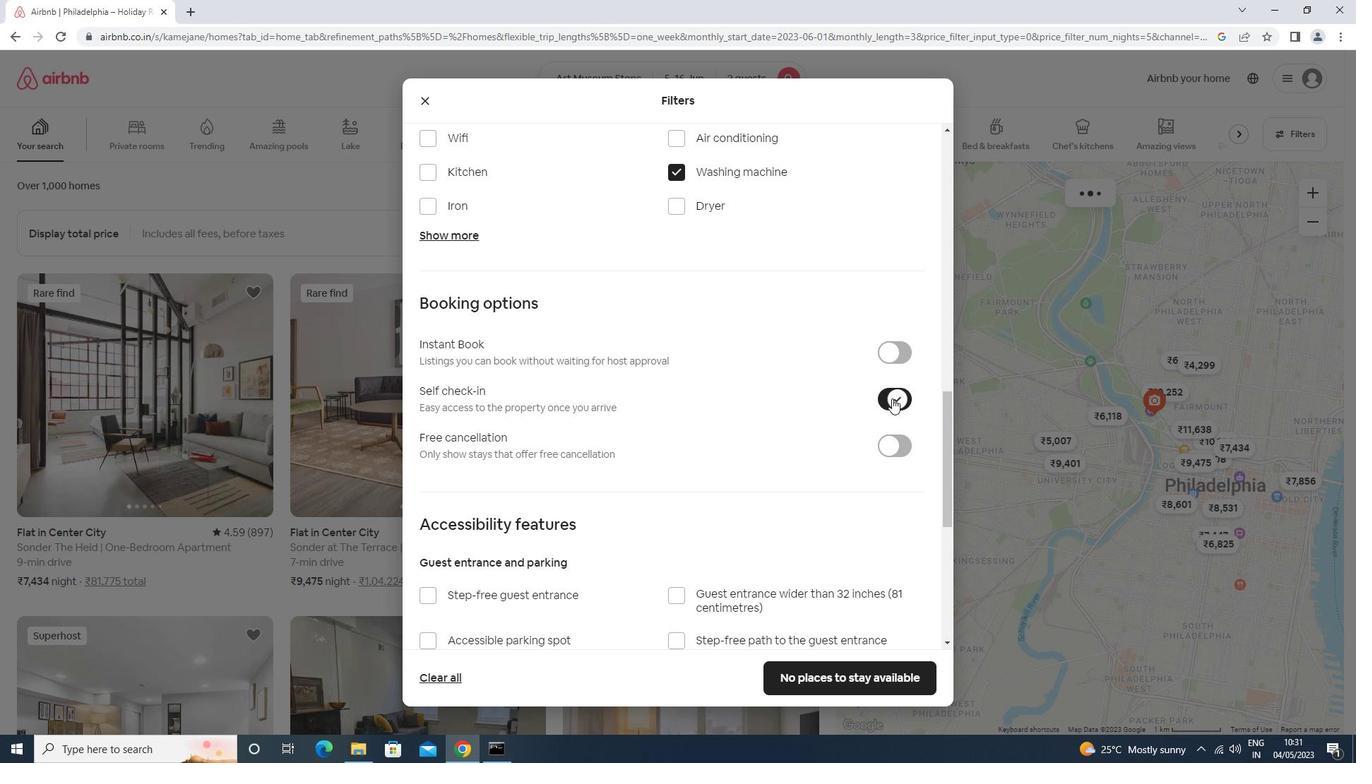 
Action: Mouse scrolled (871, 452) with delta (0, 0)
Screenshot: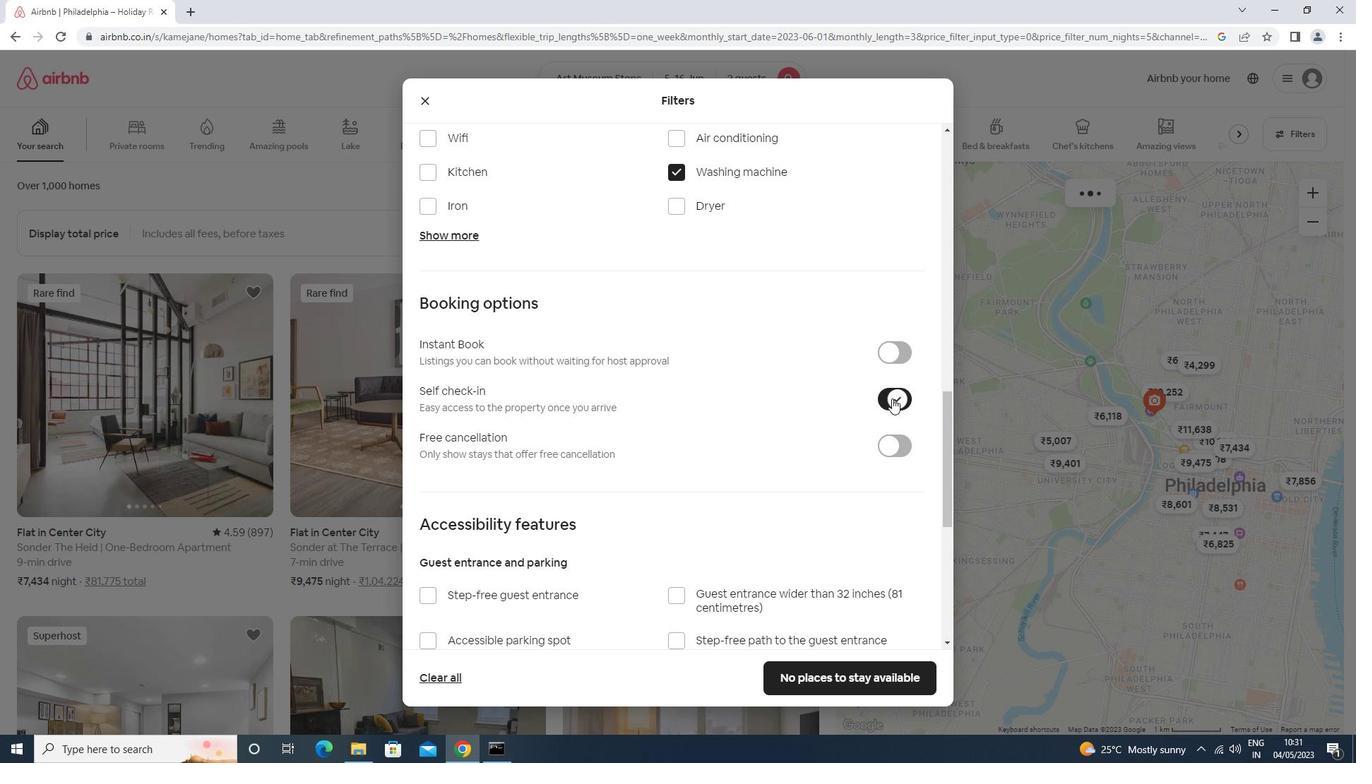 
Action: Mouse moved to (870, 455)
Screenshot: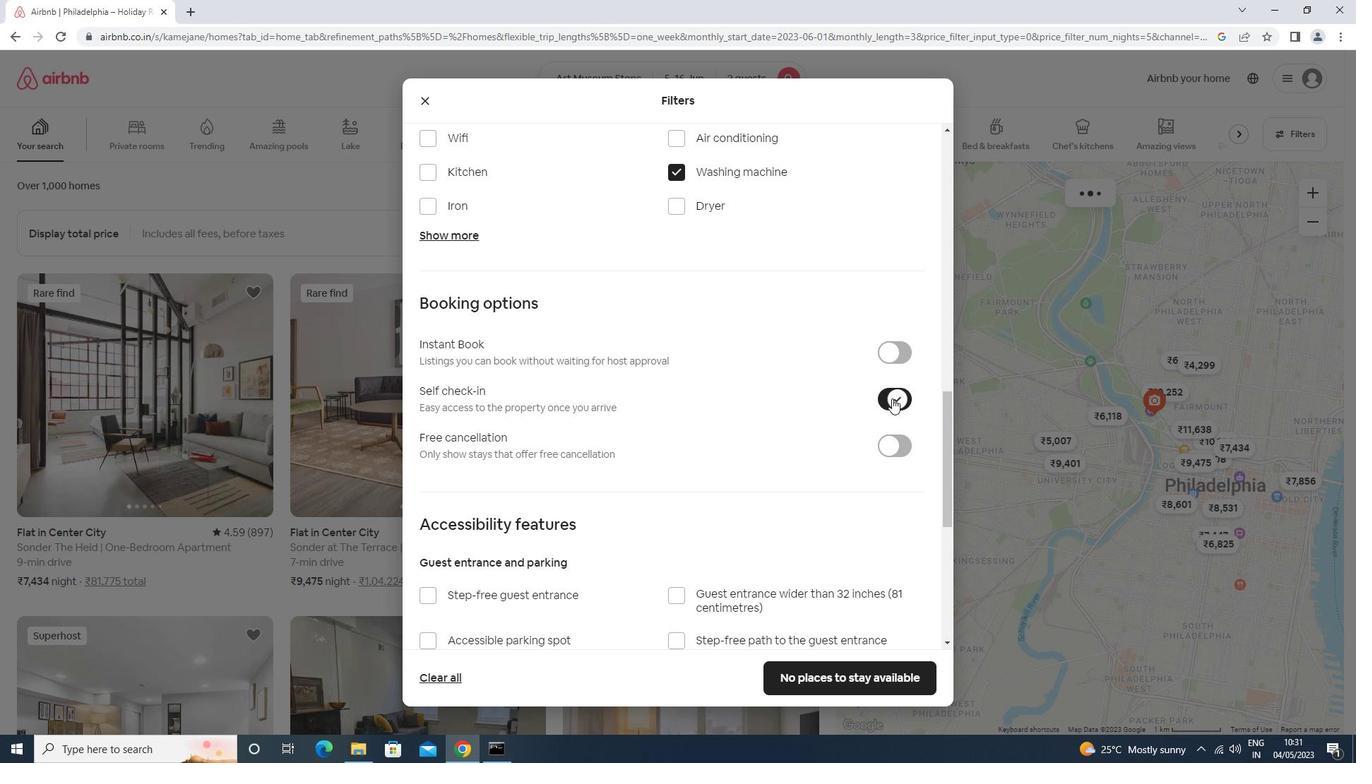 
Action: Mouse scrolled (870, 454) with delta (0, 0)
Screenshot: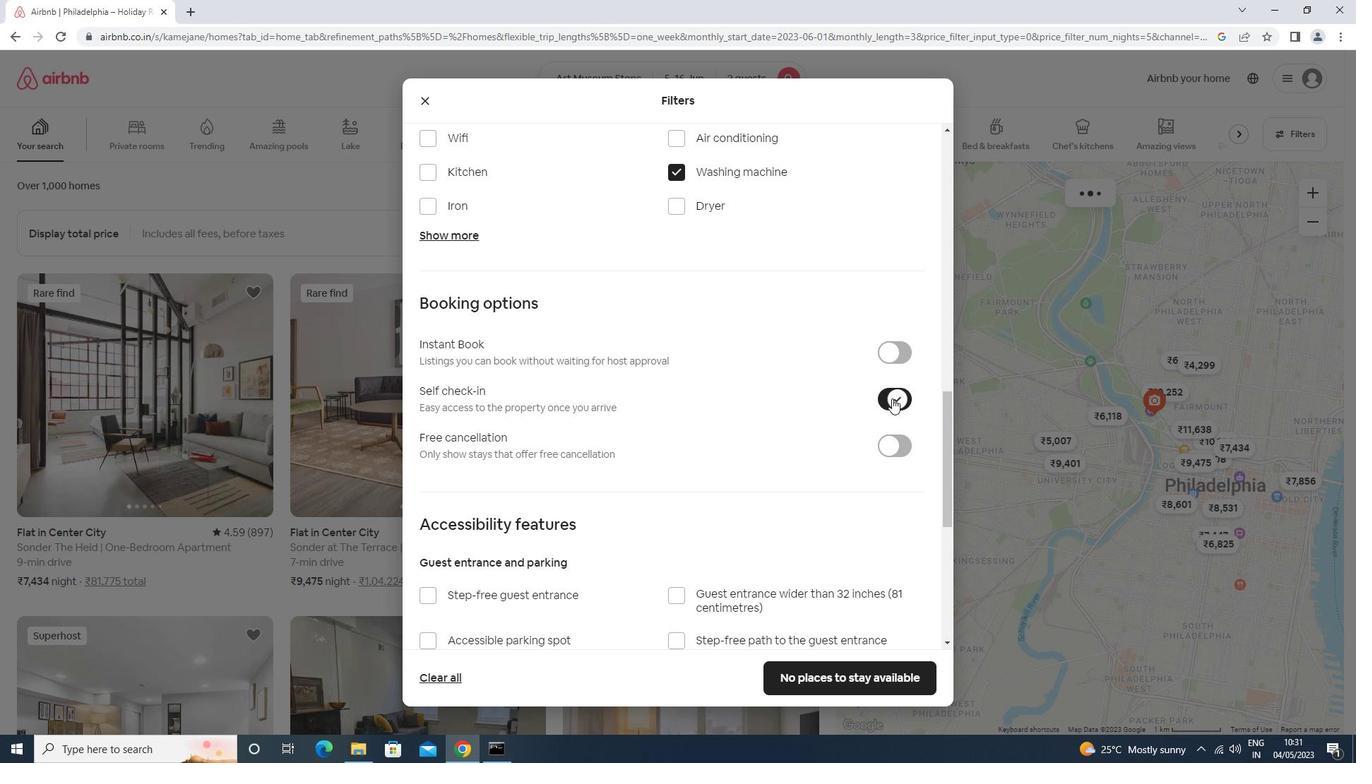 
Action: Mouse moved to (869, 455)
Screenshot: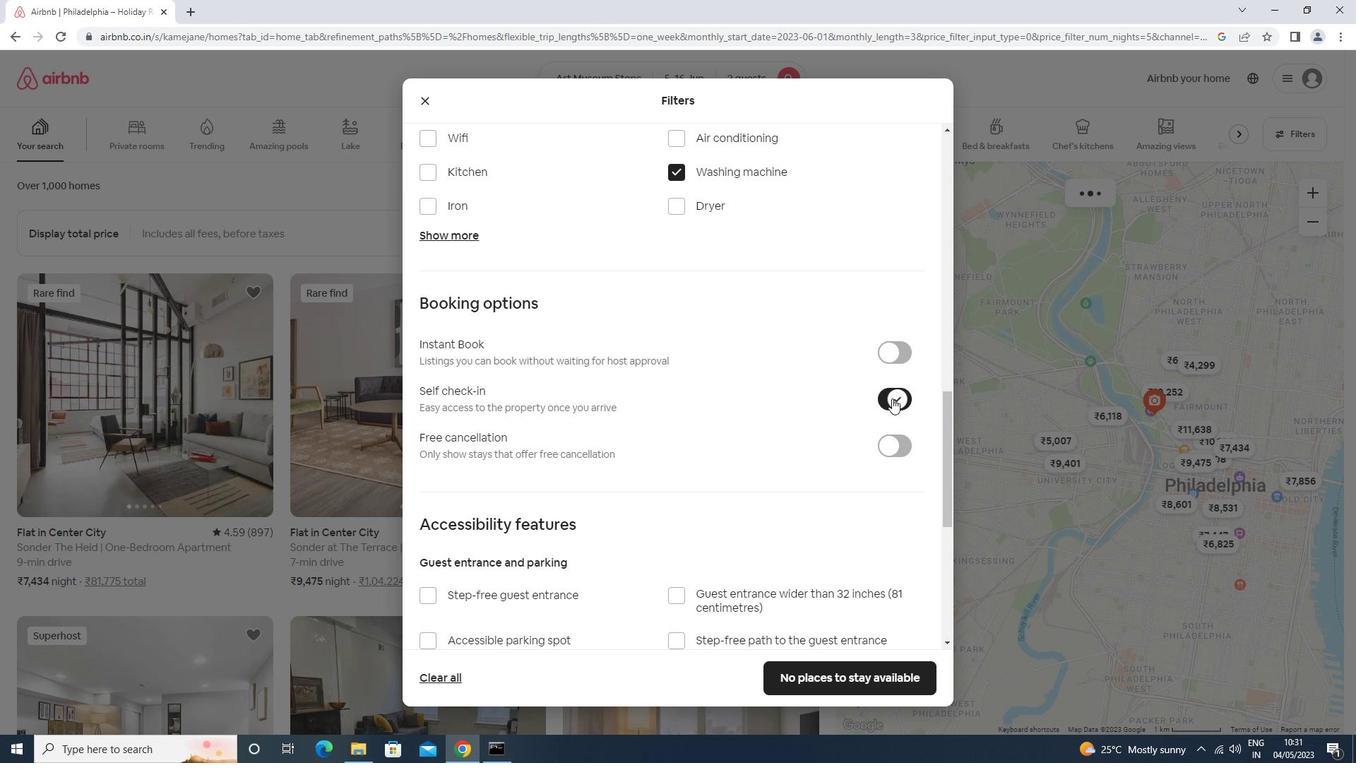
Action: Mouse scrolled (869, 455) with delta (0, 0)
Screenshot: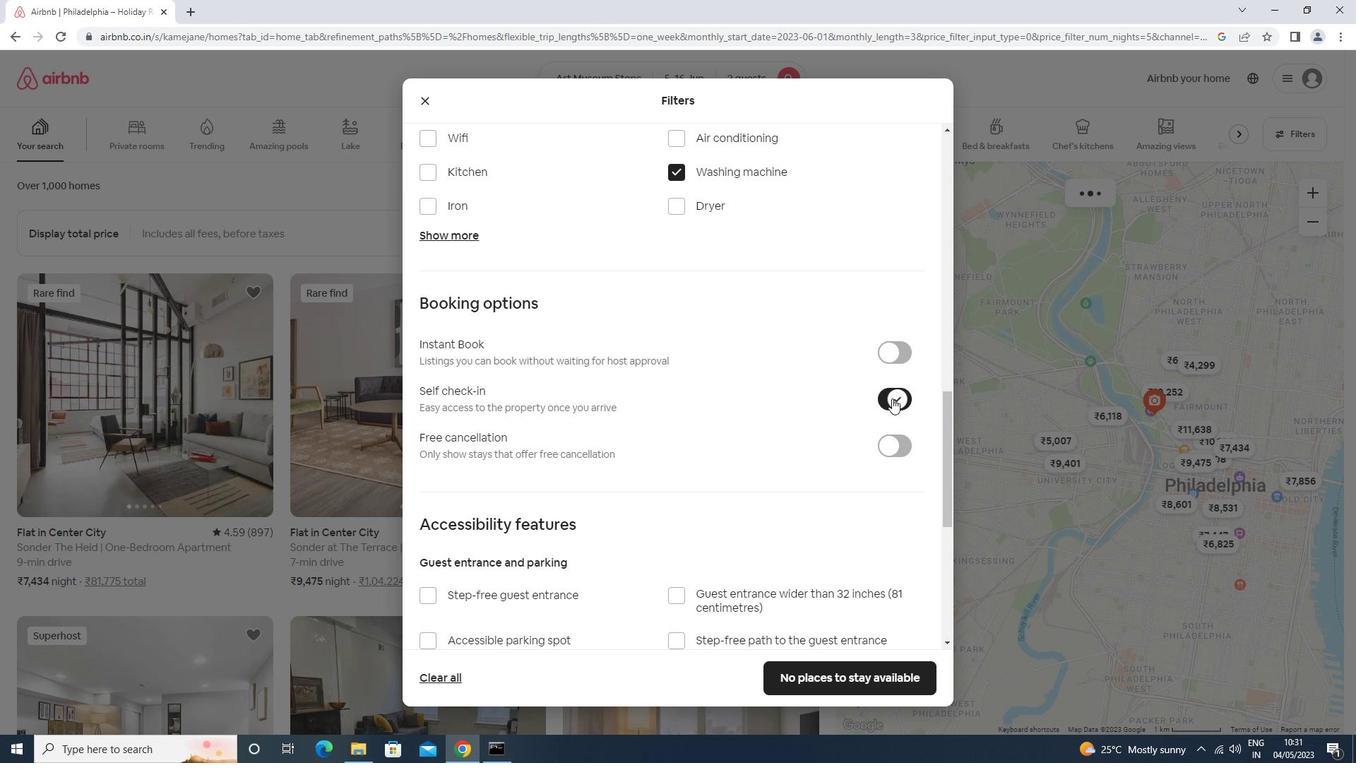 
Action: Mouse scrolled (869, 455) with delta (0, 0)
Screenshot: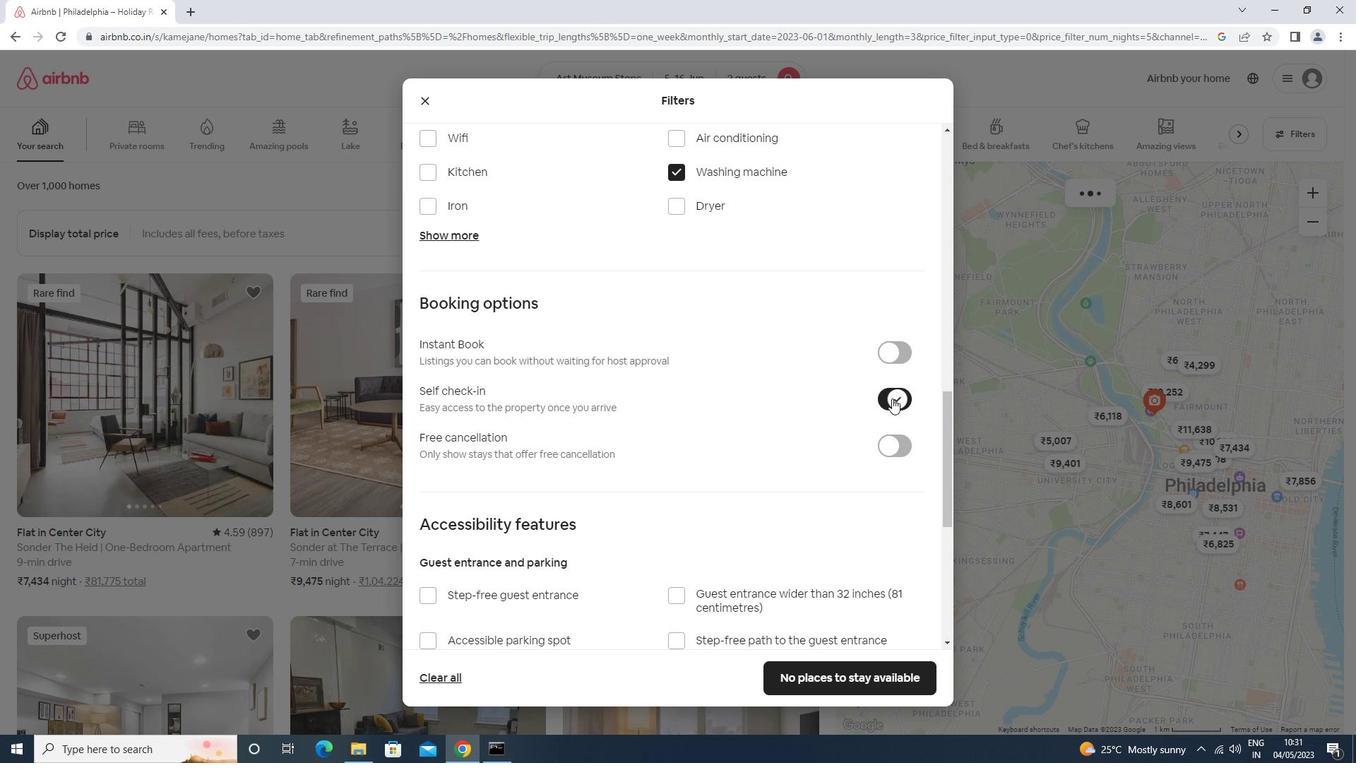 
Action: Mouse moved to (868, 456)
Screenshot: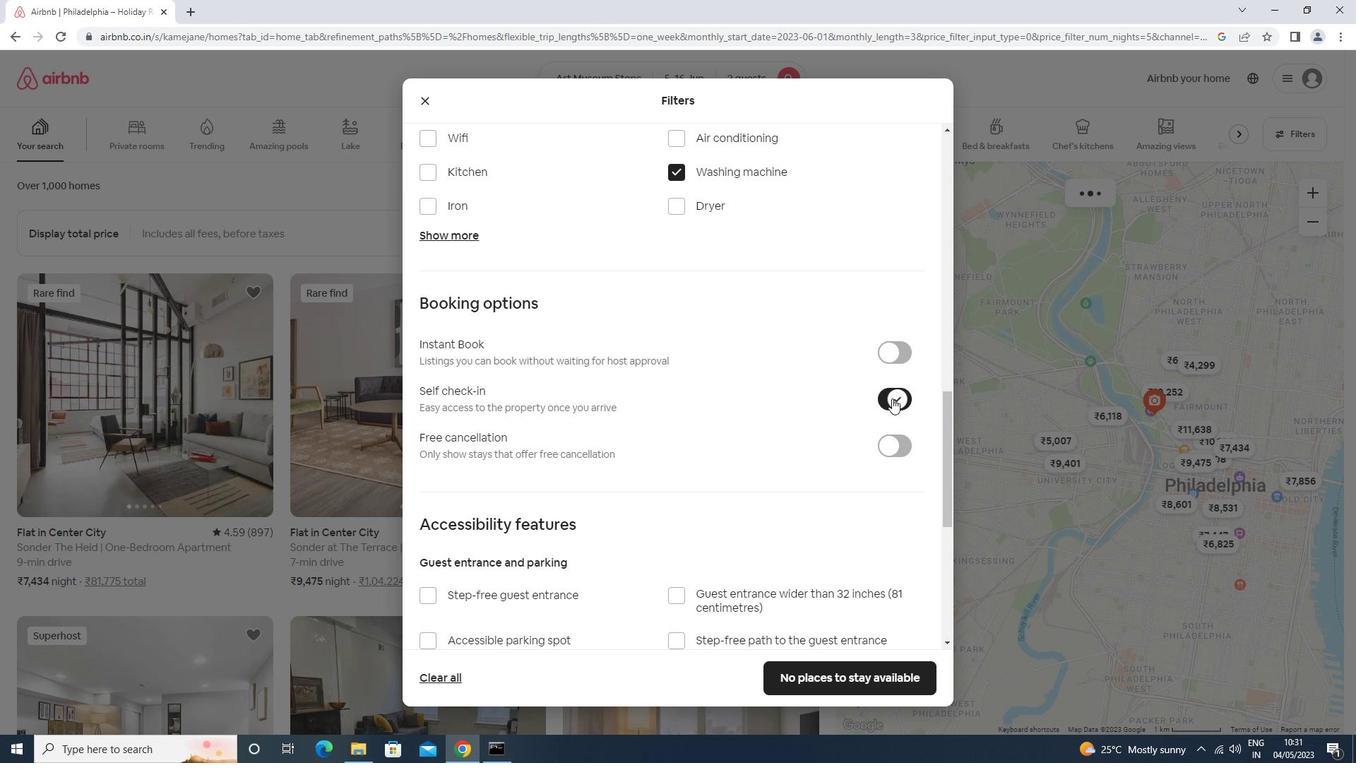 
Action: Mouse scrolled (868, 455) with delta (0, 0)
Screenshot: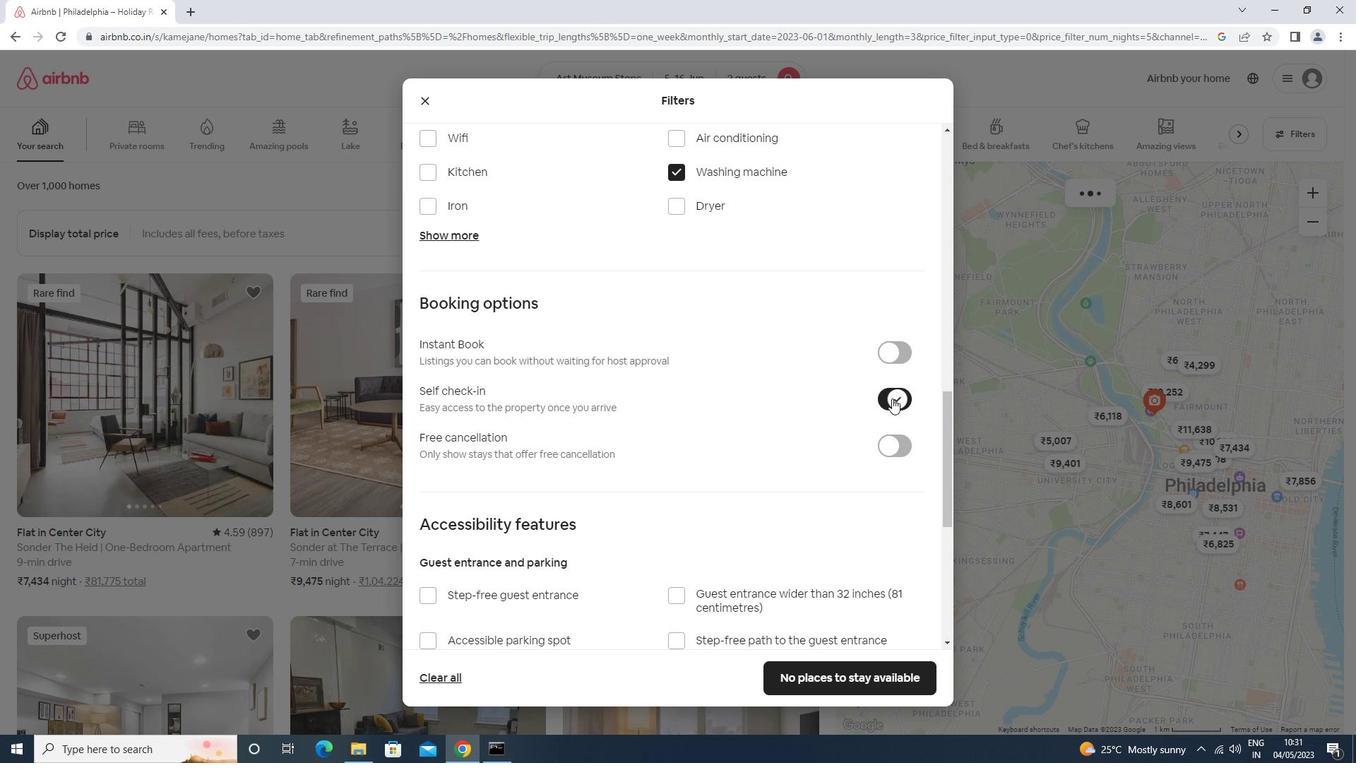 
Action: Mouse moved to (824, 473)
Screenshot: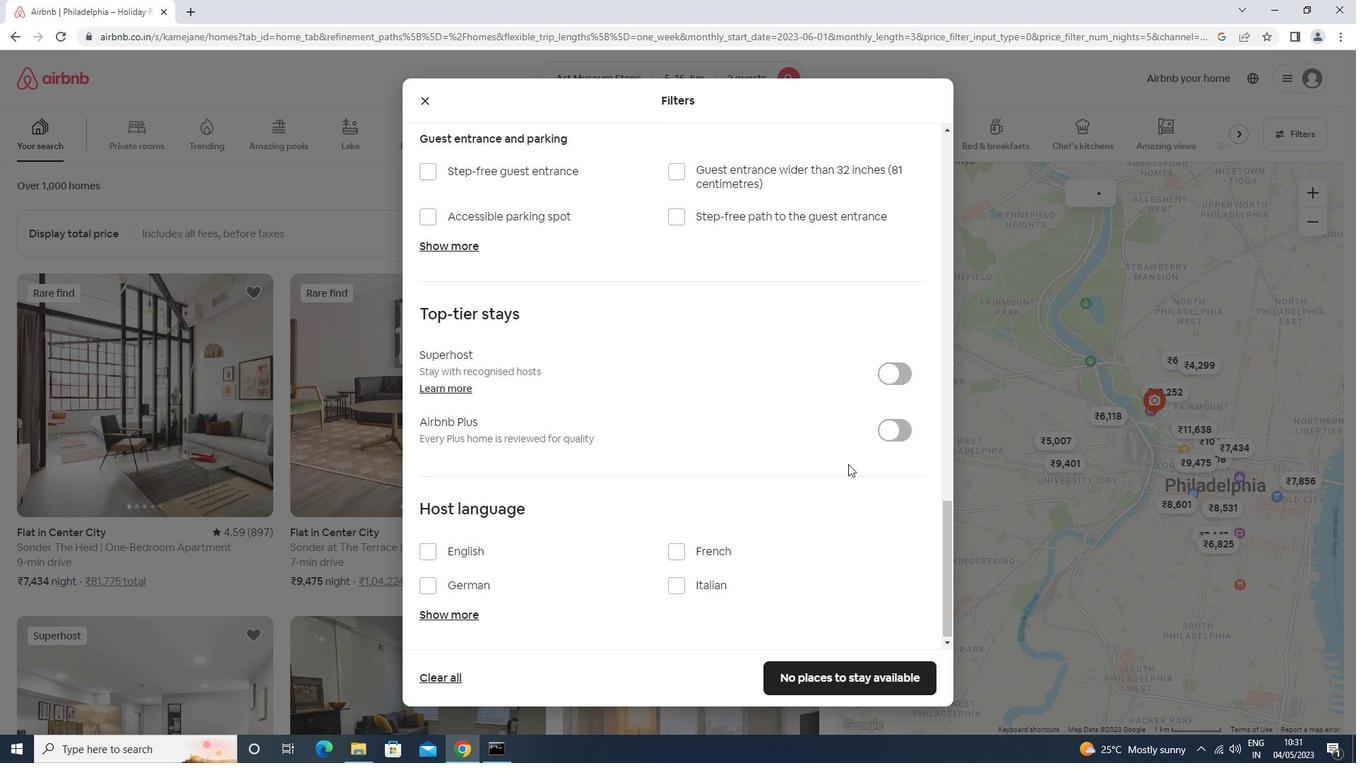 
Action: Mouse scrolled (824, 472) with delta (0, 0)
Screenshot: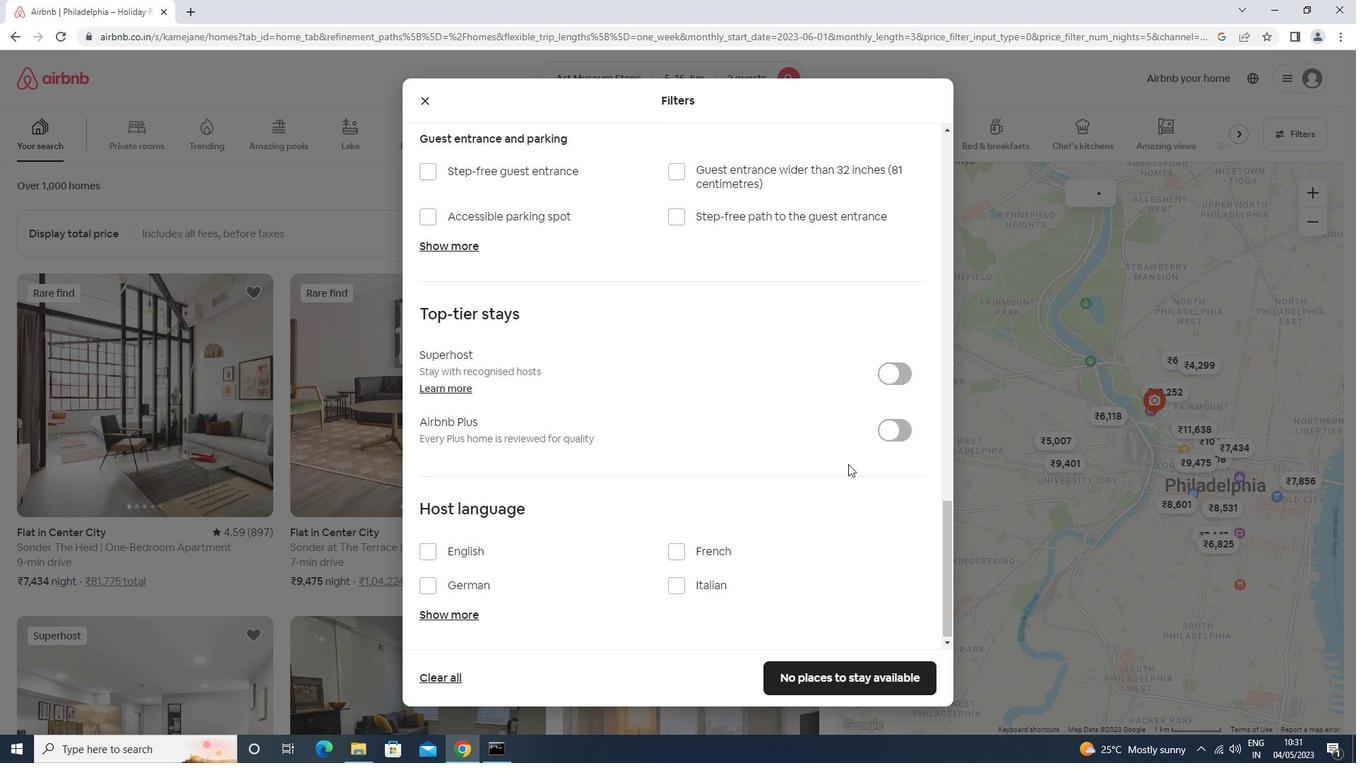 
Action: Mouse moved to (811, 480)
Screenshot: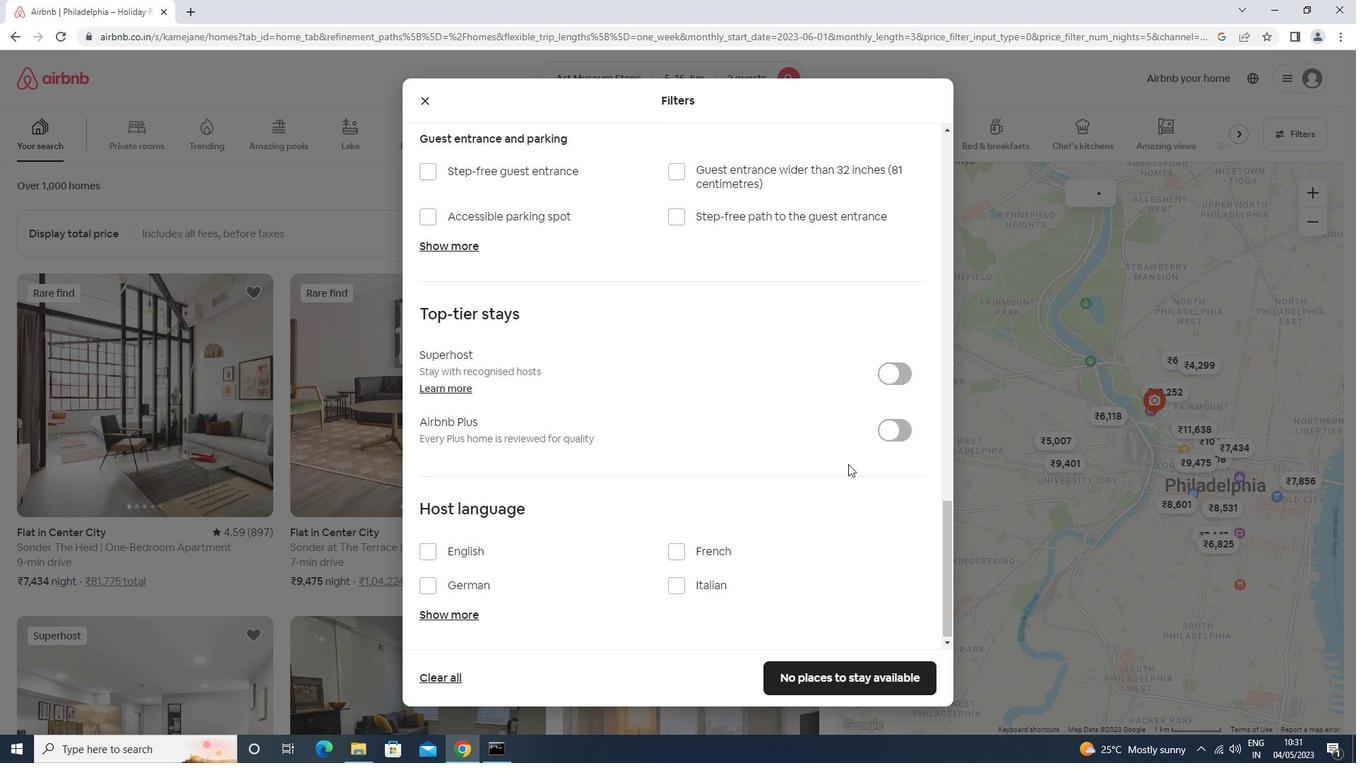 
Action: Mouse scrolled (811, 479) with delta (0, 0)
Screenshot: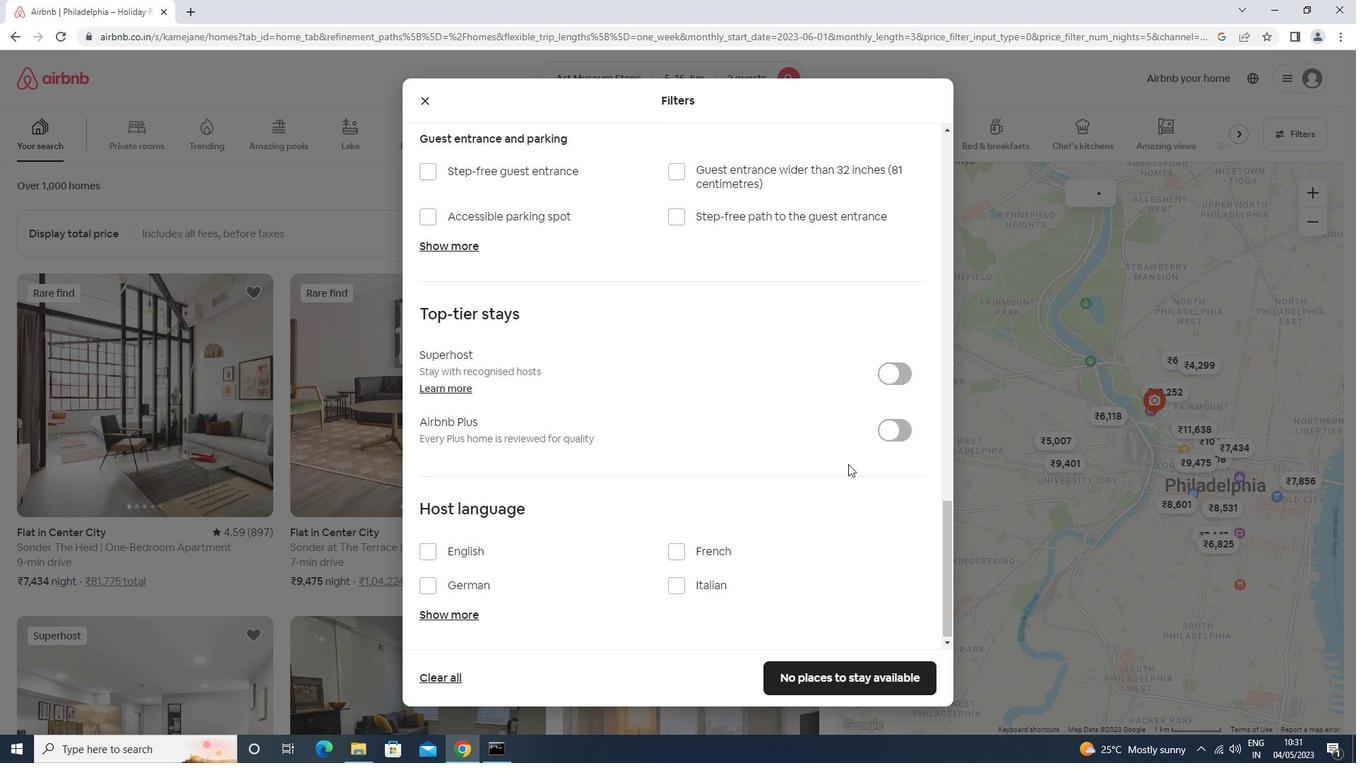 
Action: Mouse moved to (807, 481)
Screenshot: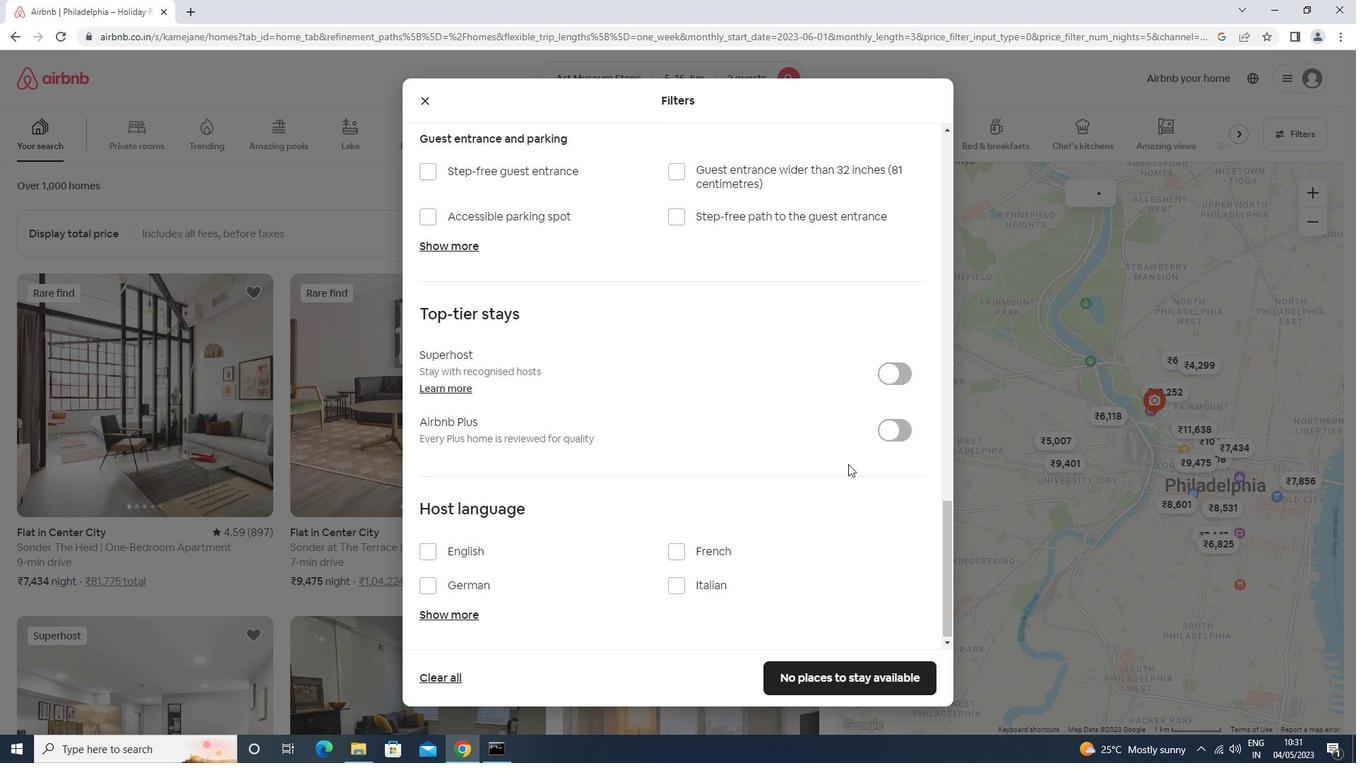 
Action: Mouse scrolled (807, 480) with delta (0, 0)
Screenshot: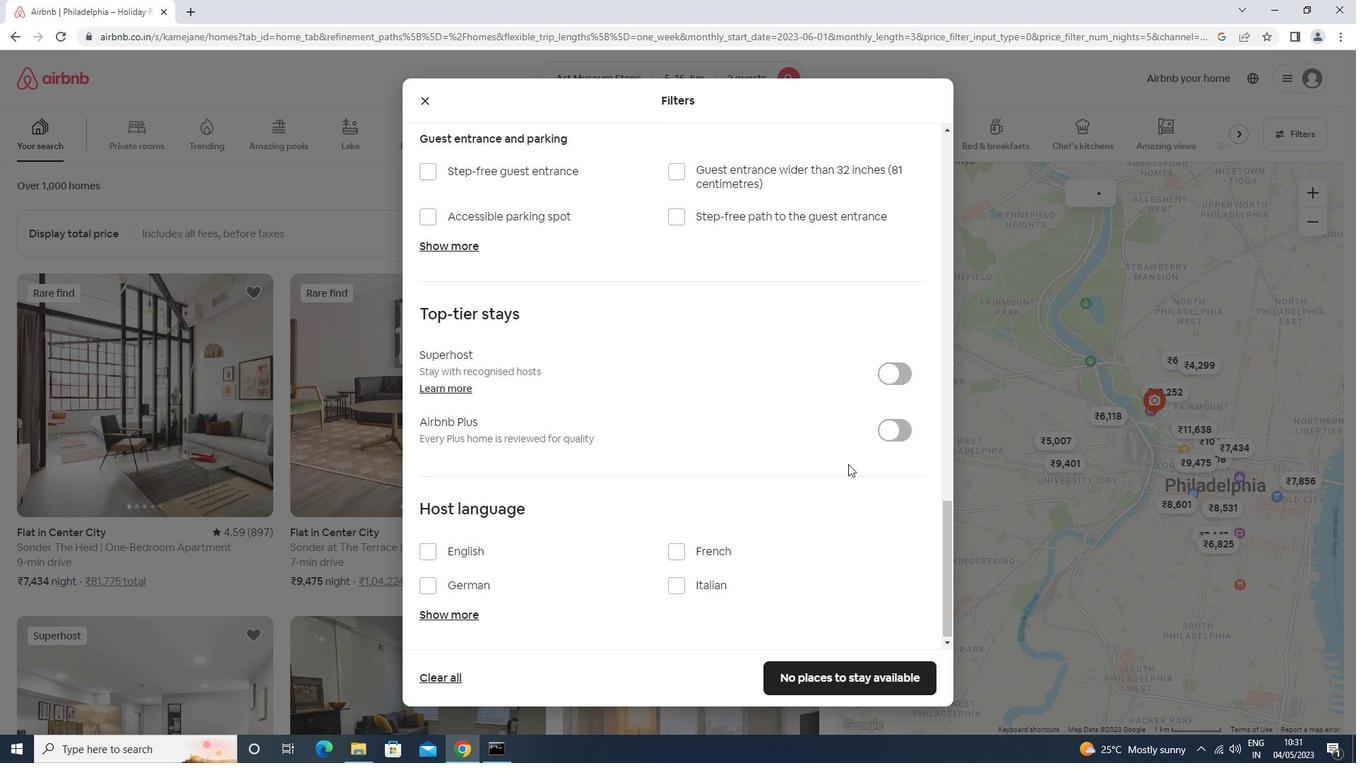 
Action: Mouse moved to (801, 484)
Screenshot: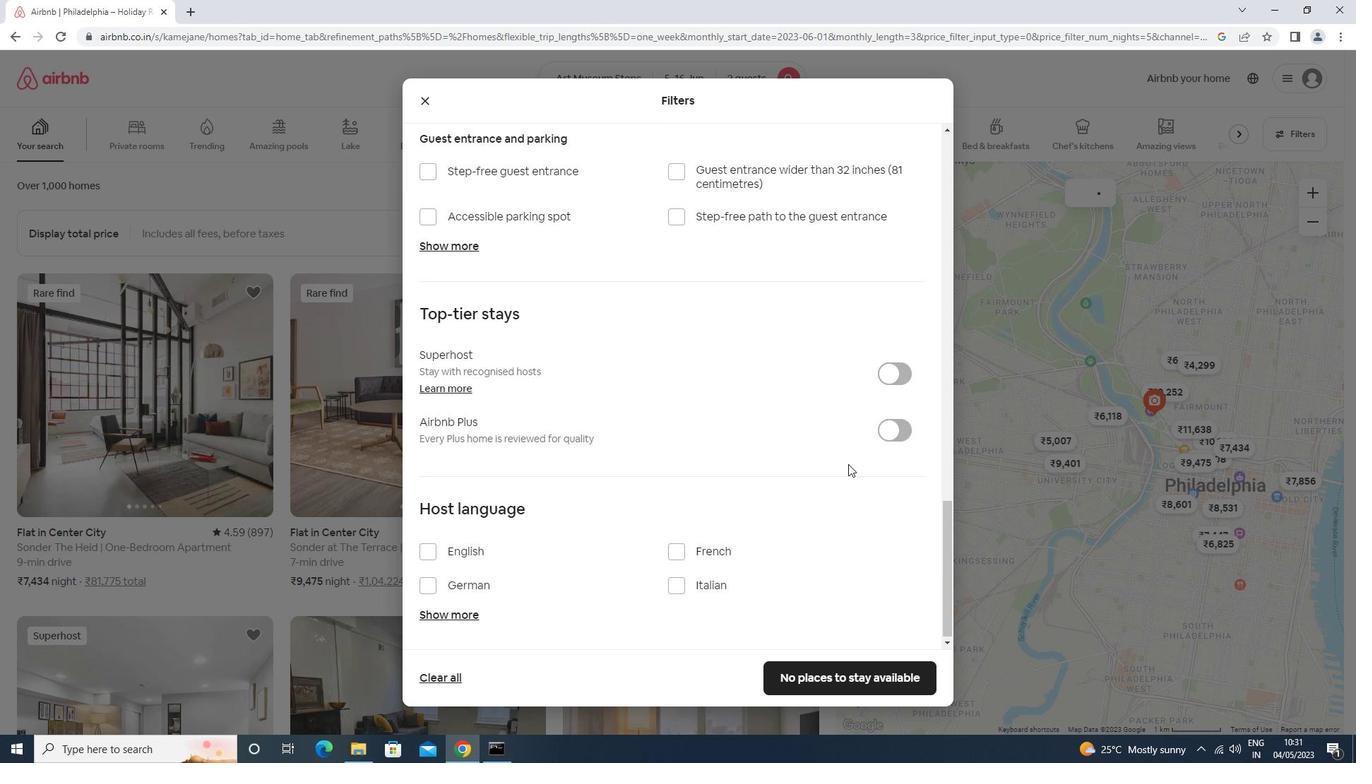 
Action: Mouse scrolled (801, 483) with delta (0, 0)
Screenshot: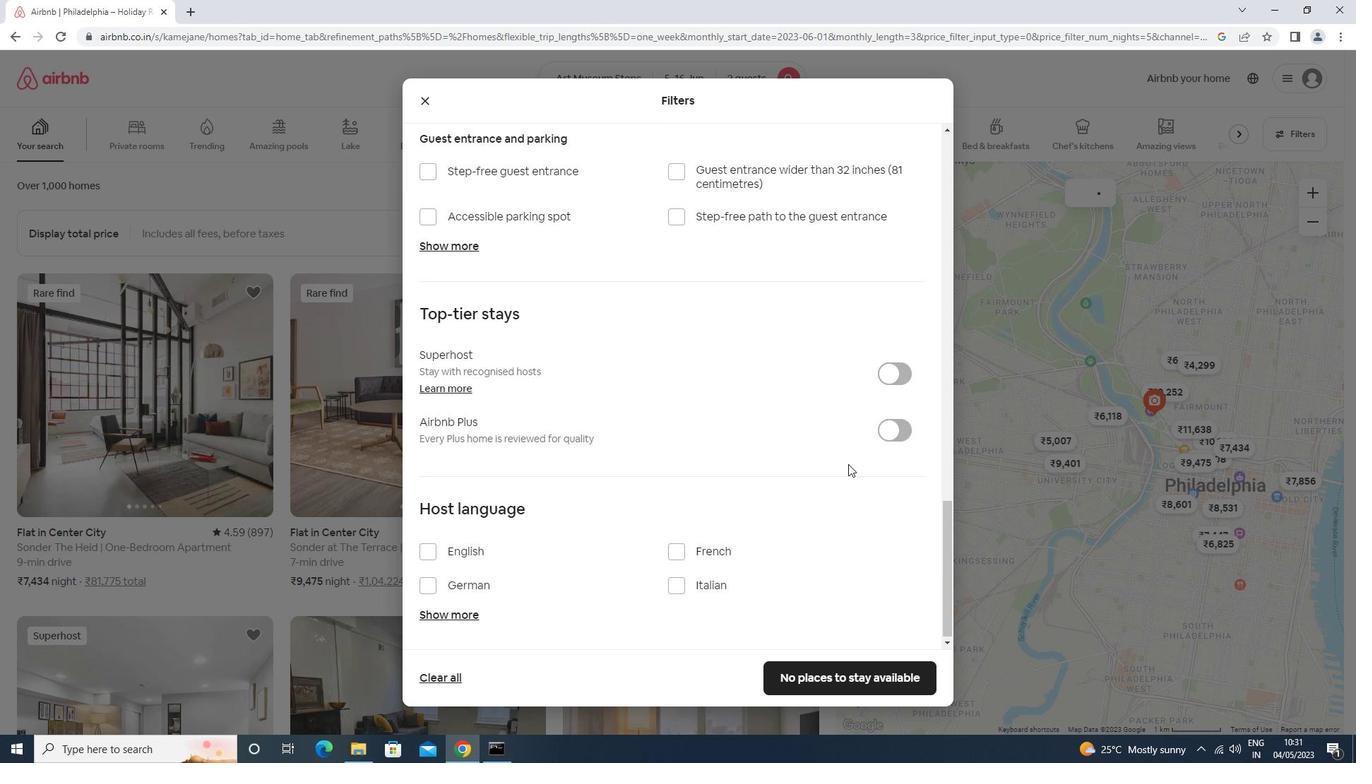 
Action: Mouse moved to (797, 484)
Screenshot: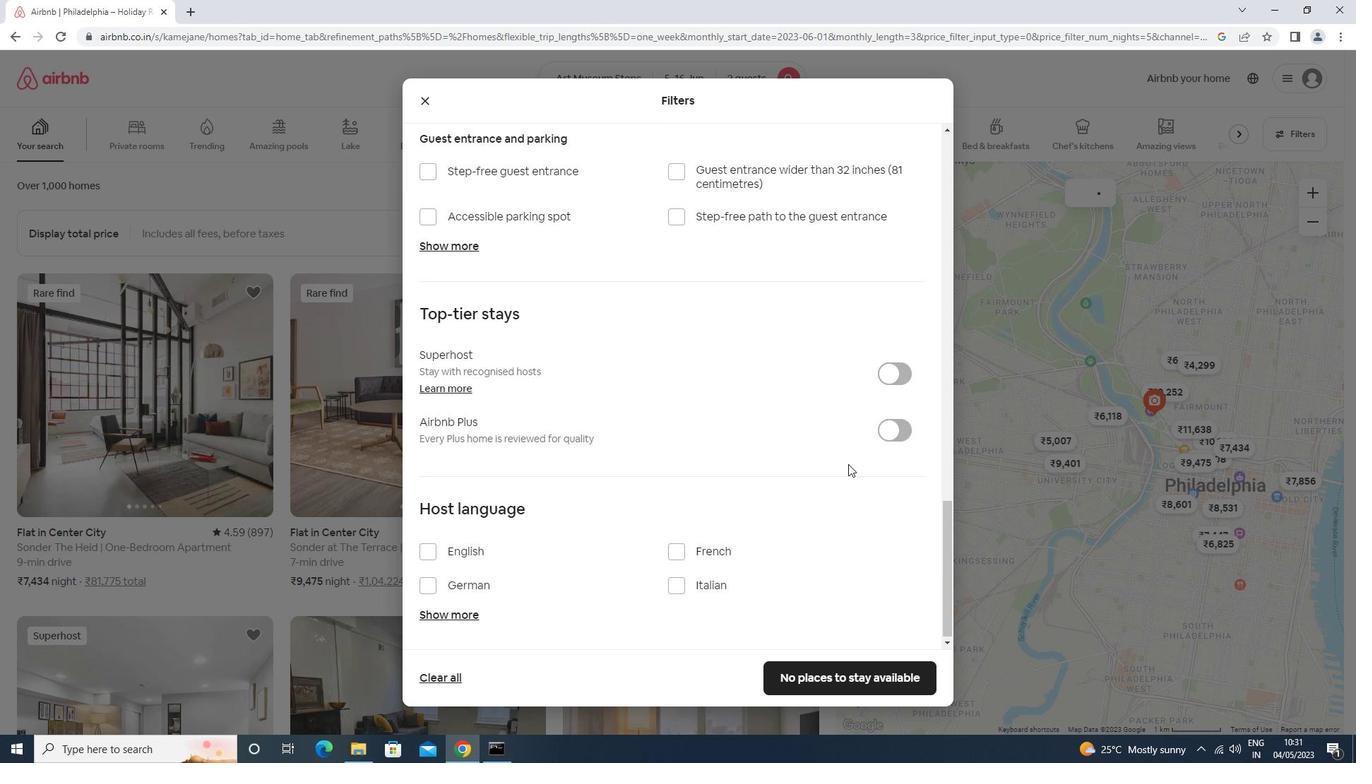 
Action: Mouse scrolled (797, 484) with delta (0, 0)
Screenshot: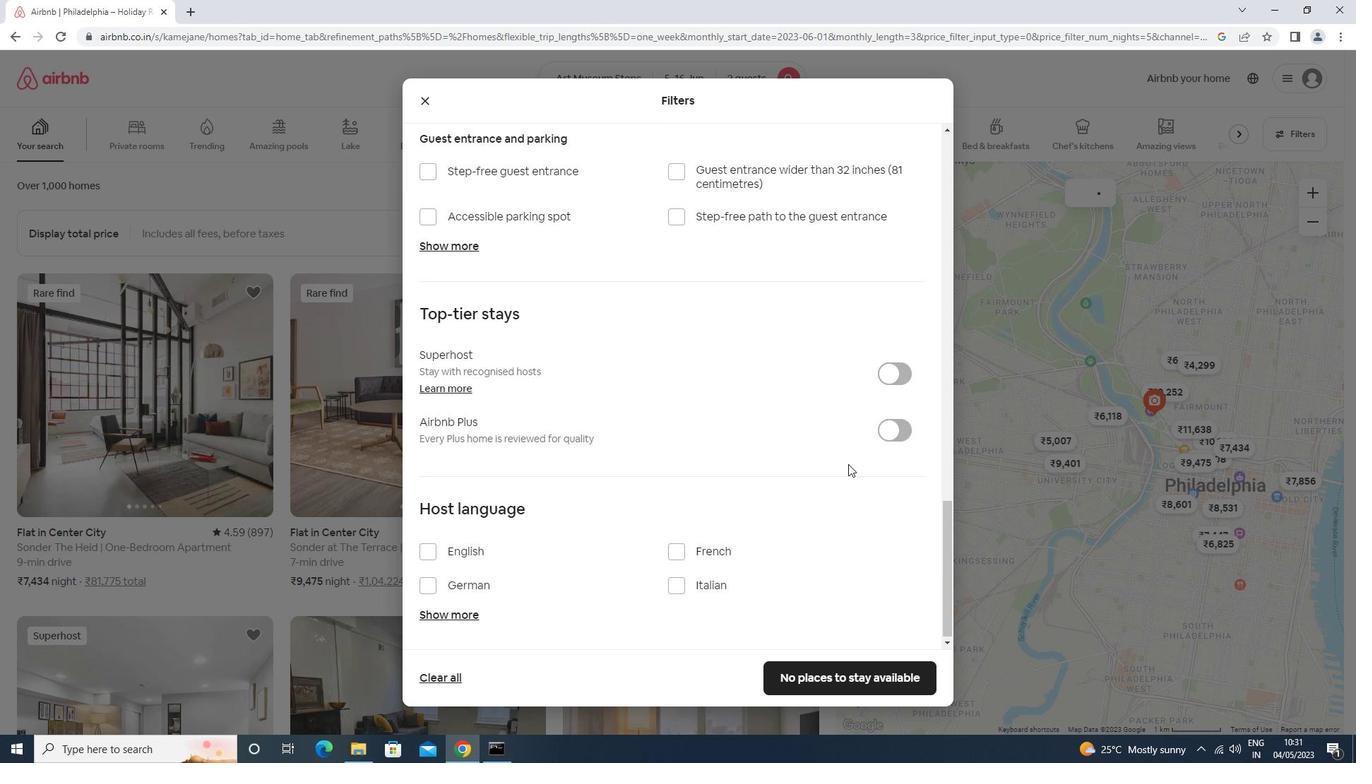 
Action: Mouse moved to (447, 549)
Screenshot: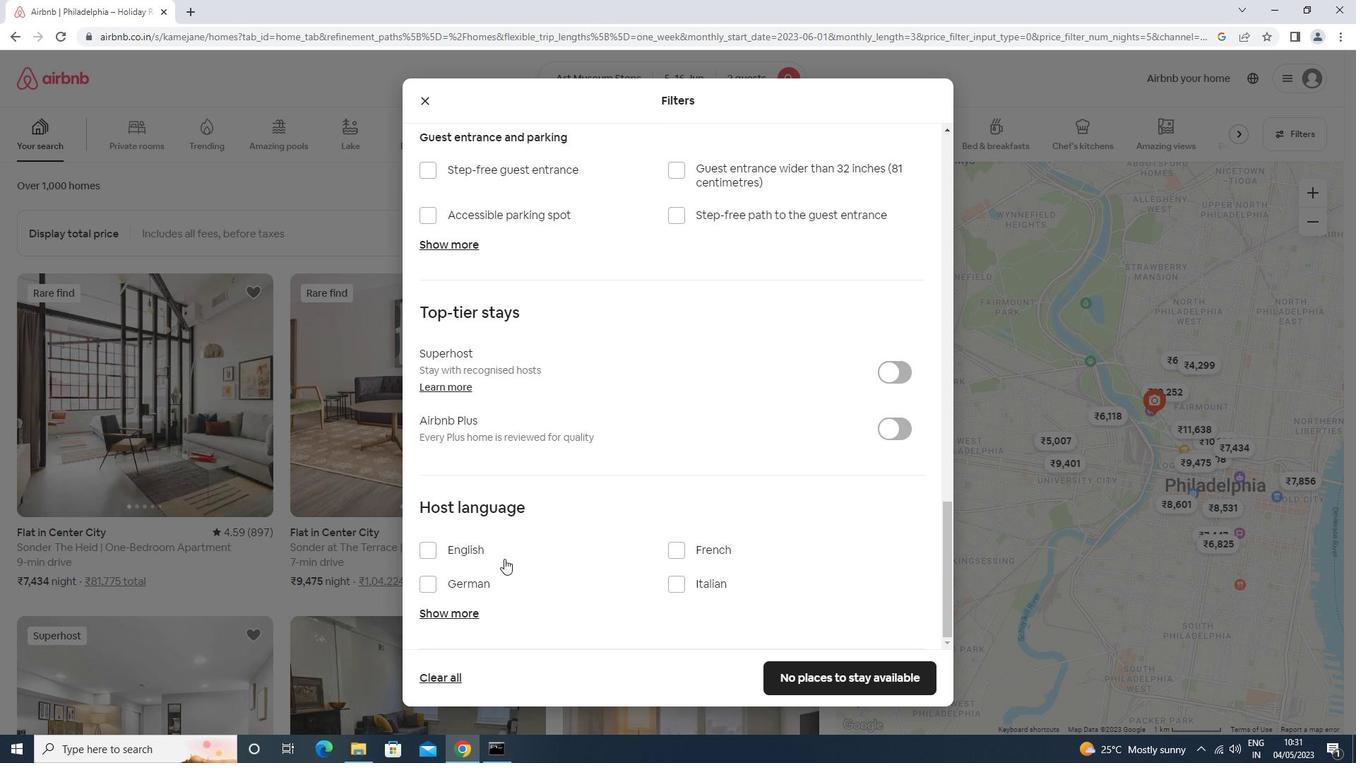 
Action: Mouse pressed left at (447, 549)
Screenshot: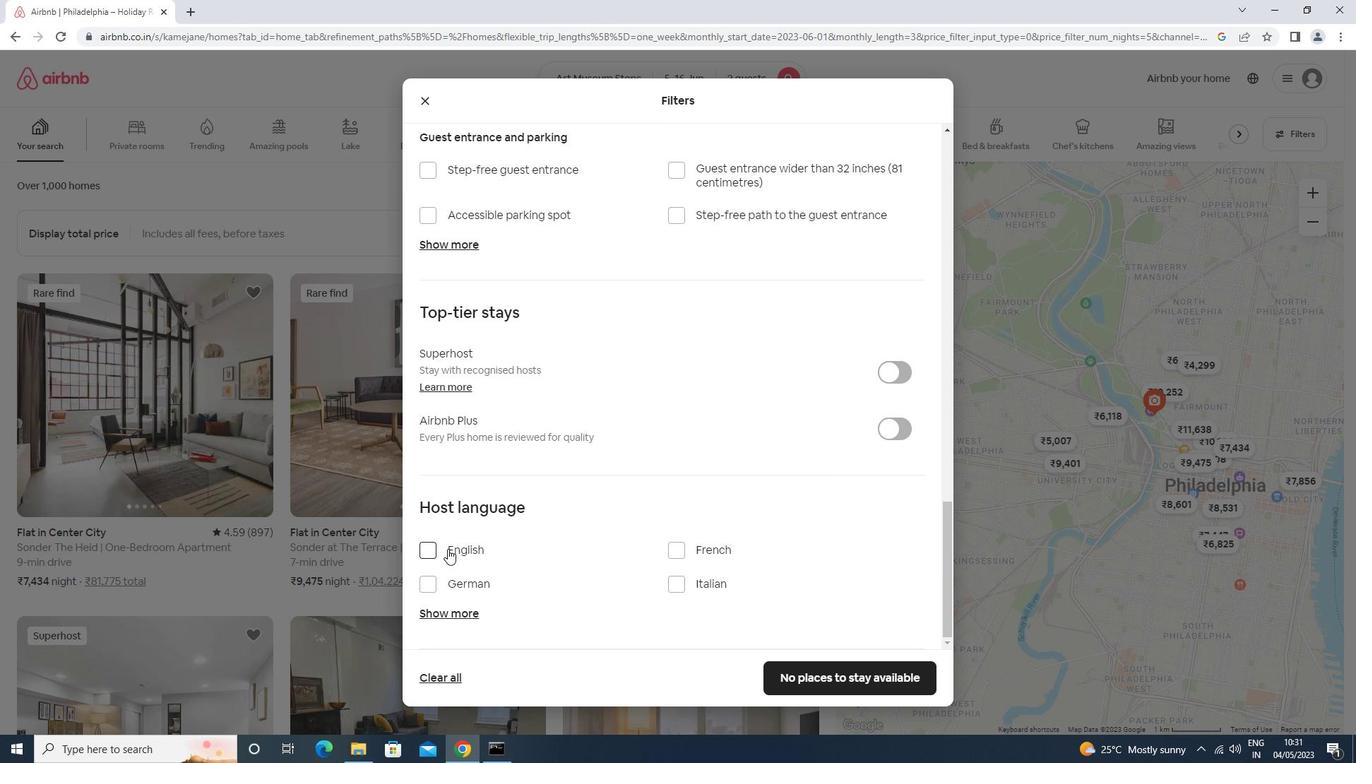 
Action: Mouse moved to (834, 681)
Screenshot: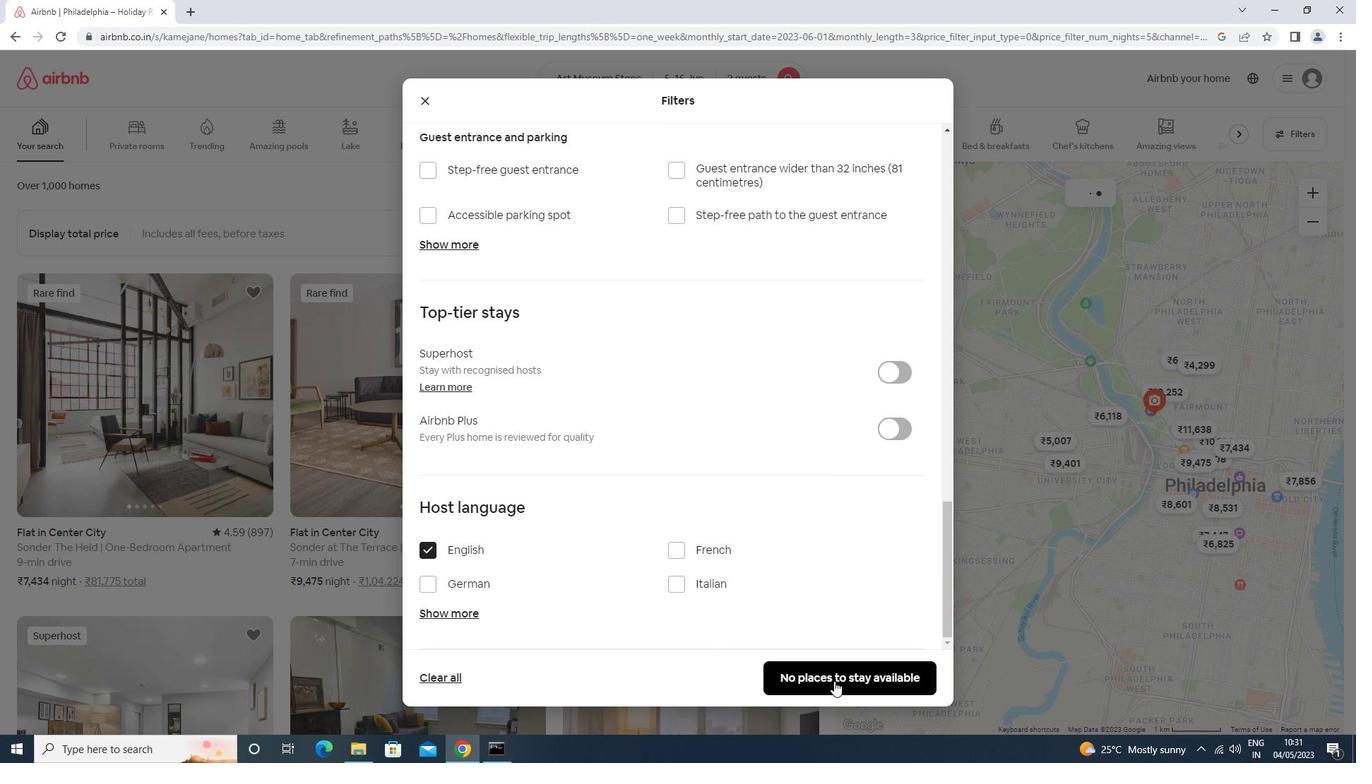 
Action: Mouse pressed left at (834, 681)
Screenshot: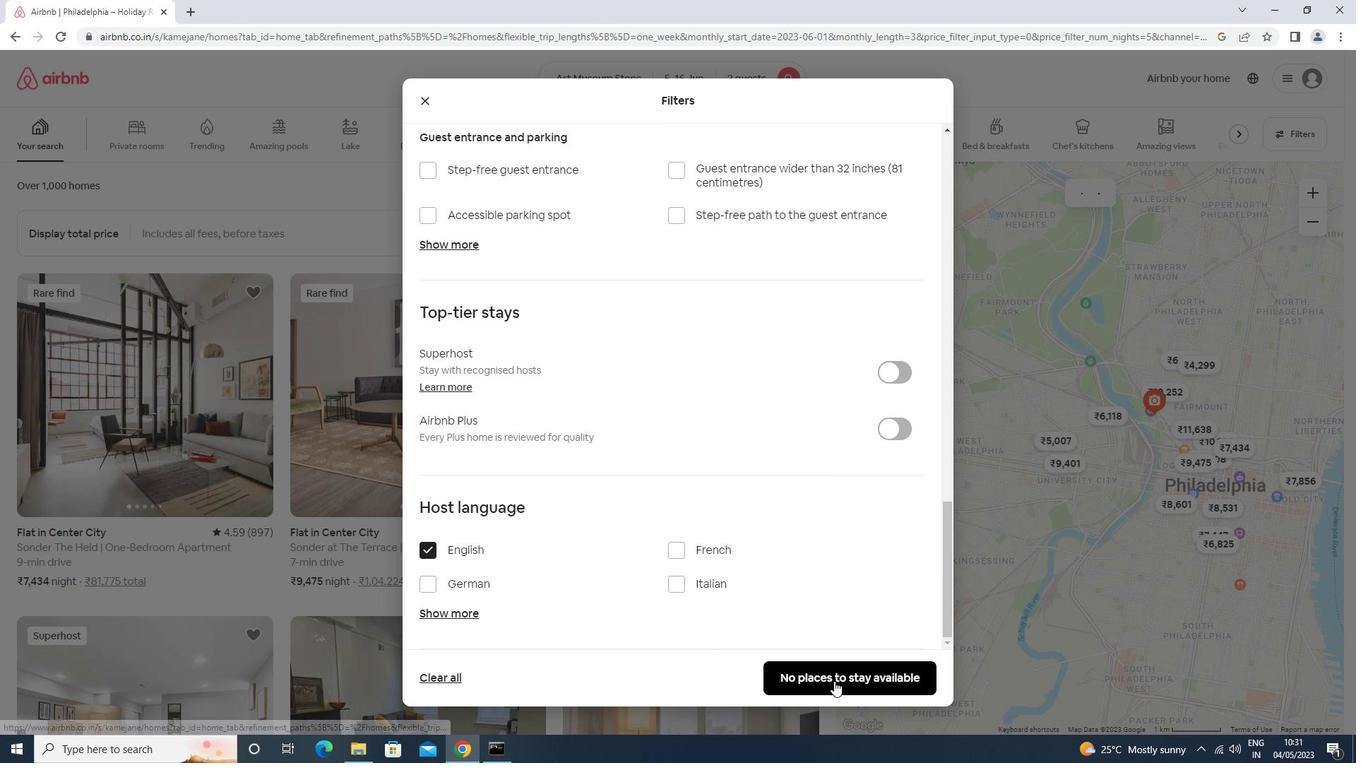 
